 Task: Search one way flight ticket for 3 adults in first from Sitka: Sitka Rocky Gutierrez Airport to Sheridan: Sheridan County Airport on 8-6-2023. Choice of flights is United. Number of bags: 1 carry on bag. Price is upto 100000. Outbound departure time preference is 13:15.
Action: Mouse moved to (420, 175)
Screenshot: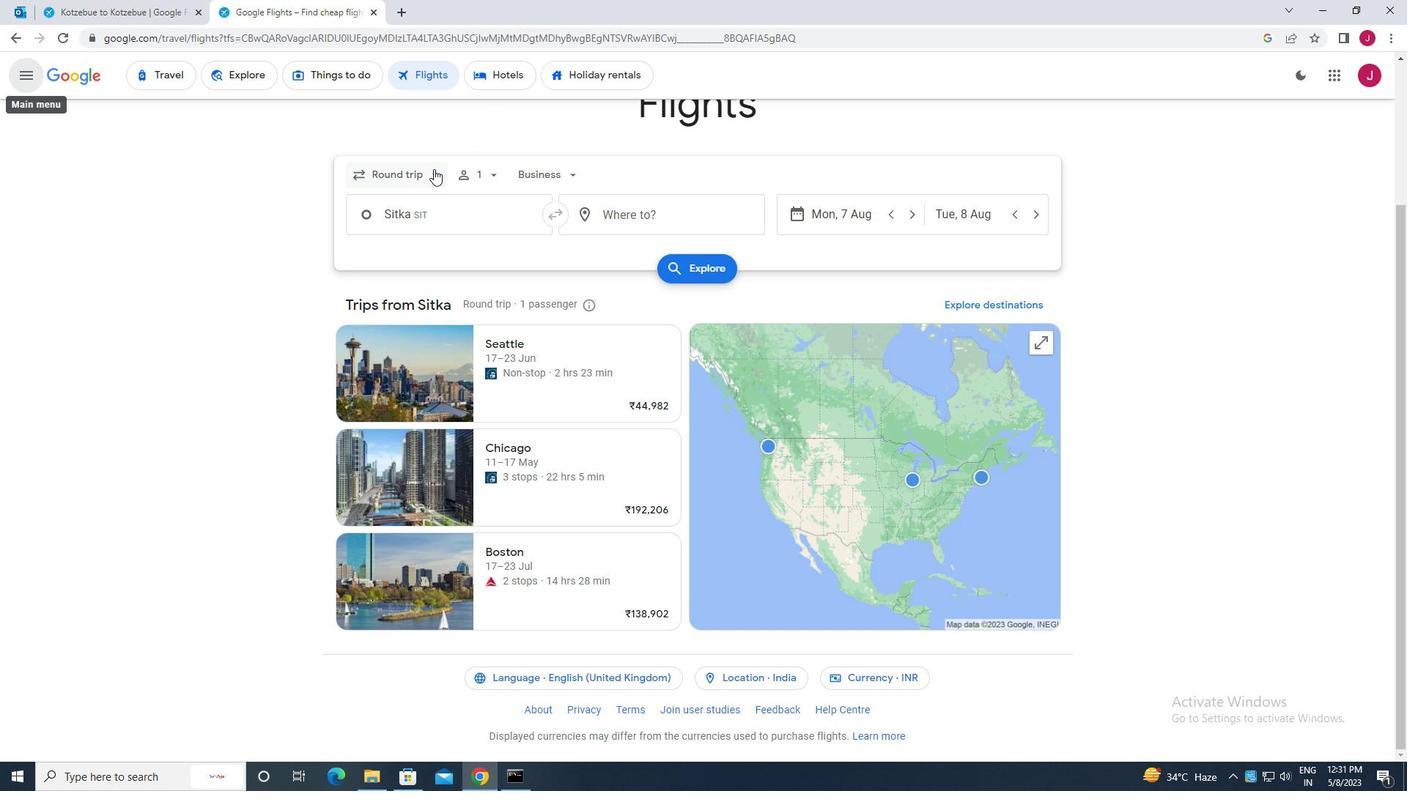 
Action: Mouse pressed left at (420, 175)
Screenshot: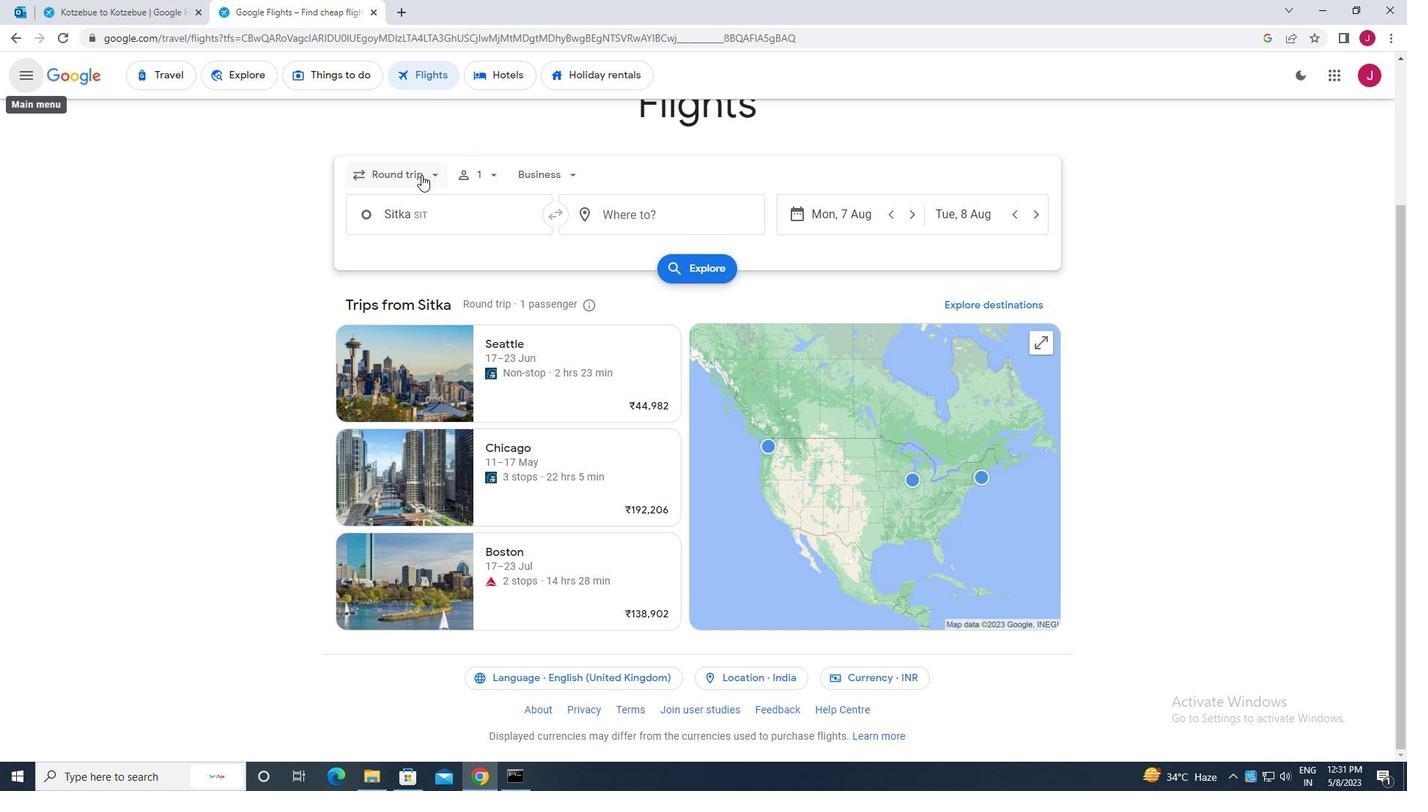
Action: Mouse moved to (417, 244)
Screenshot: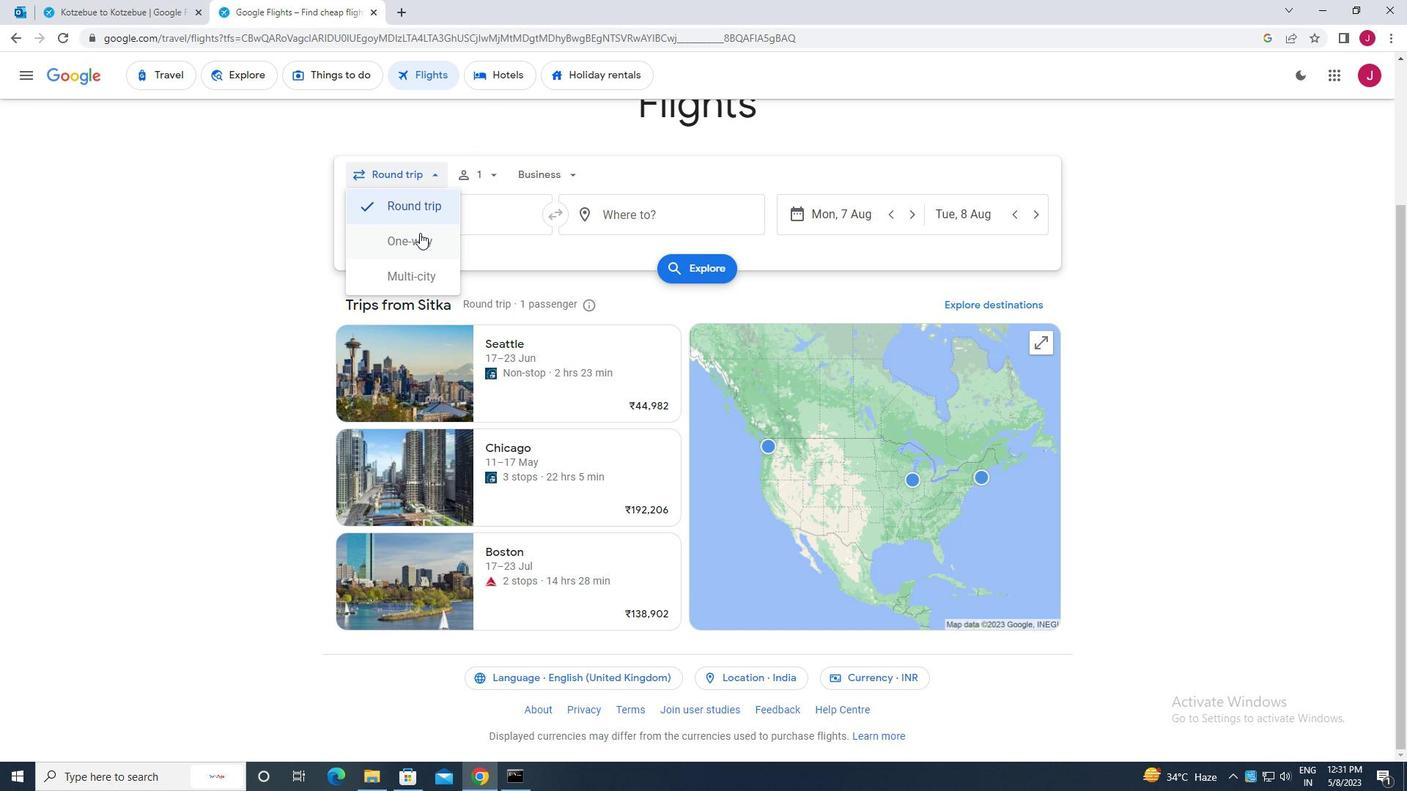 
Action: Mouse pressed left at (417, 244)
Screenshot: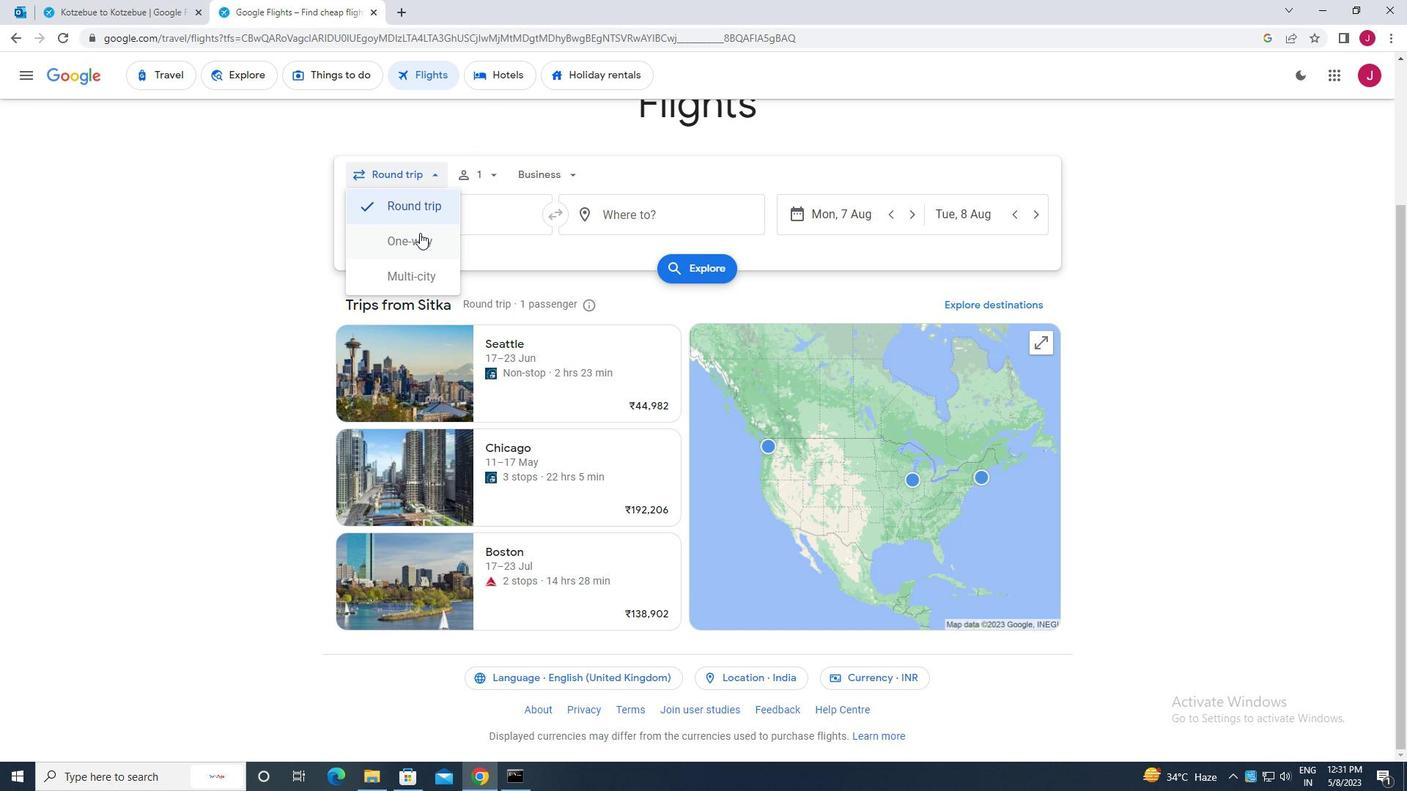 
Action: Mouse moved to (492, 174)
Screenshot: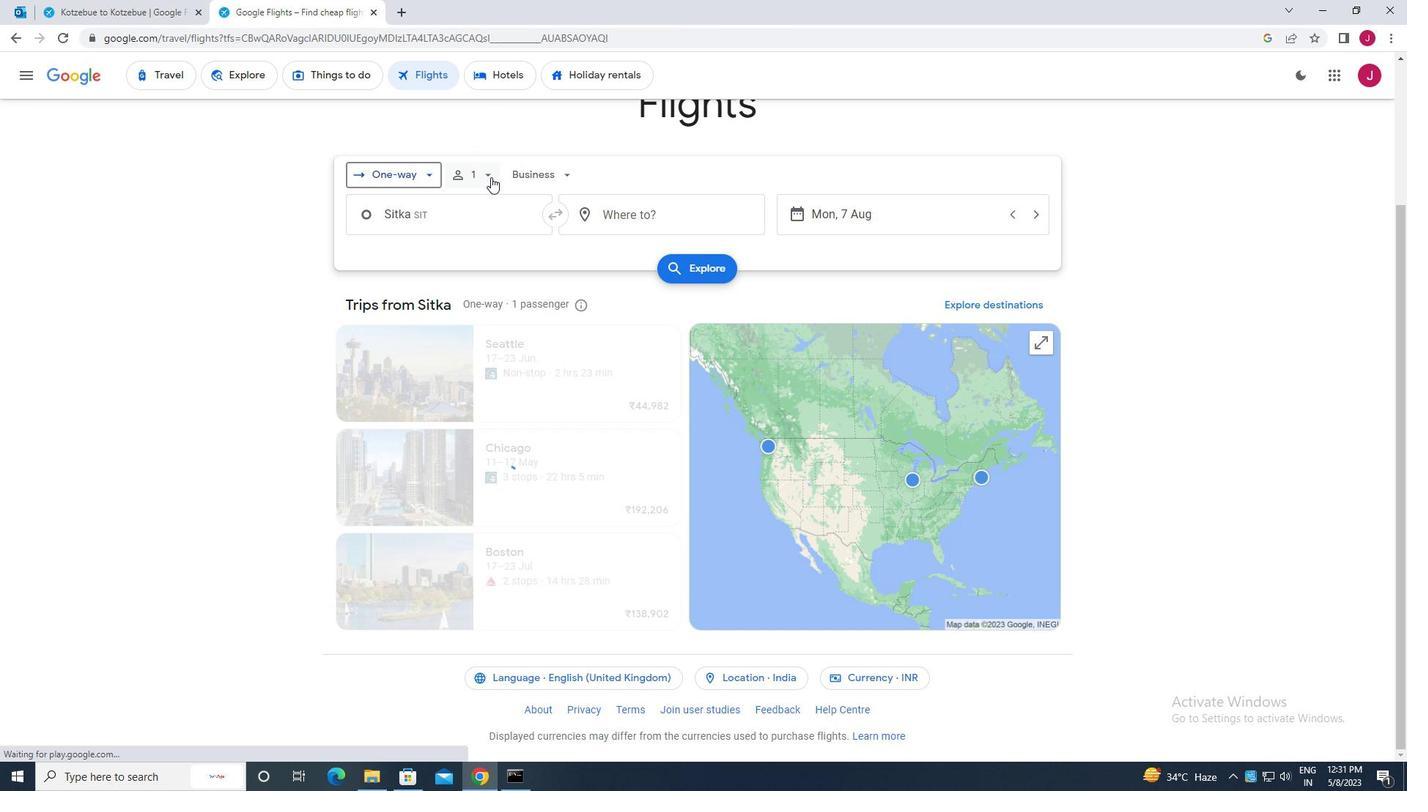 
Action: Mouse pressed left at (492, 174)
Screenshot: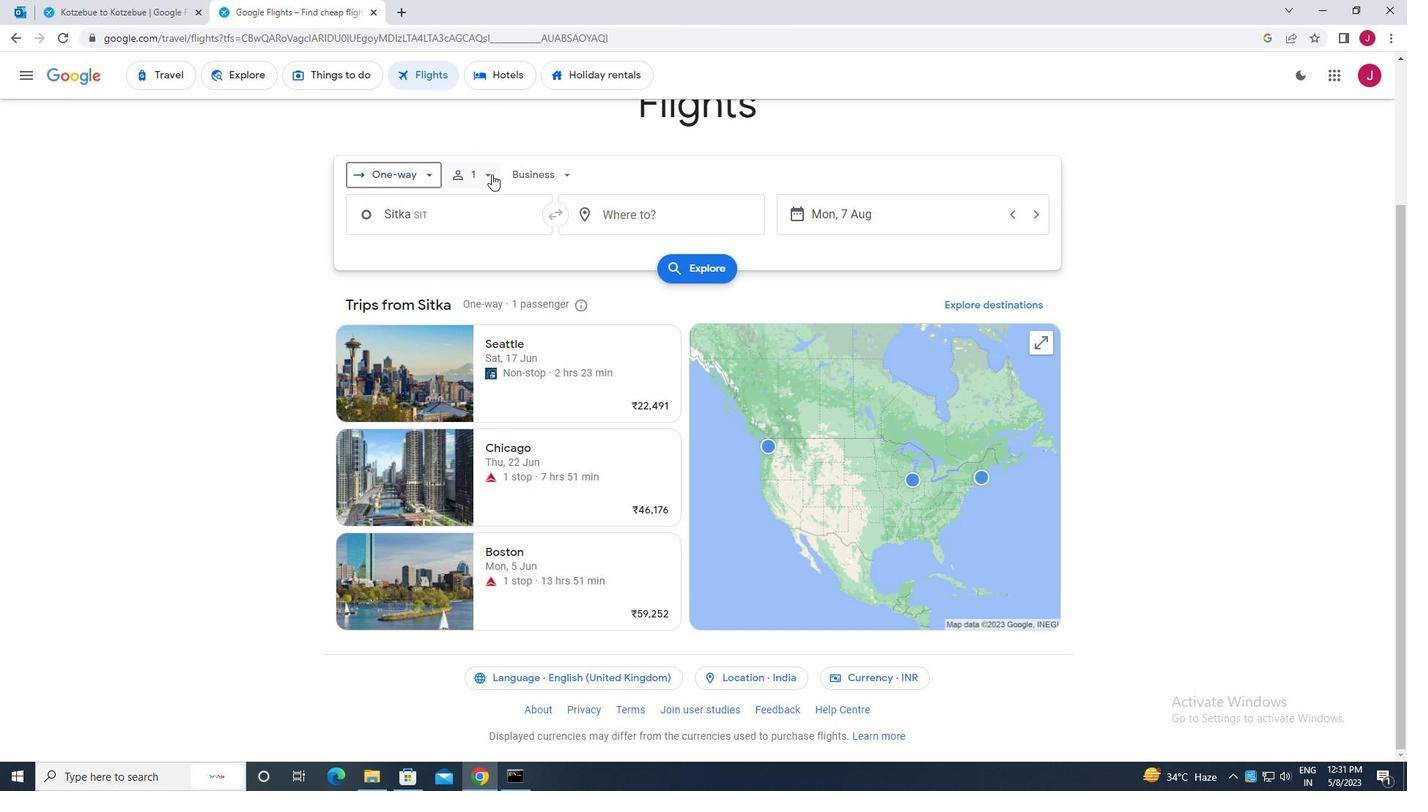 
Action: Mouse moved to (596, 211)
Screenshot: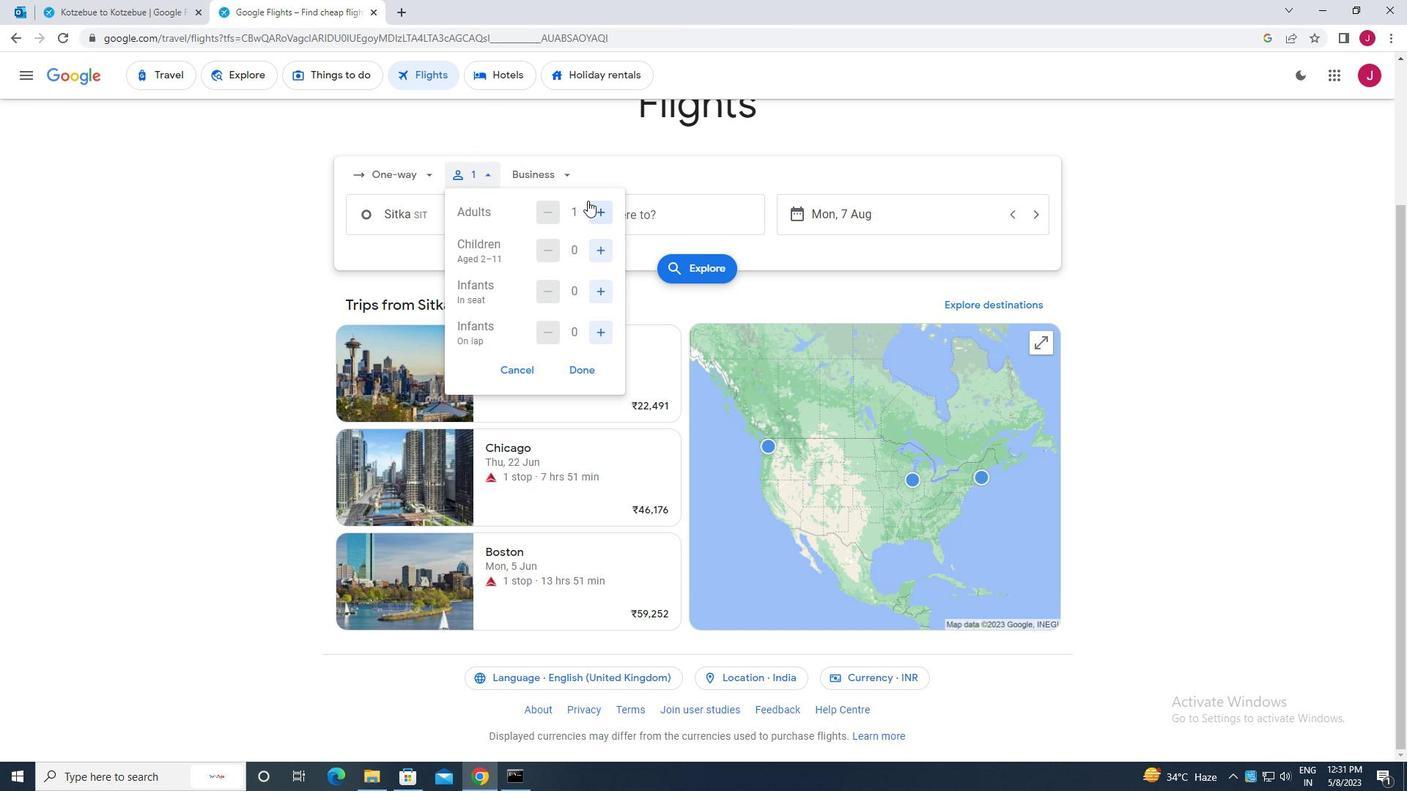 
Action: Mouse pressed left at (596, 211)
Screenshot: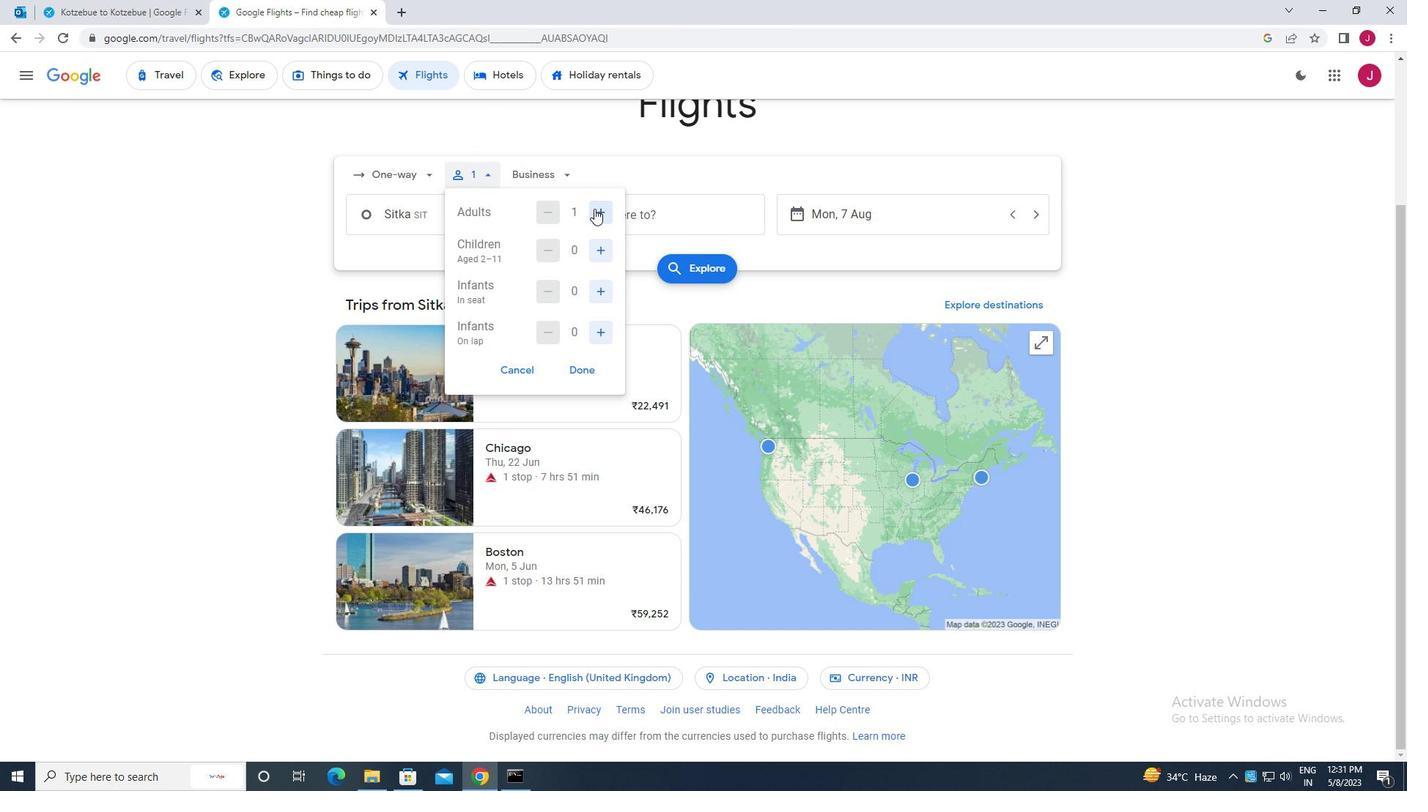 
Action: Mouse moved to (597, 211)
Screenshot: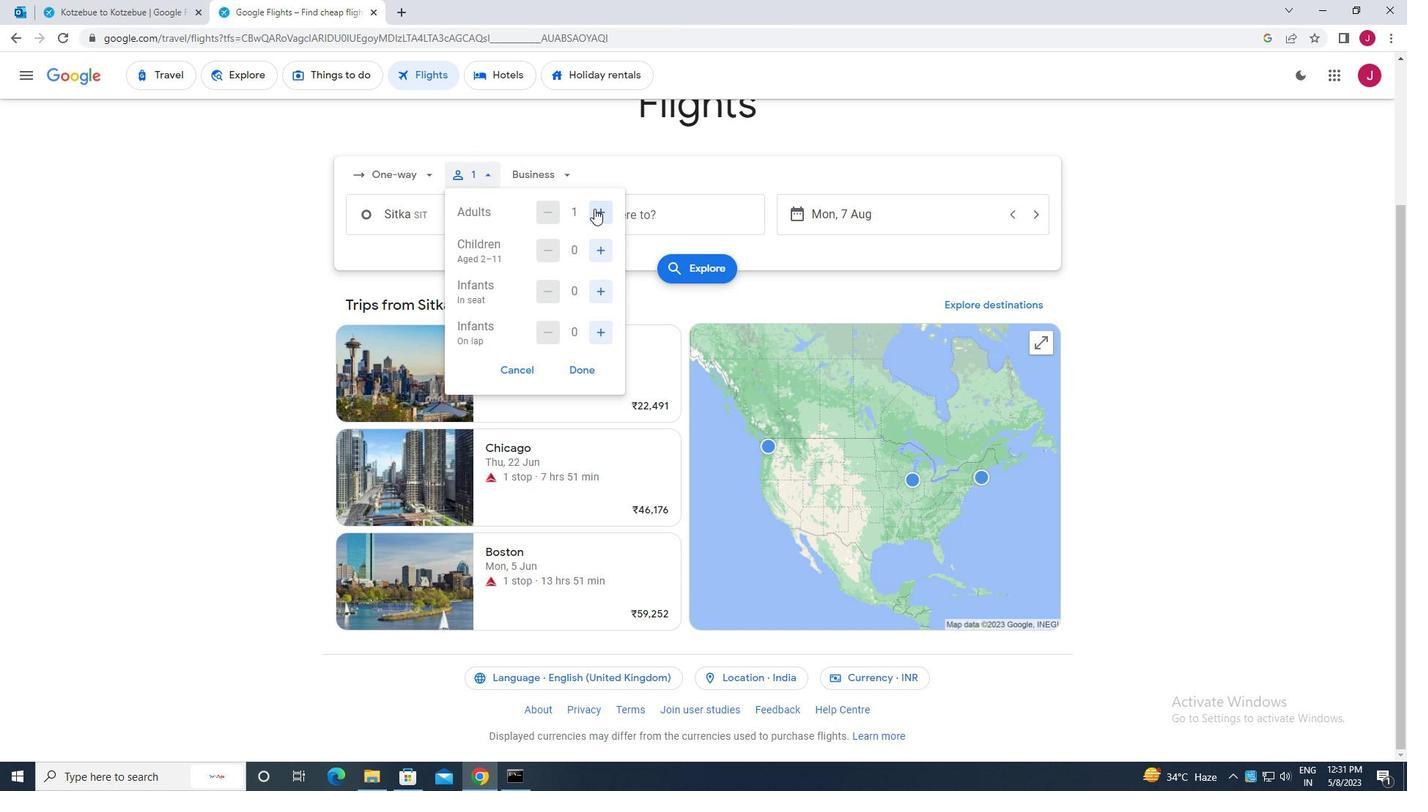 
Action: Mouse pressed left at (597, 211)
Screenshot: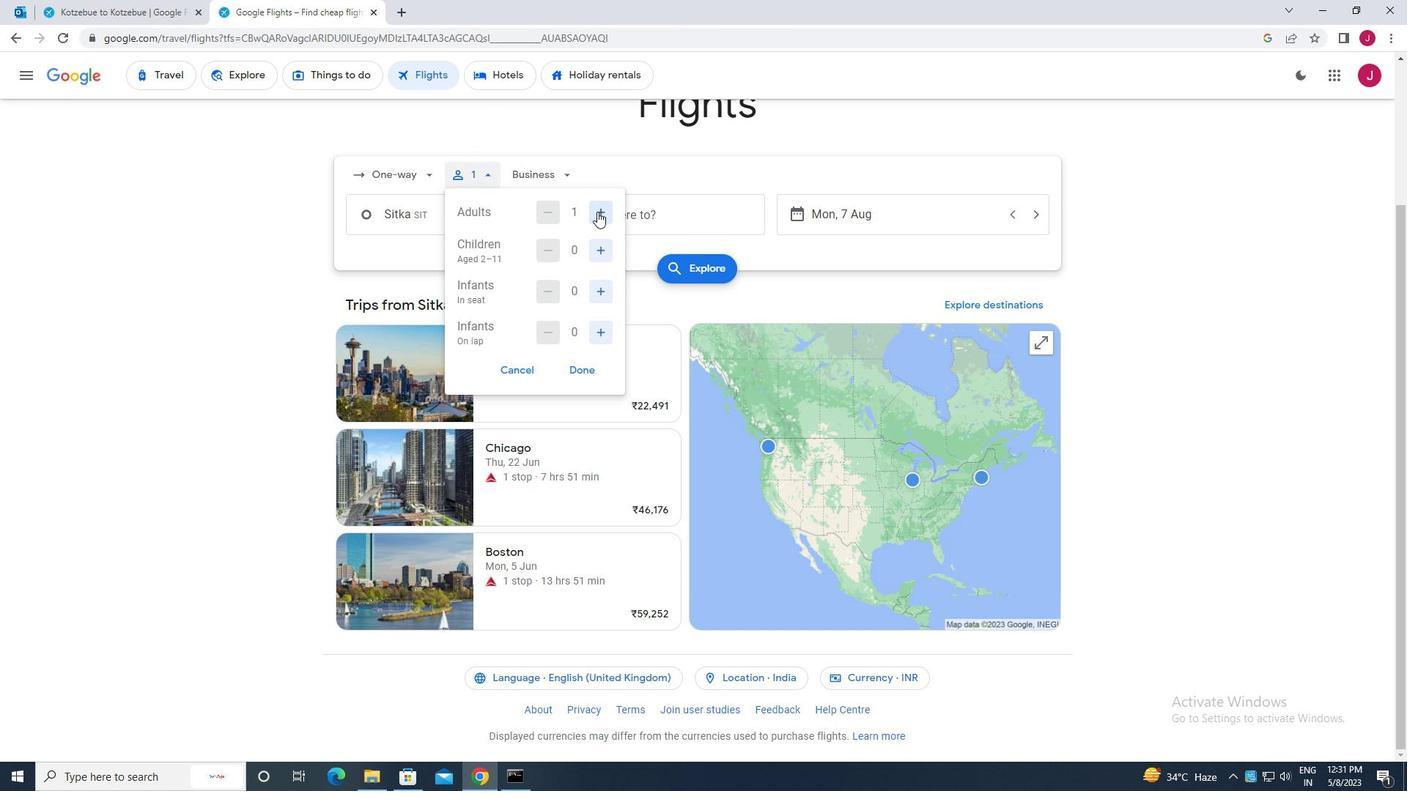 
Action: Mouse moved to (584, 370)
Screenshot: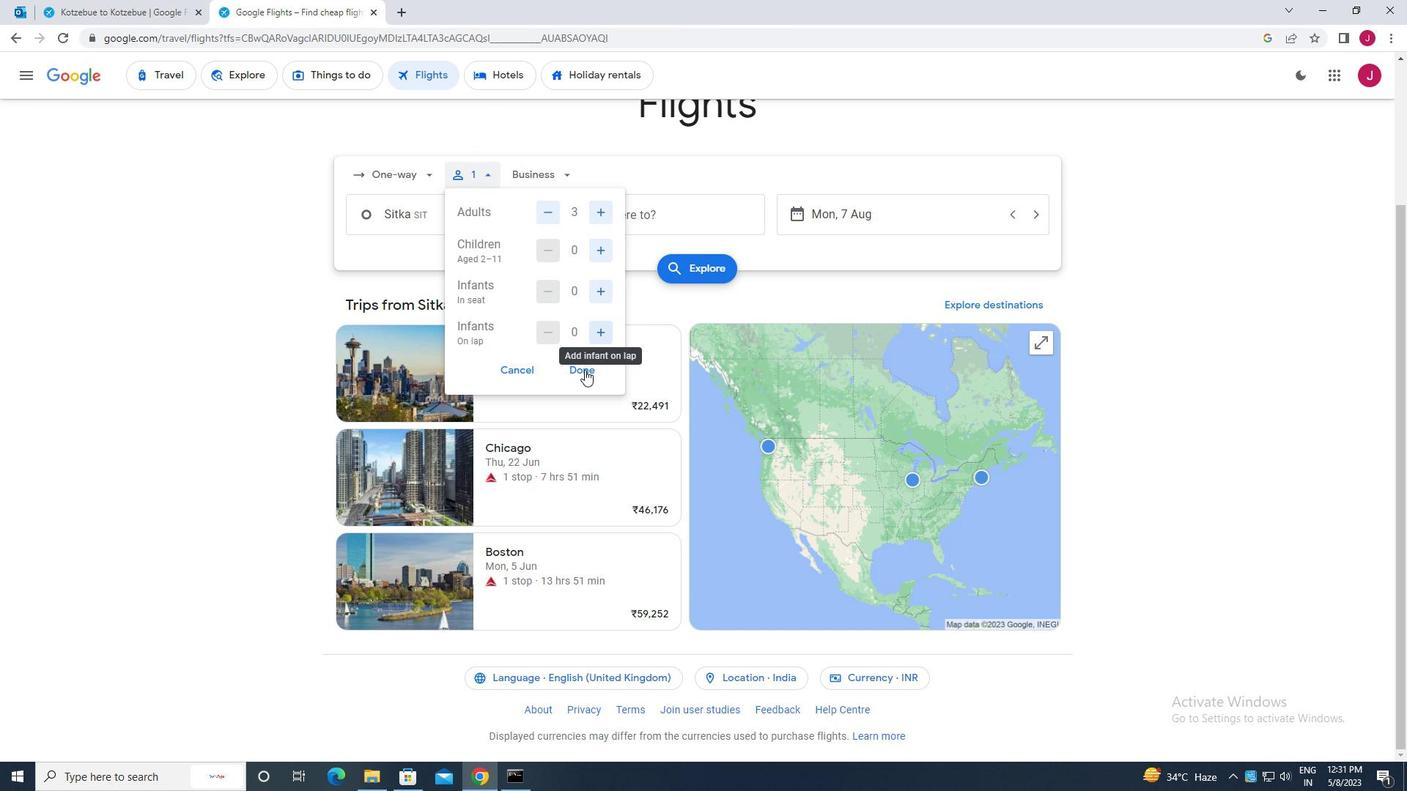 
Action: Mouse pressed left at (584, 370)
Screenshot: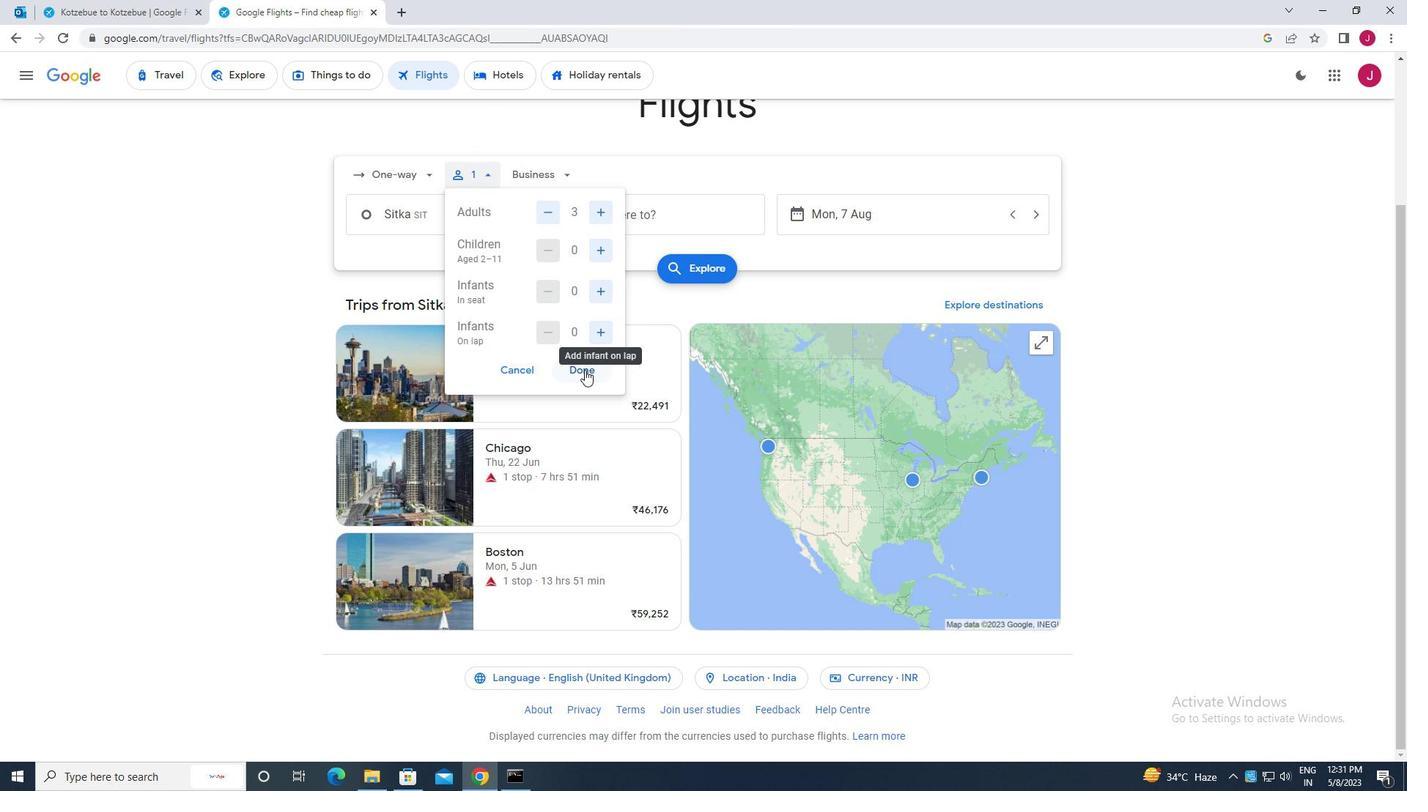 
Action: Mouse moved to (560, 178)
Screenshot: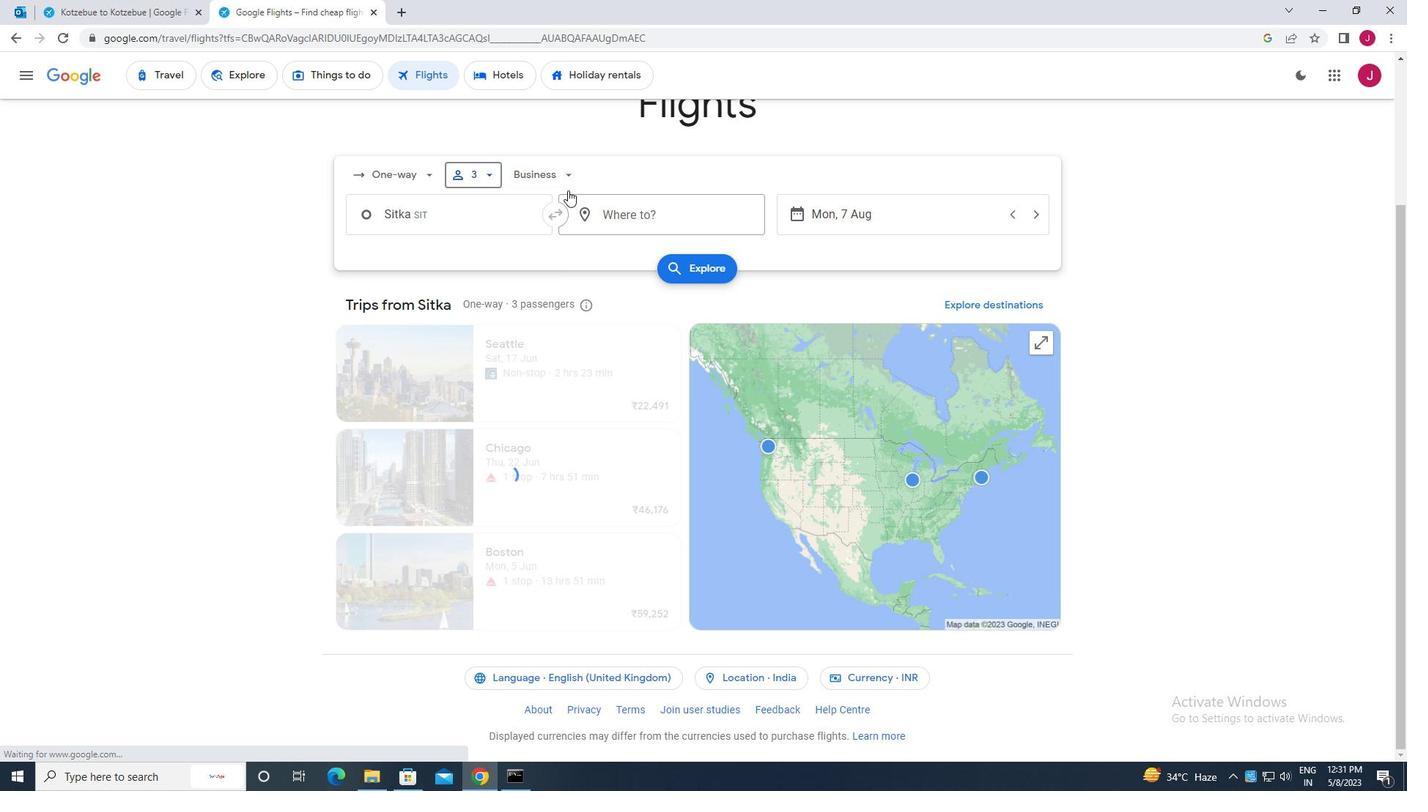 
Action: Mouse pressed left at (560, 178)
Screenshot: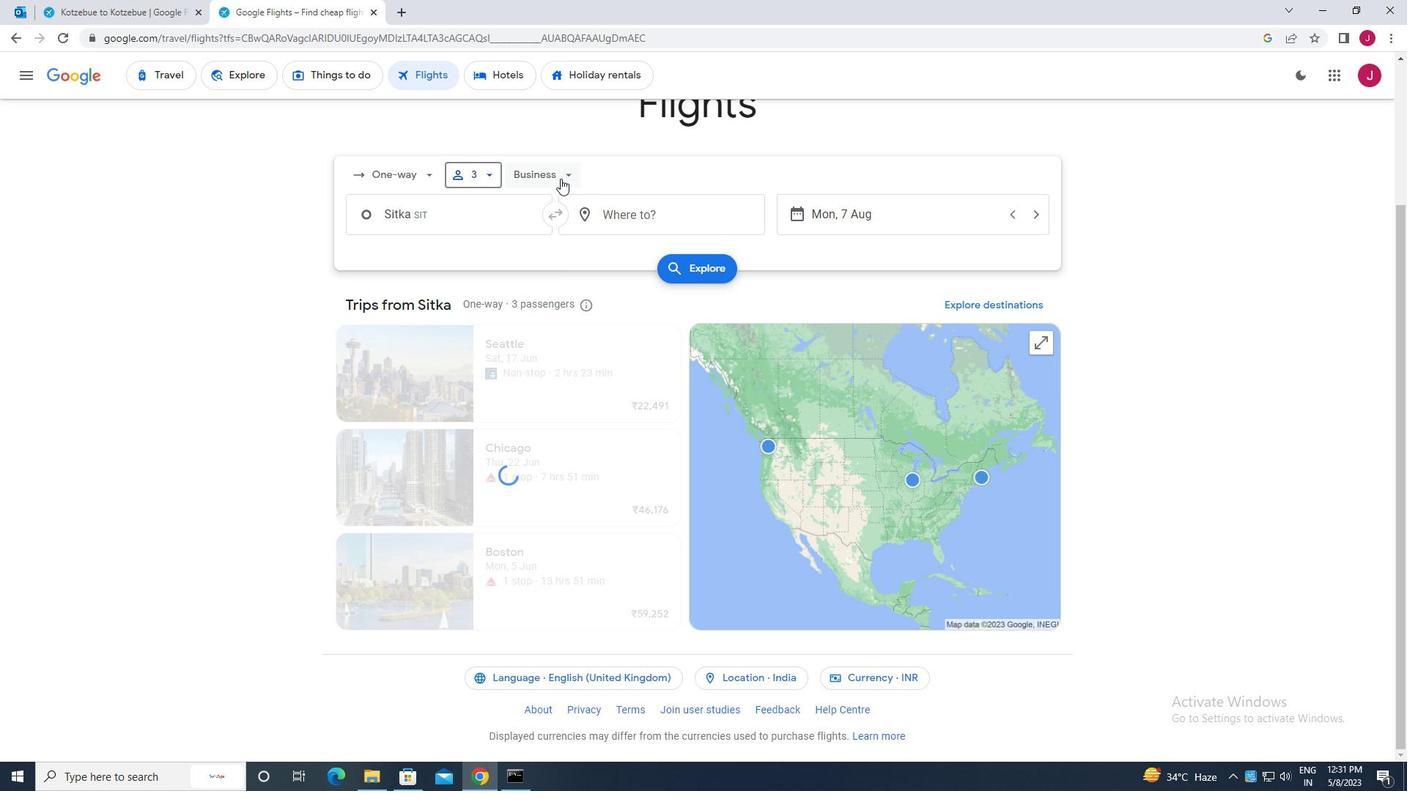 
Action: Mouse moved to (560, 316)
Screenshot: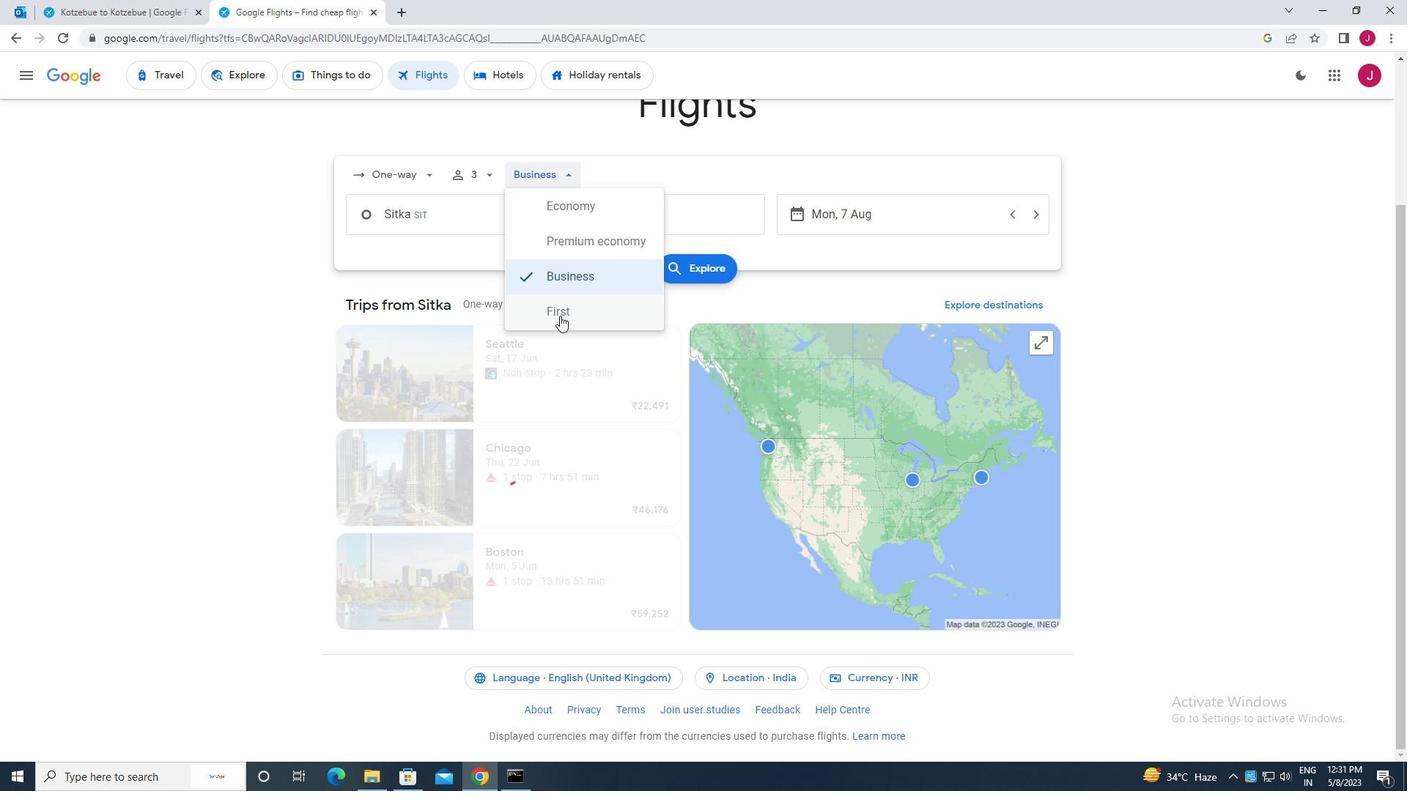 
Action: Mouse pressed left at (560, 316)
Screenshot: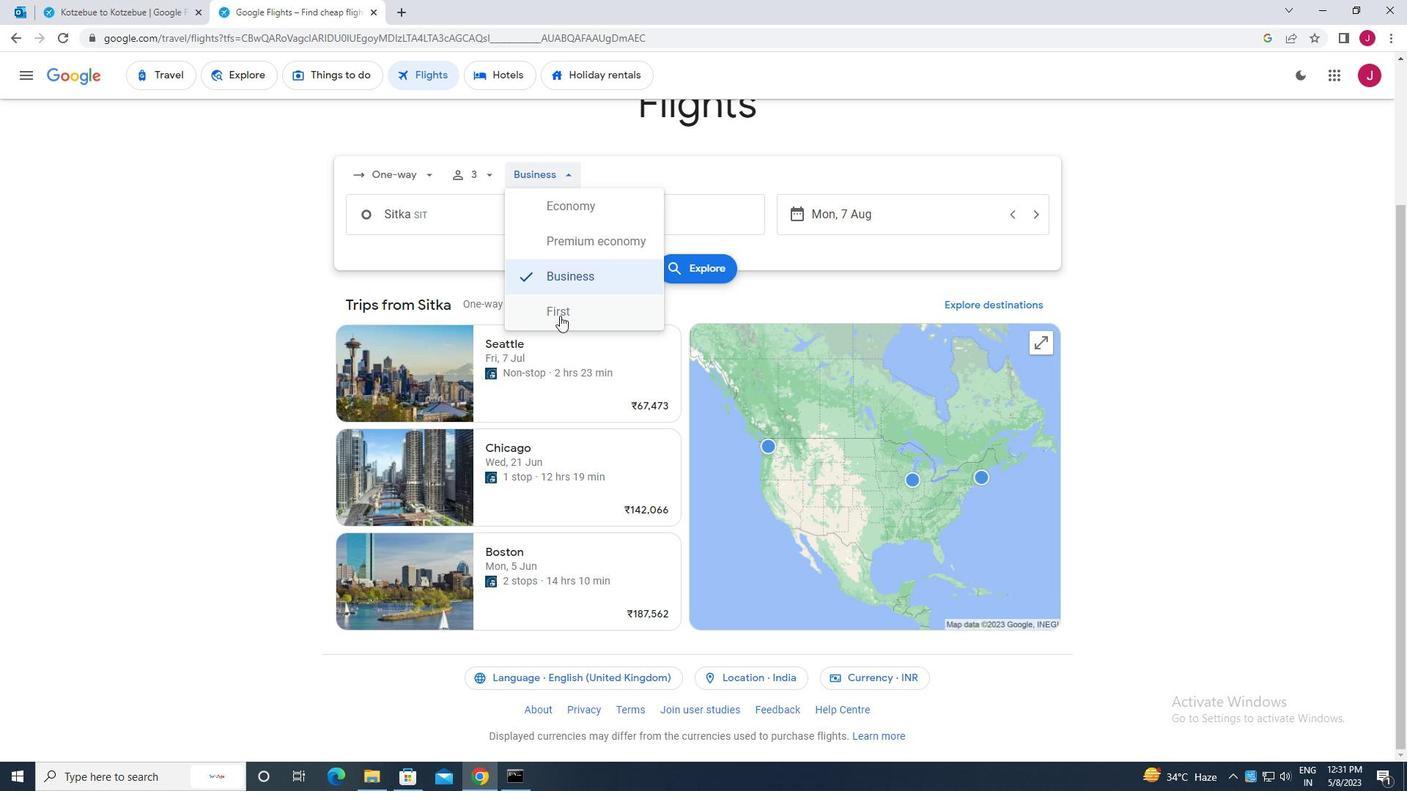 
Action: Mouse moved to (461, 220)
Screenshot: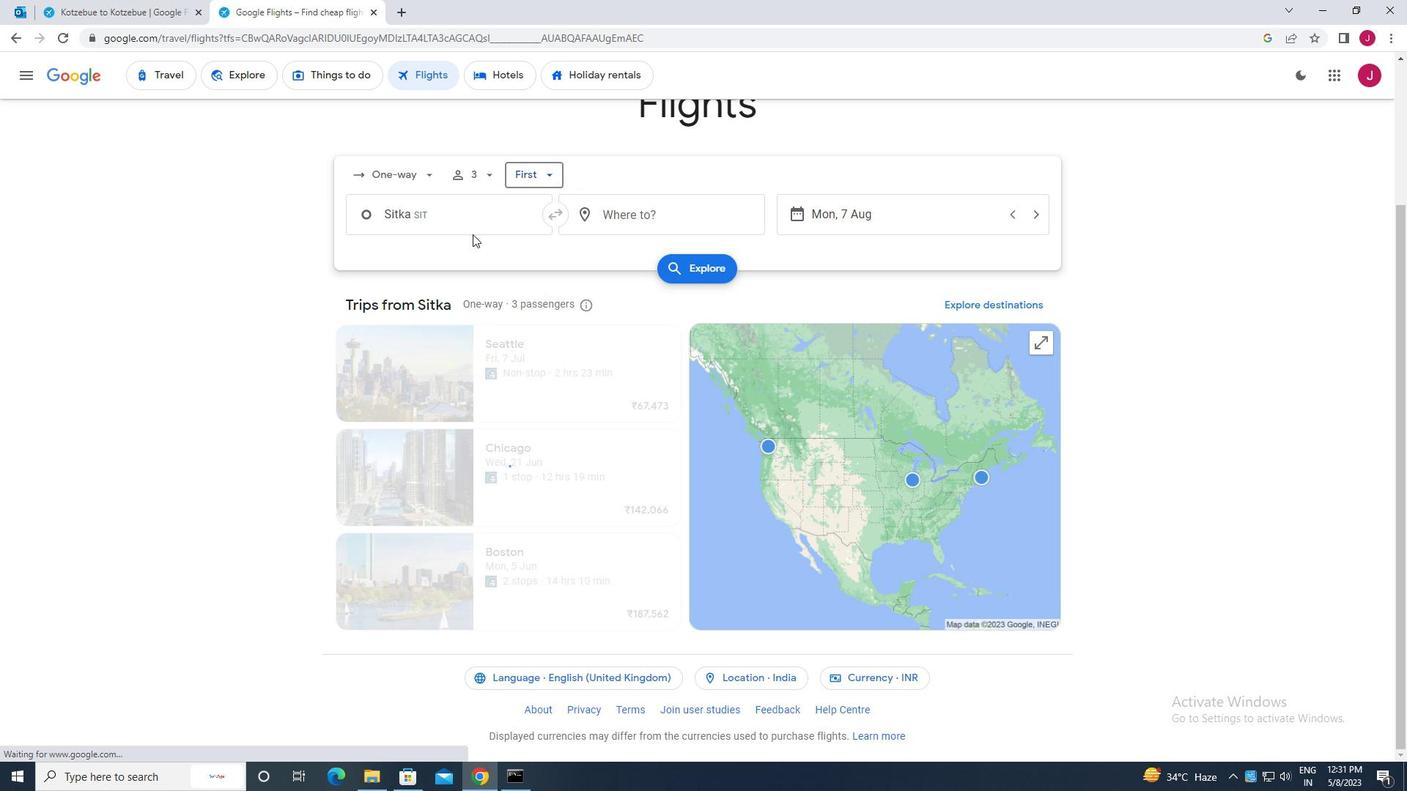 
Action: Mouse pressed left at (461, 220)
Screenshot: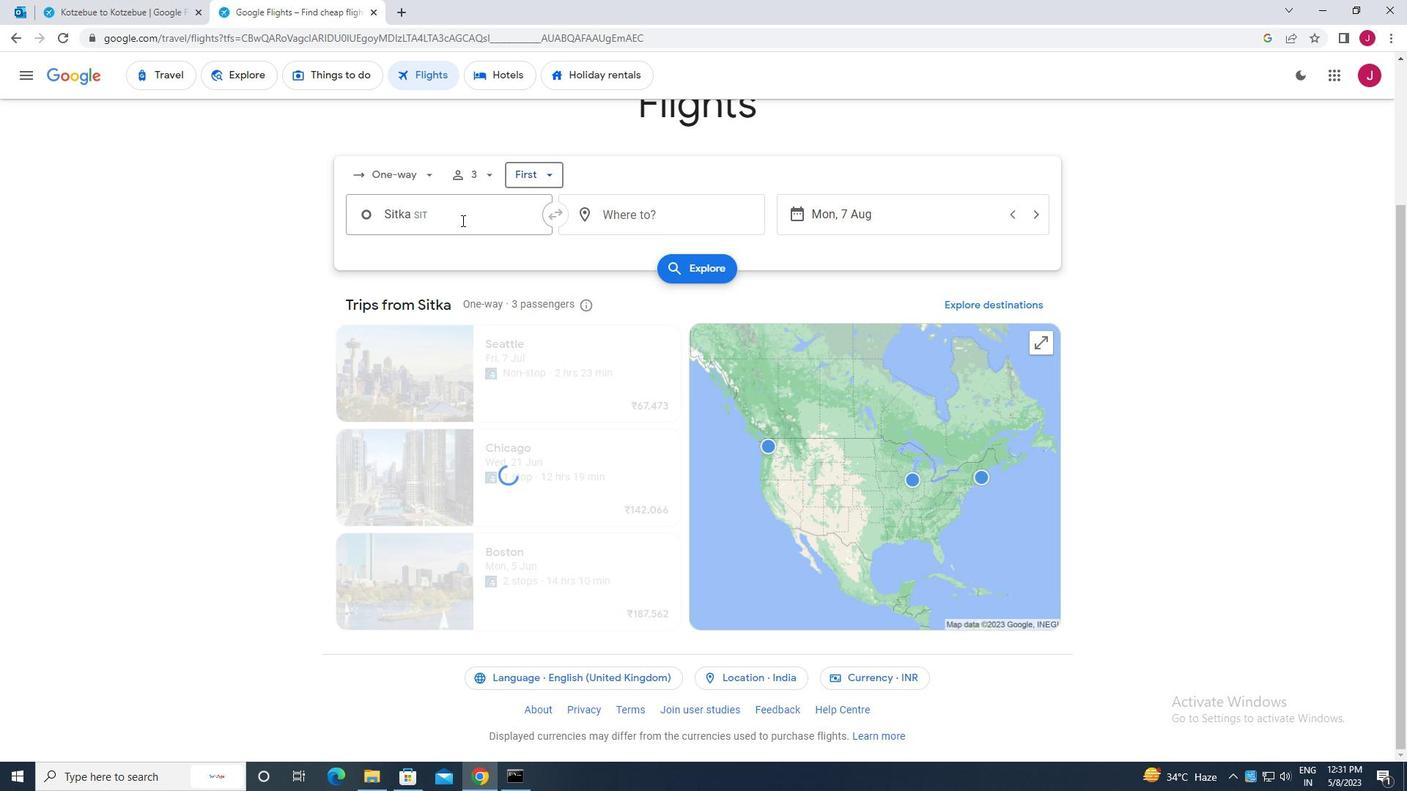 
Action: Key pressed sitka
Screenshot: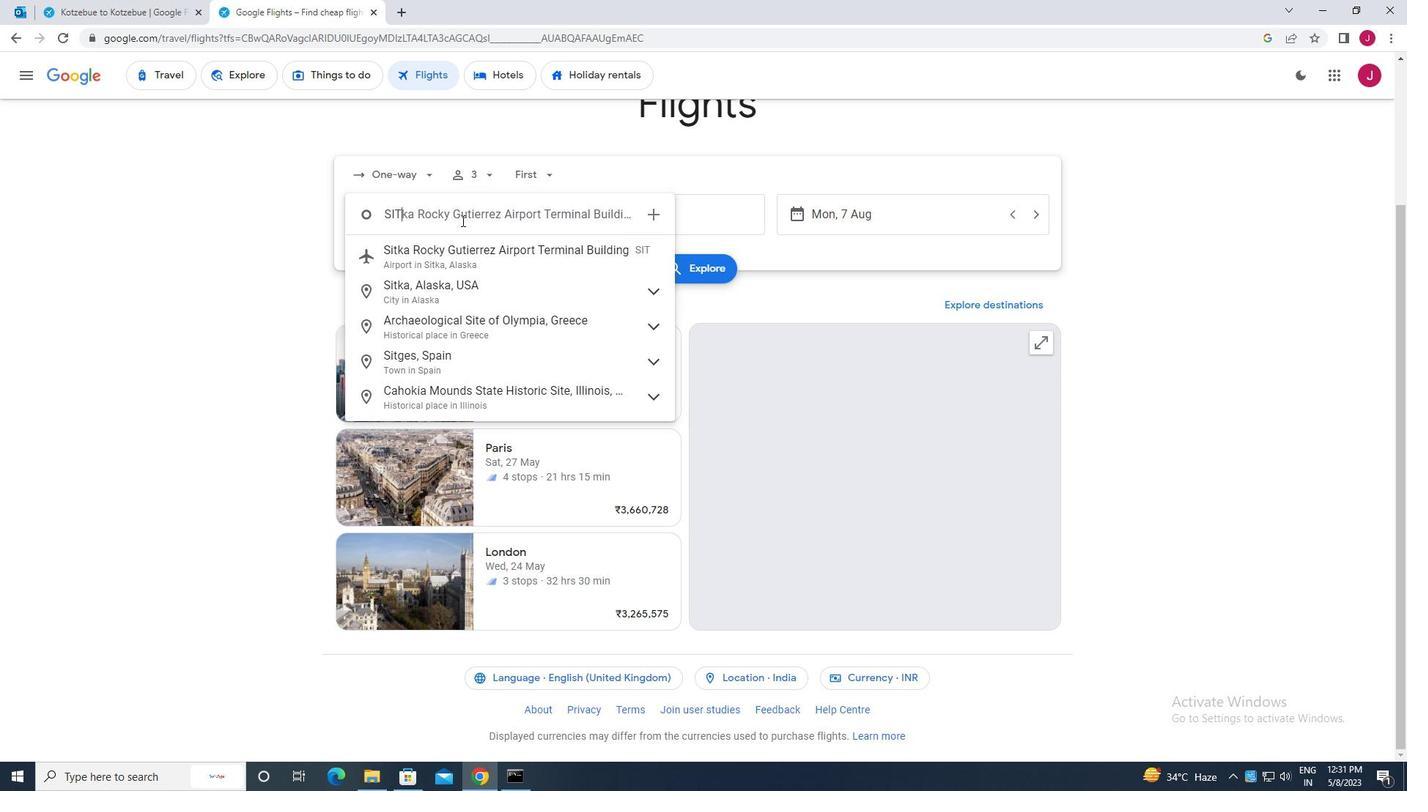
Action: Mouse moved to (522, 285)
Screenshot: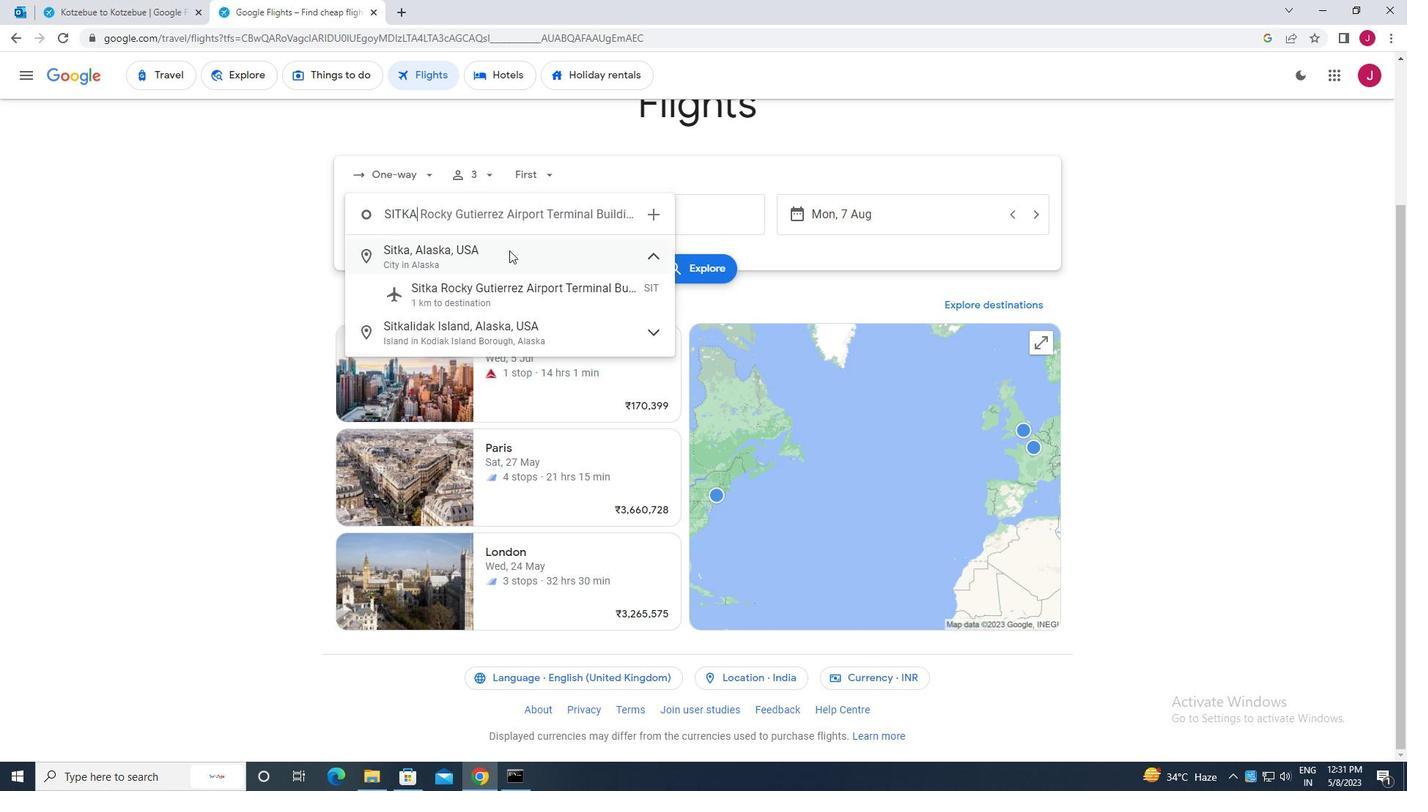 
Action: Mouse pressed left at (522, 285)
Screenshot: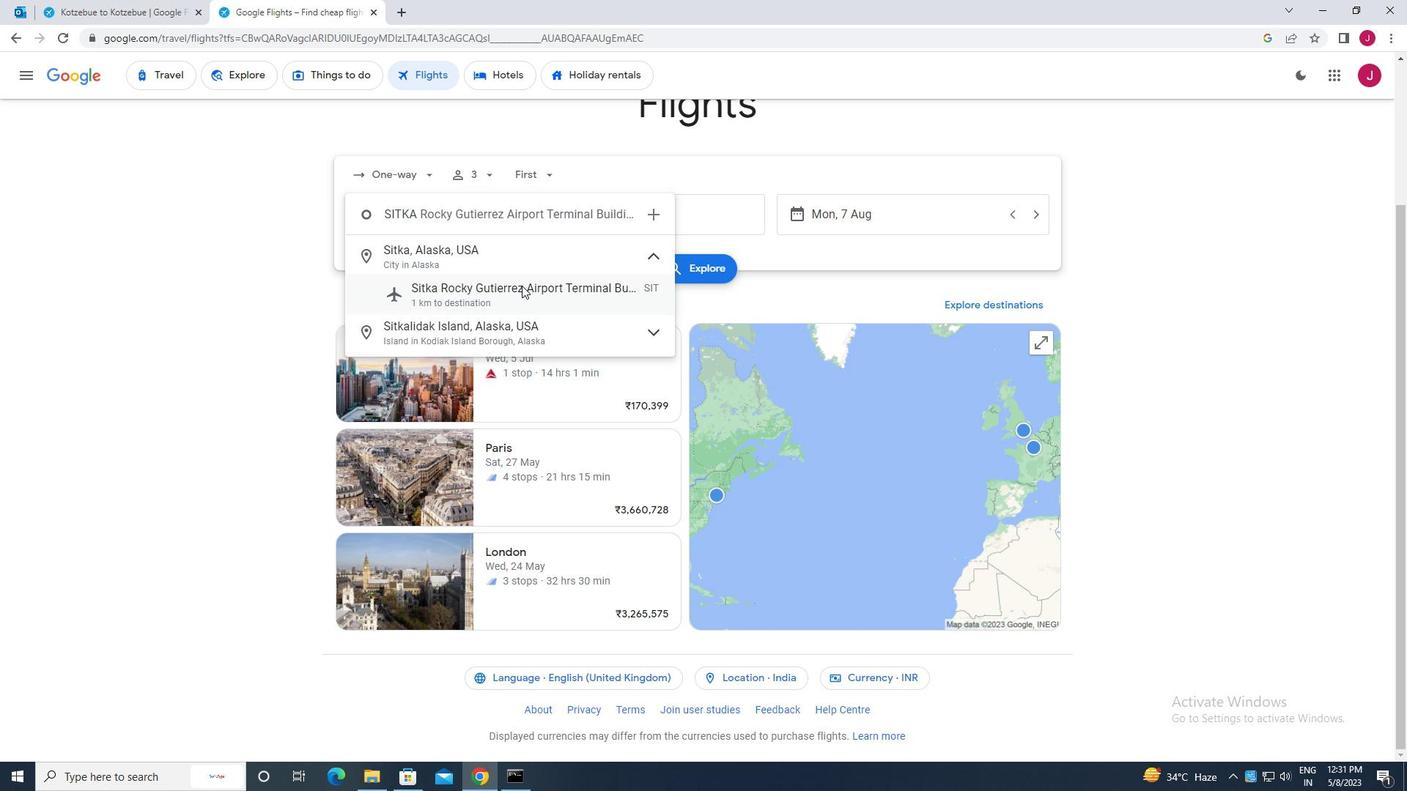
Action: Mouse moved to (657, 208)
Screenshot: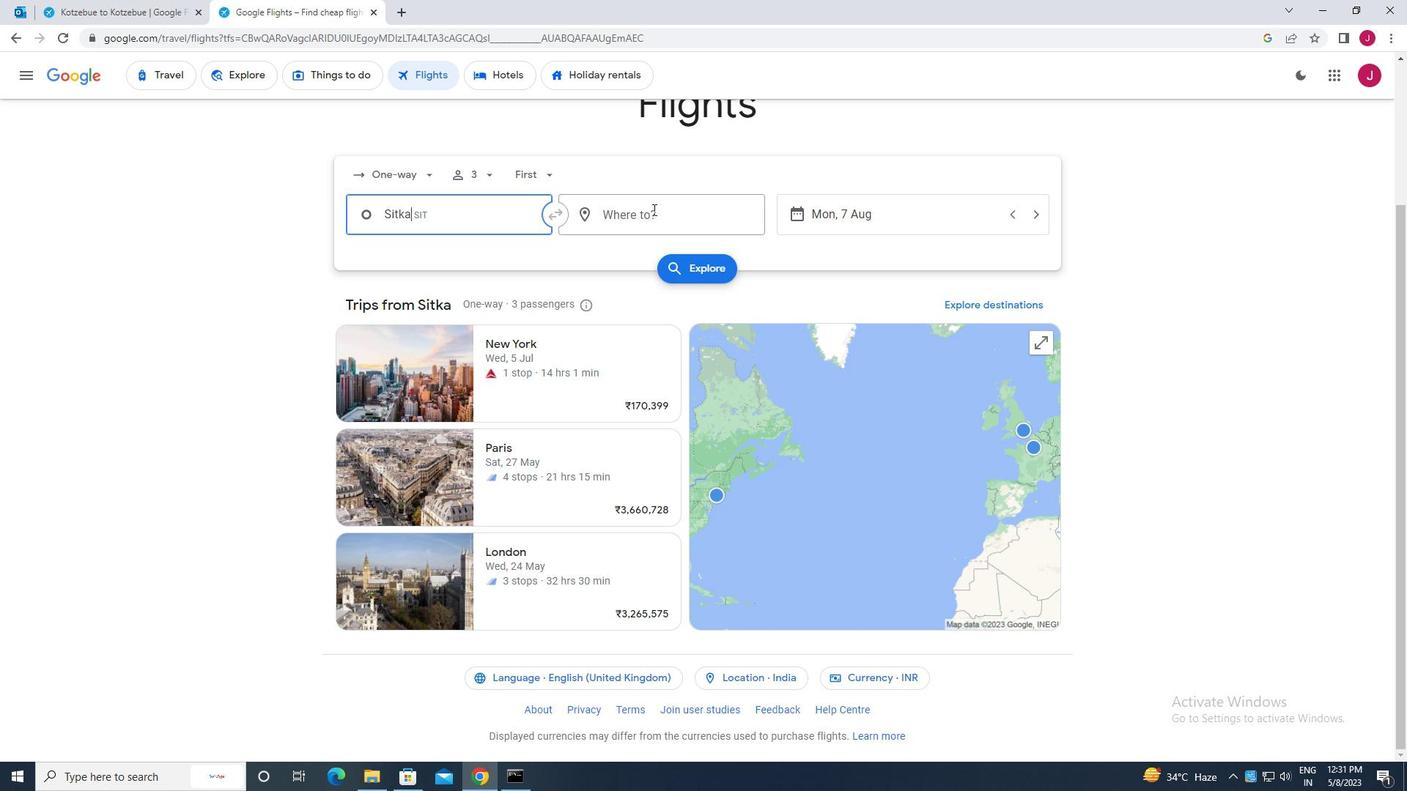
Action: Mouse pressed left at (657, 208)
Screenshot: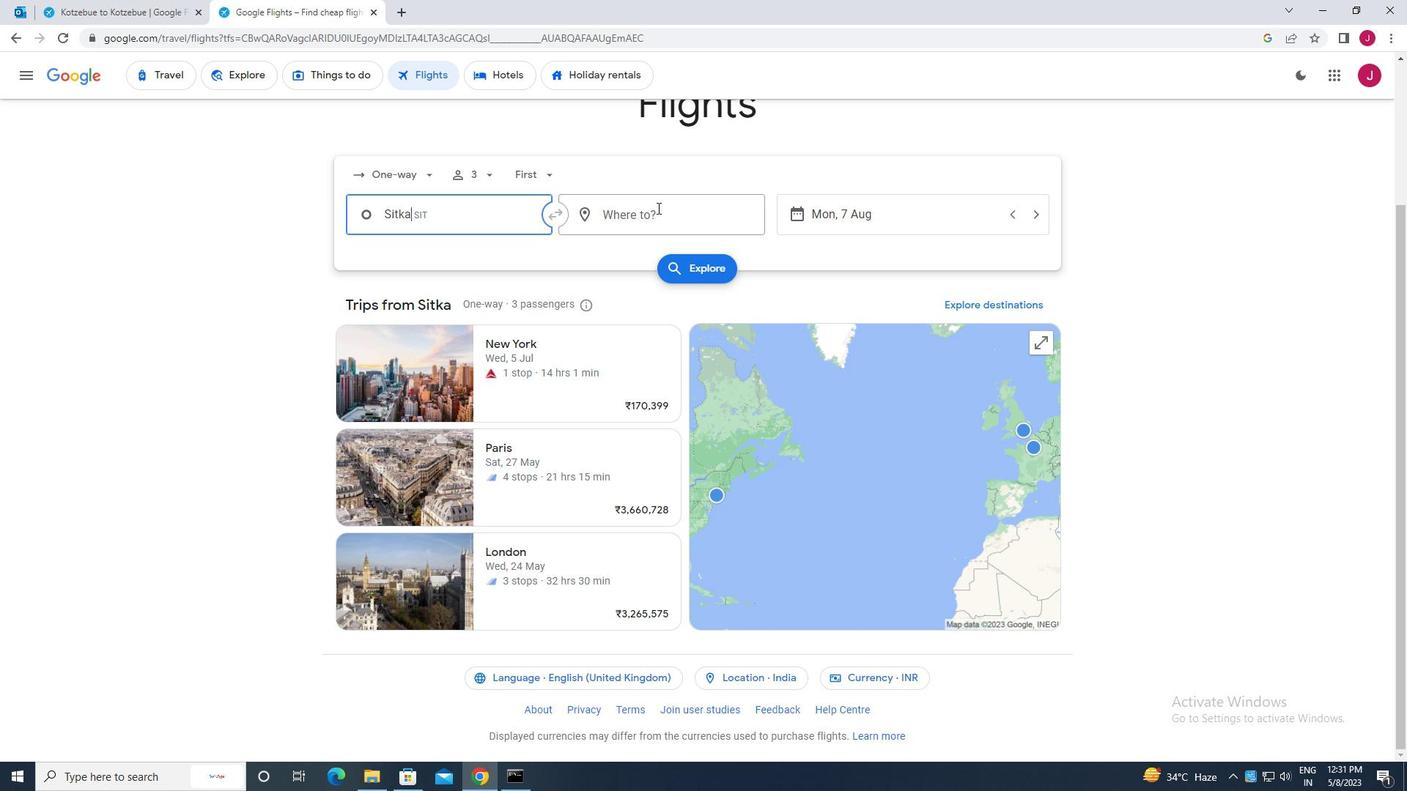
Action: Key pressed sherid
Screenshot: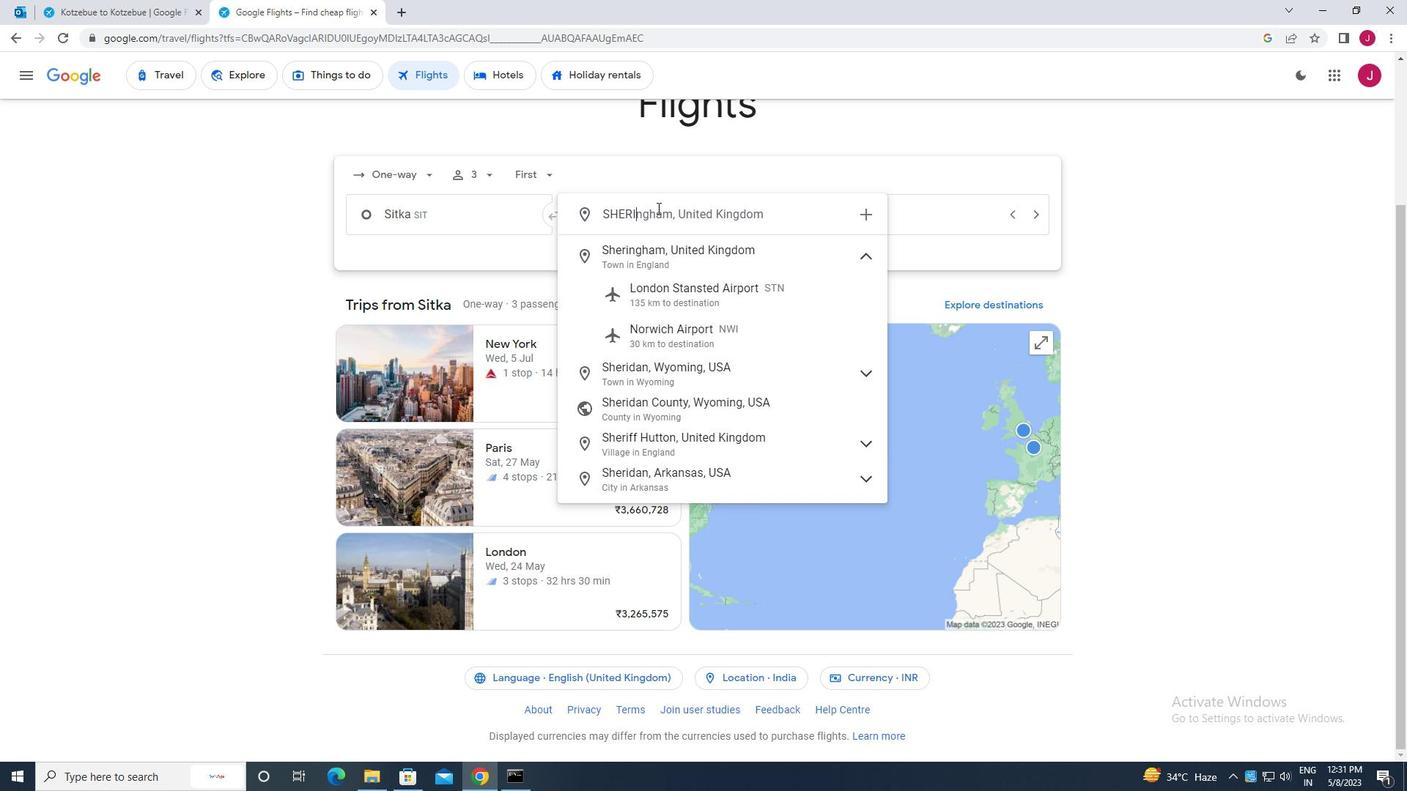 
Action: Mouse moved to (688, 297)
Screenshot: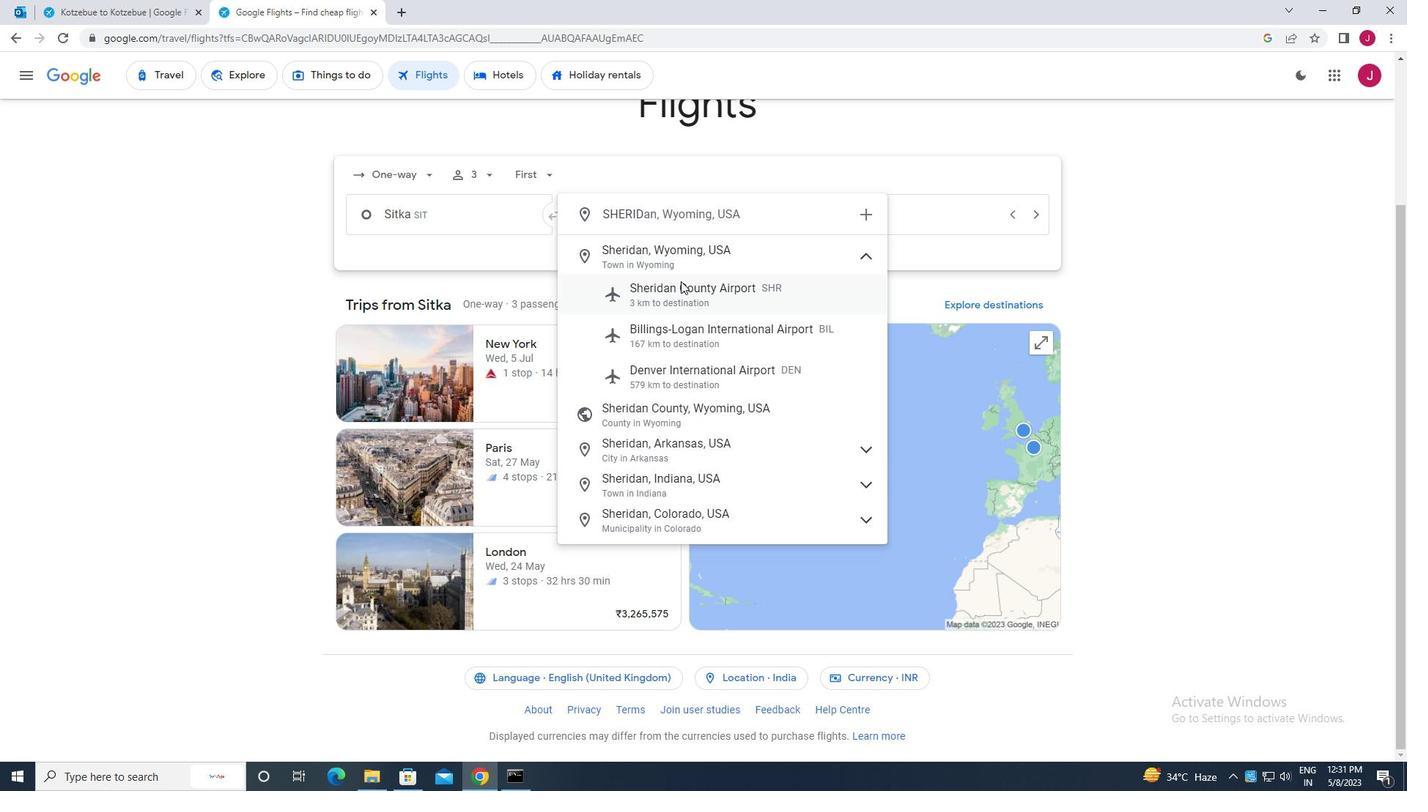 
Action: Mouse pressed left at (688, 297)
Screenshot: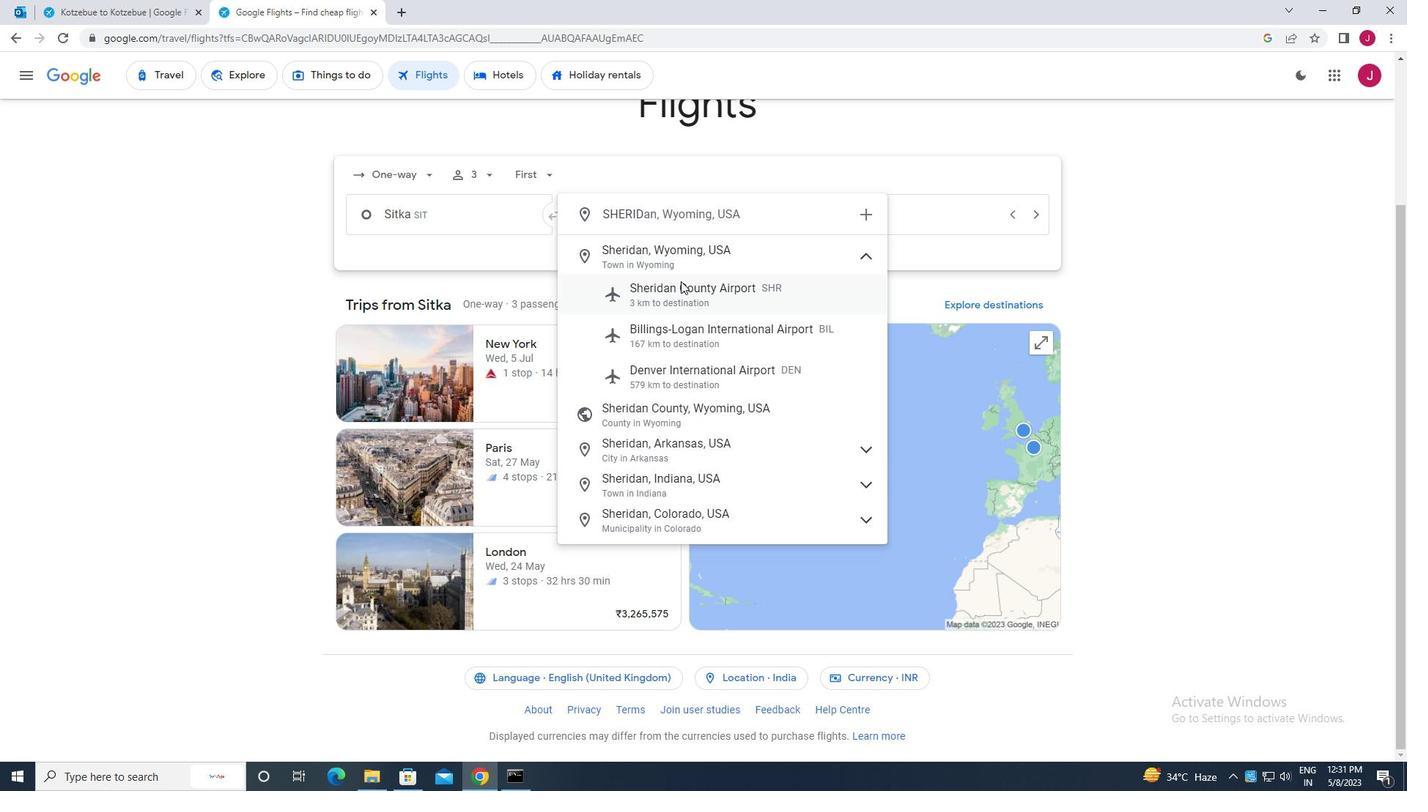 
Action: Mouse moved to (865, 219)
Screenshot: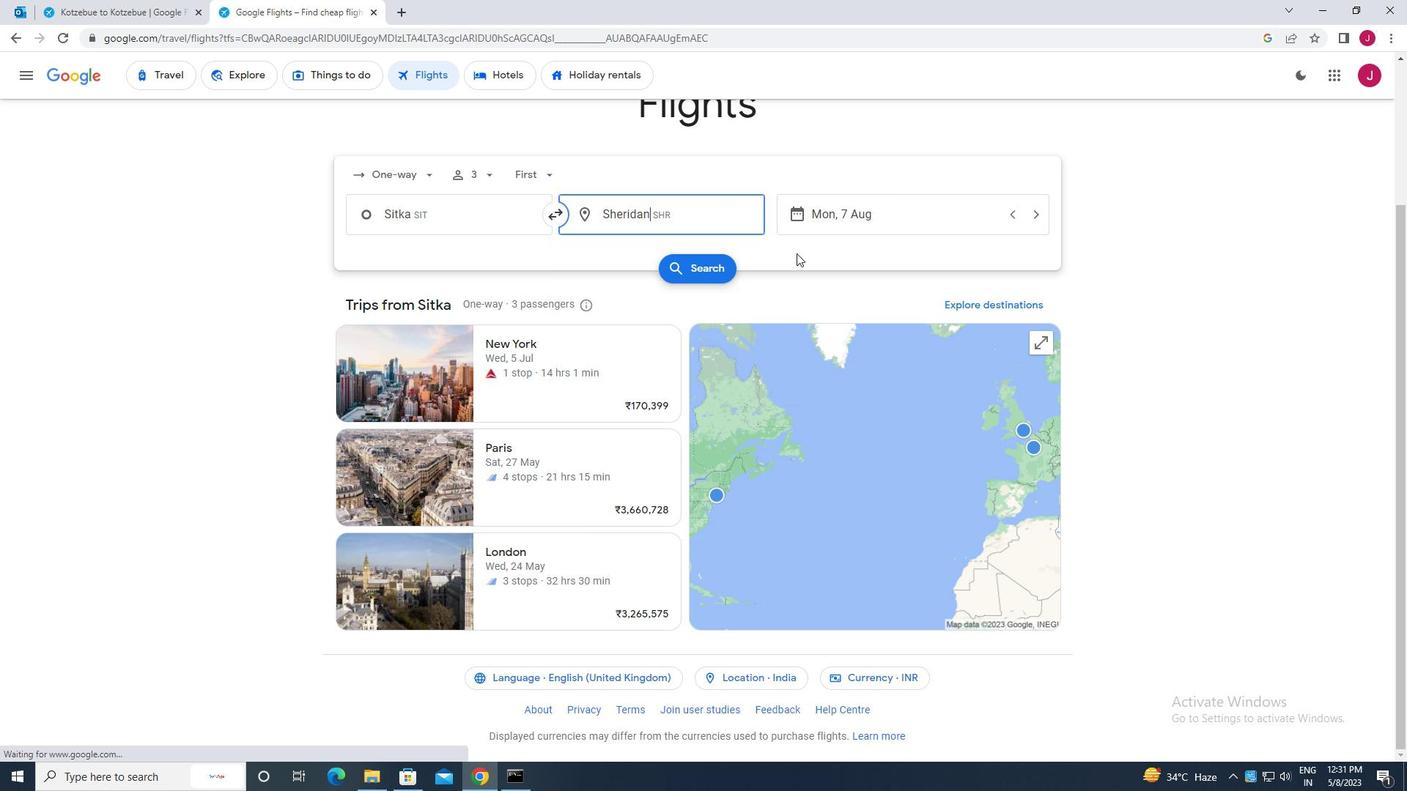 
Action: Mouse pressed left at (865, 219)
Screenshot: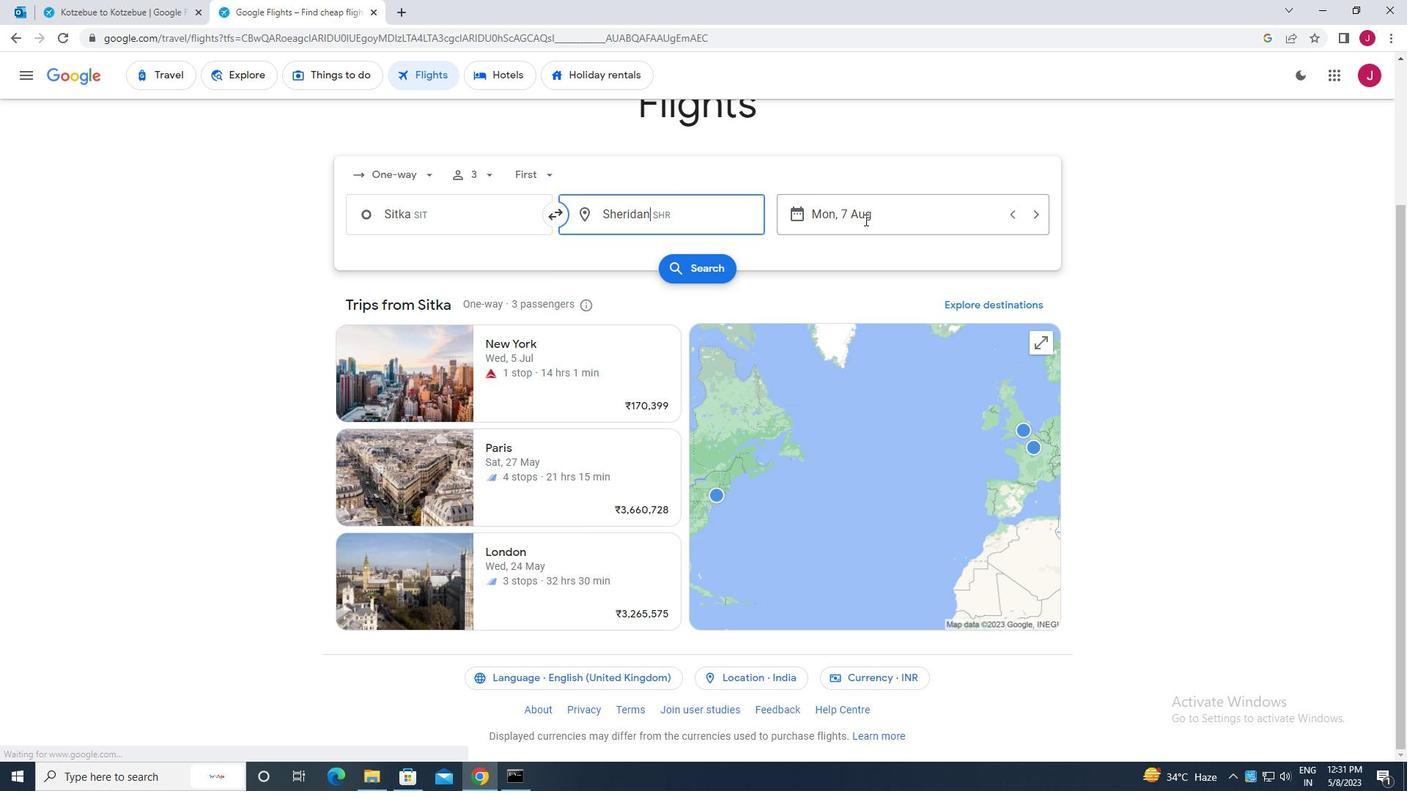 
Action: Mouse moved to (535, 367)
Screenshot: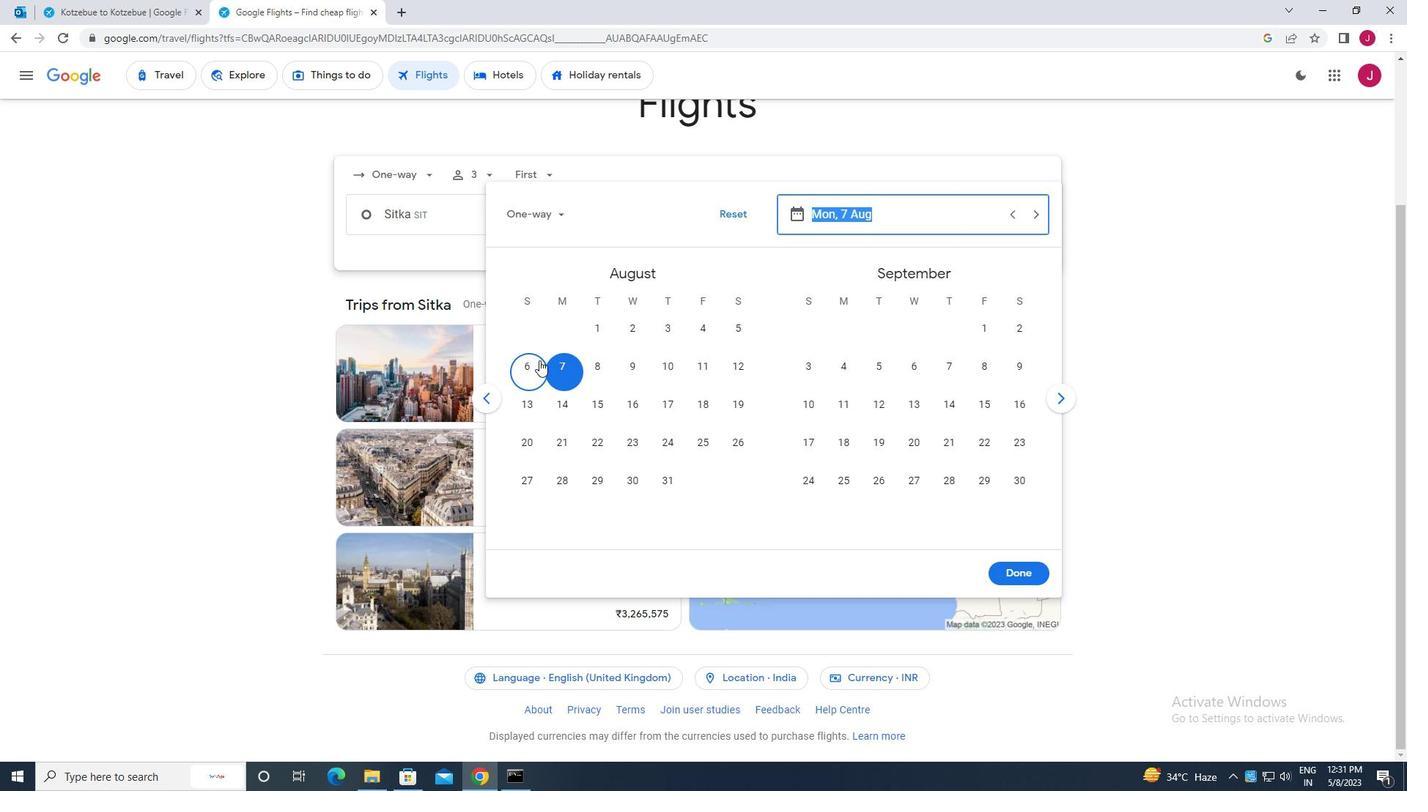 
Action: Mouse pressed left at (535, 367)
Screenshot: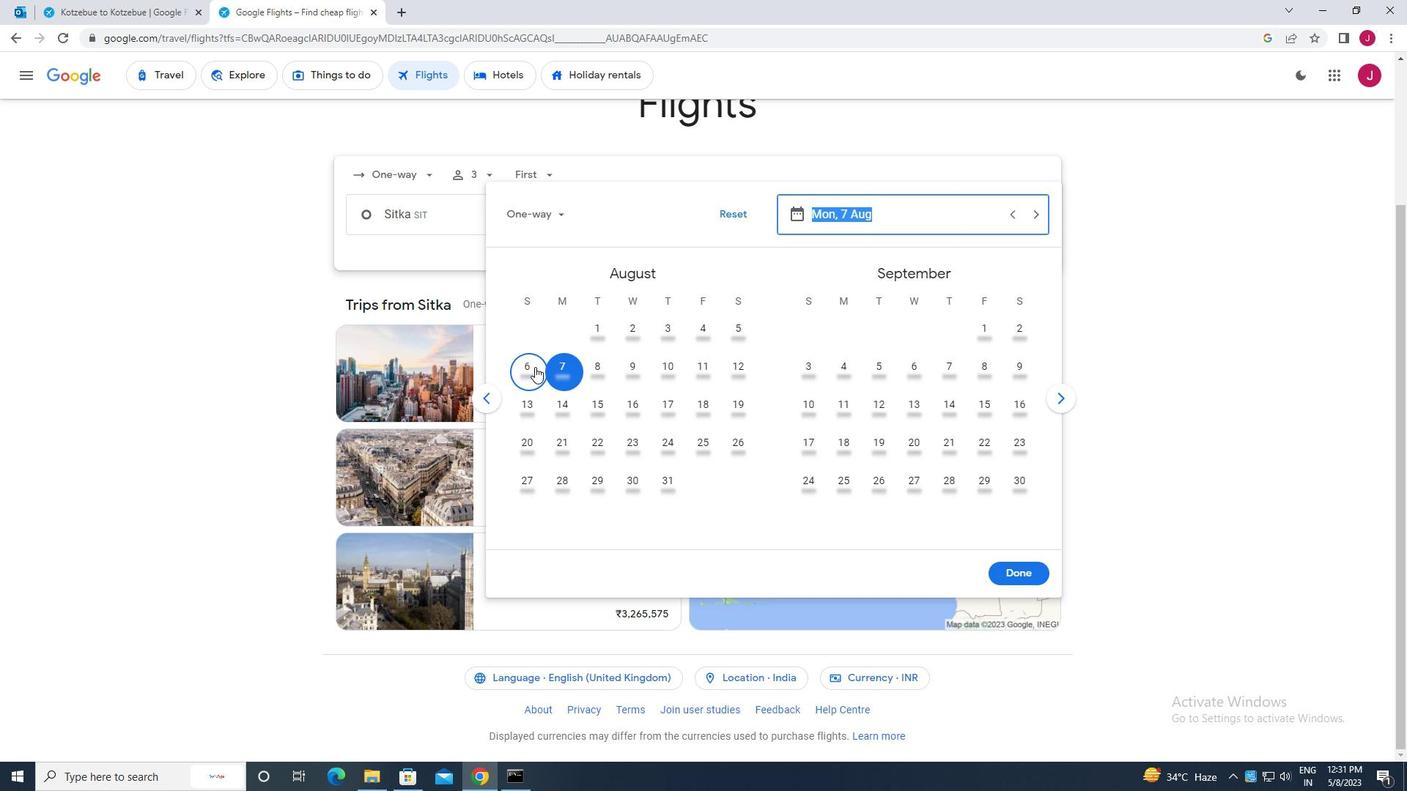 
Action: Mouse moved to (1014, 571)
Screenshot: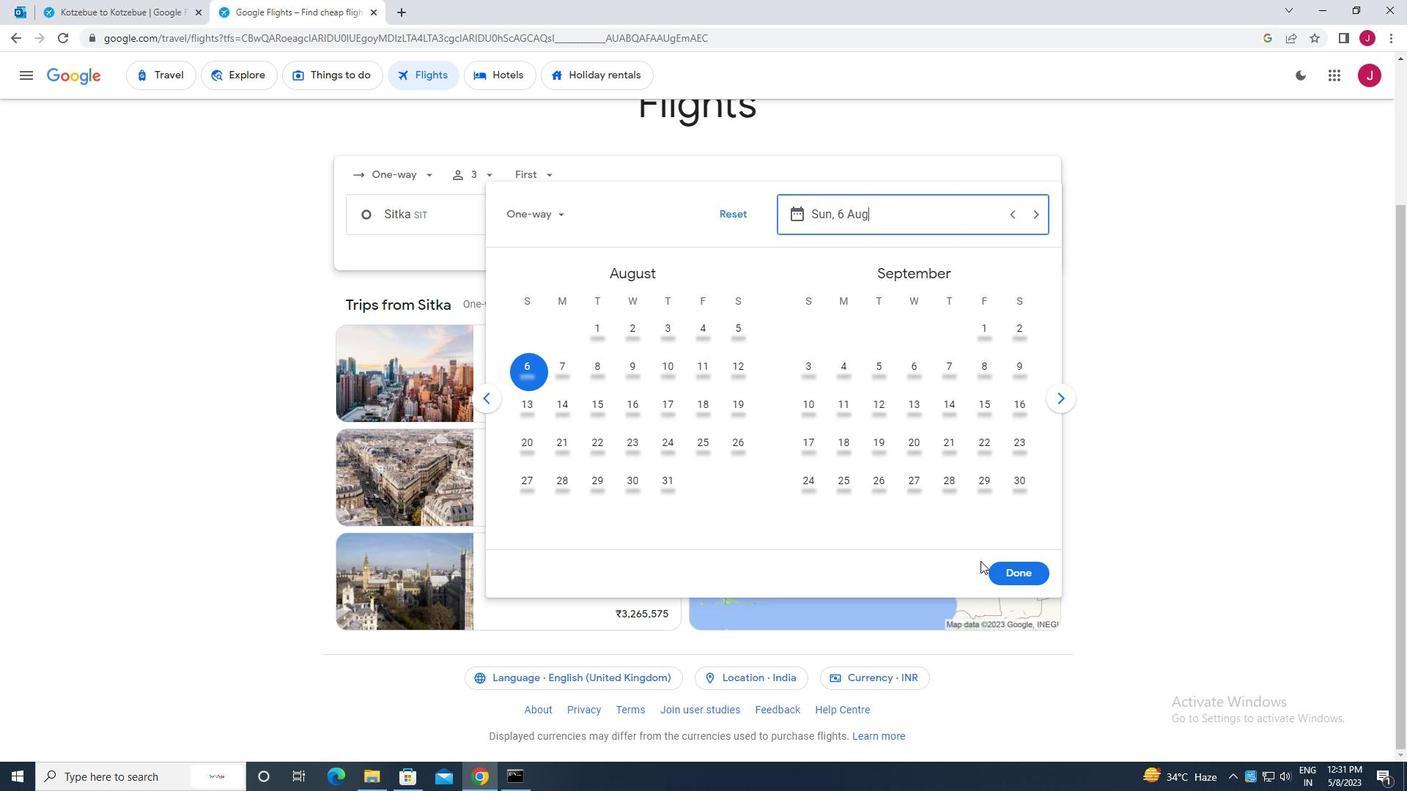 
Action: Mouse pressed left at (1014, 571)
Screenshot: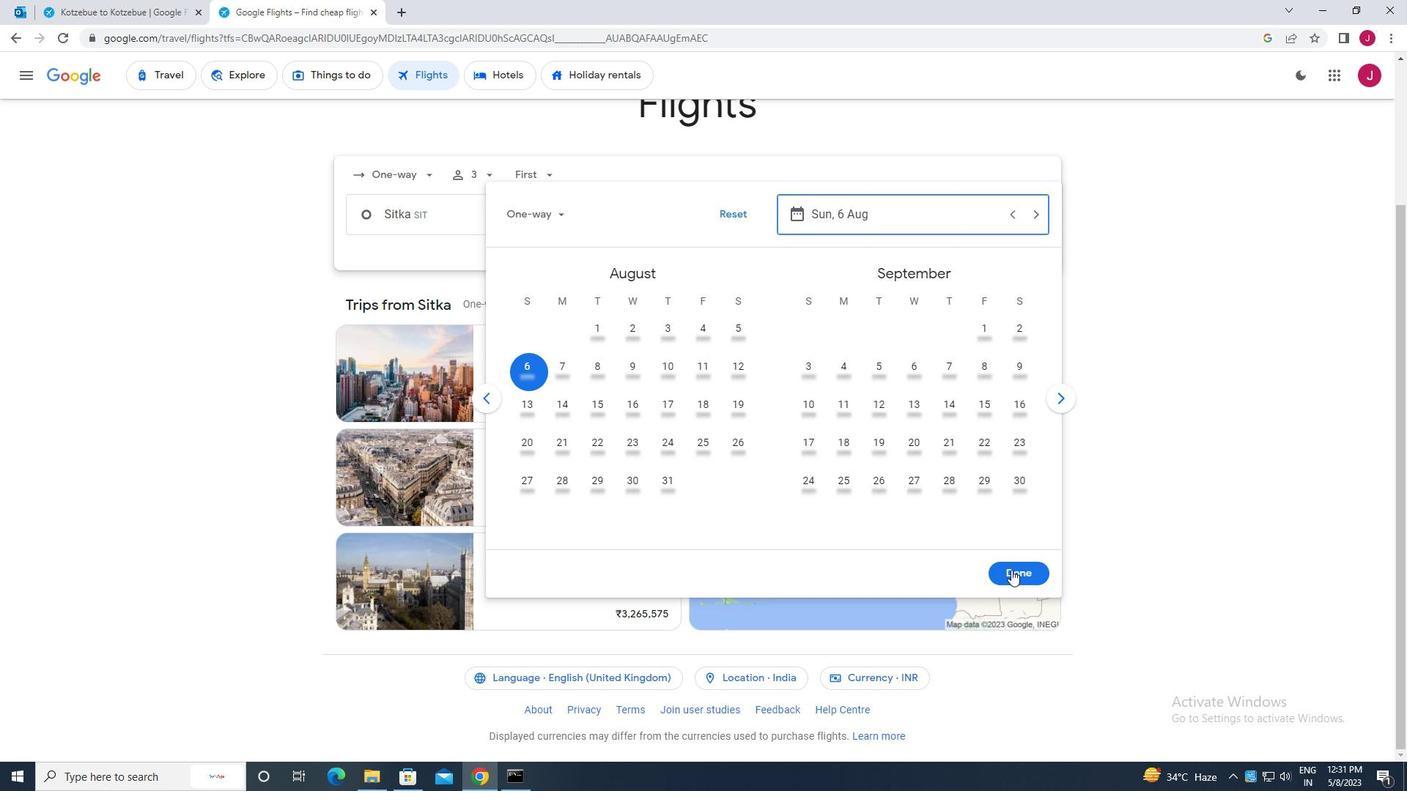 
Action: Mouse moved to (695, 272)
Screenshot: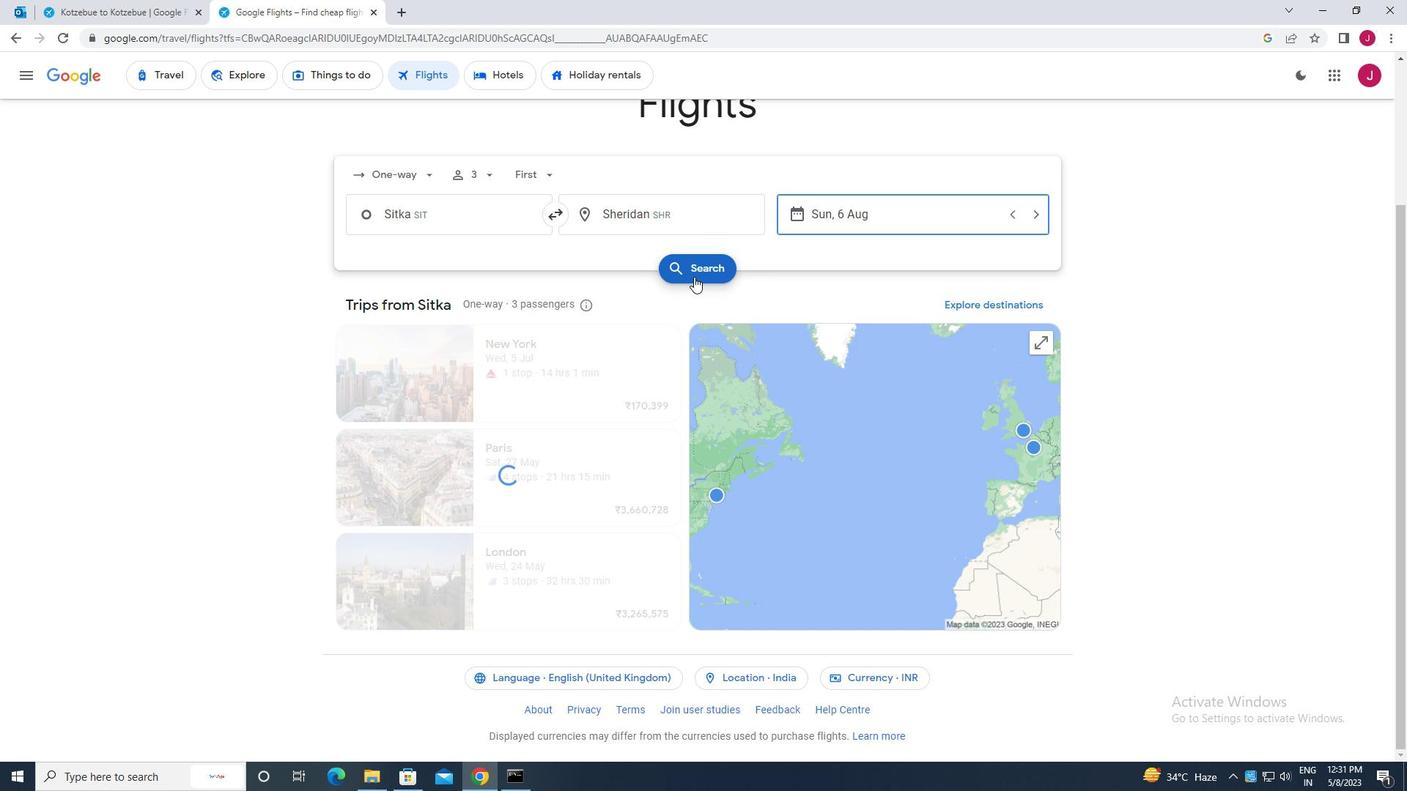 
Action: Mouse pressed left at (695, 272)
Screenshot: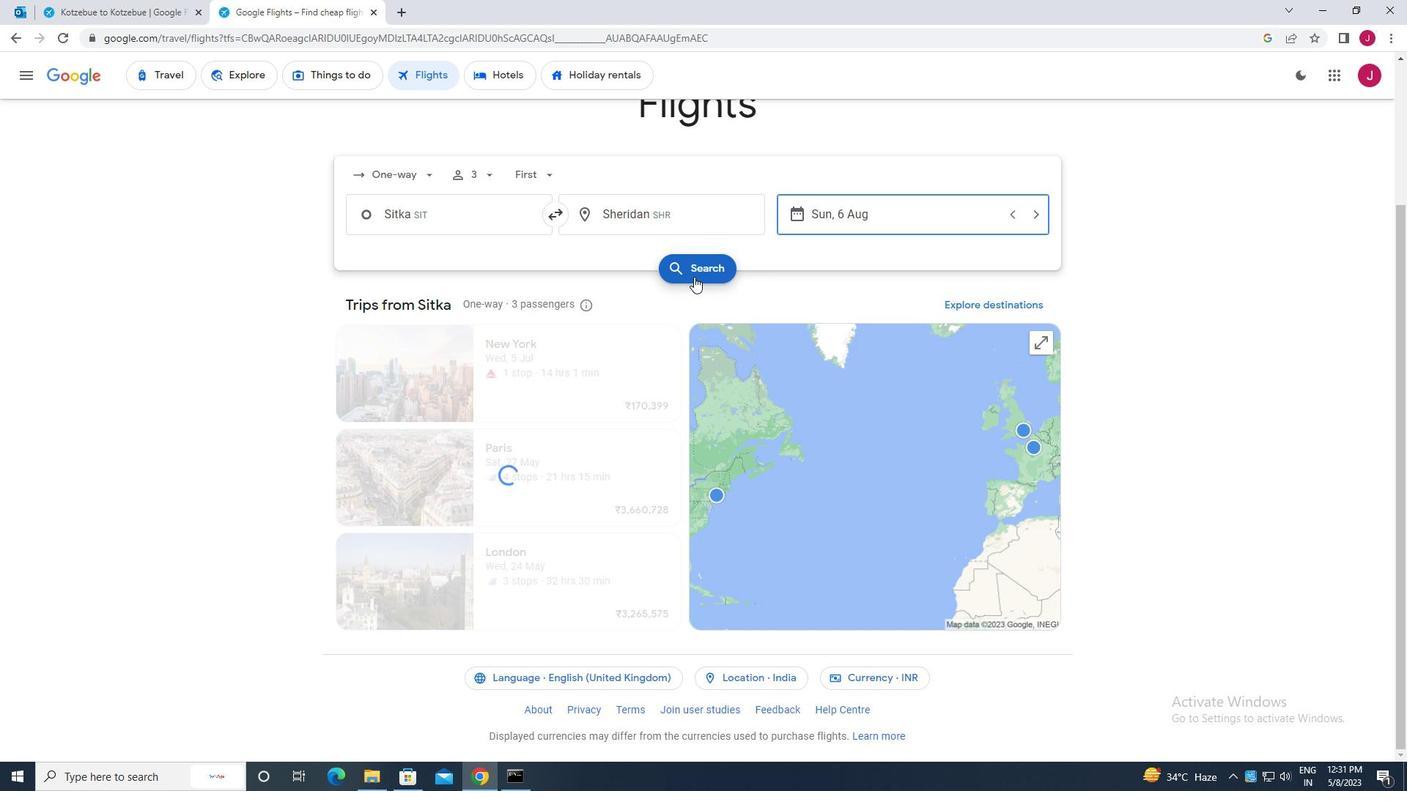 
Action: Mouse moved to (373, 206)
Screenshot: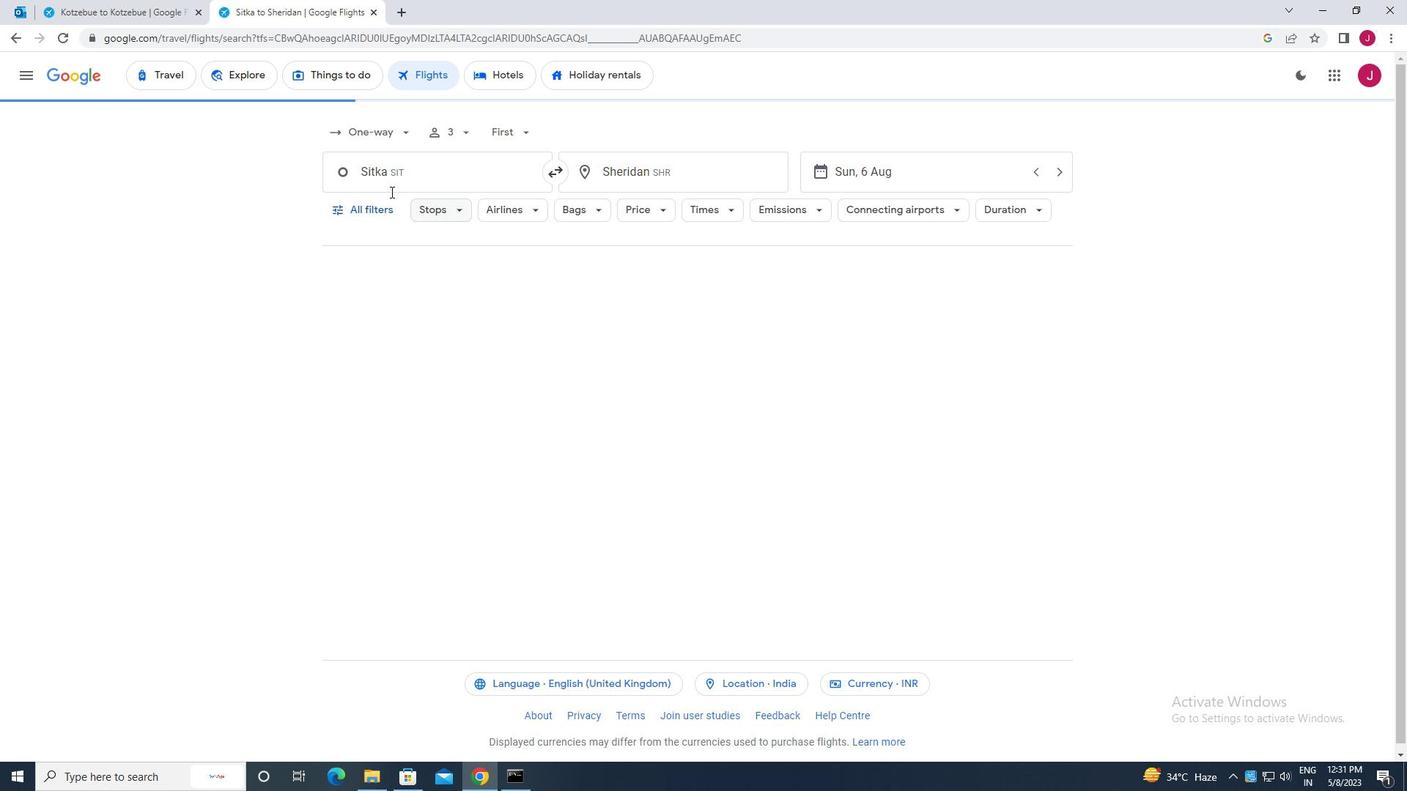 
Action: Mouse pressed left at (373, 206)
Screenshot: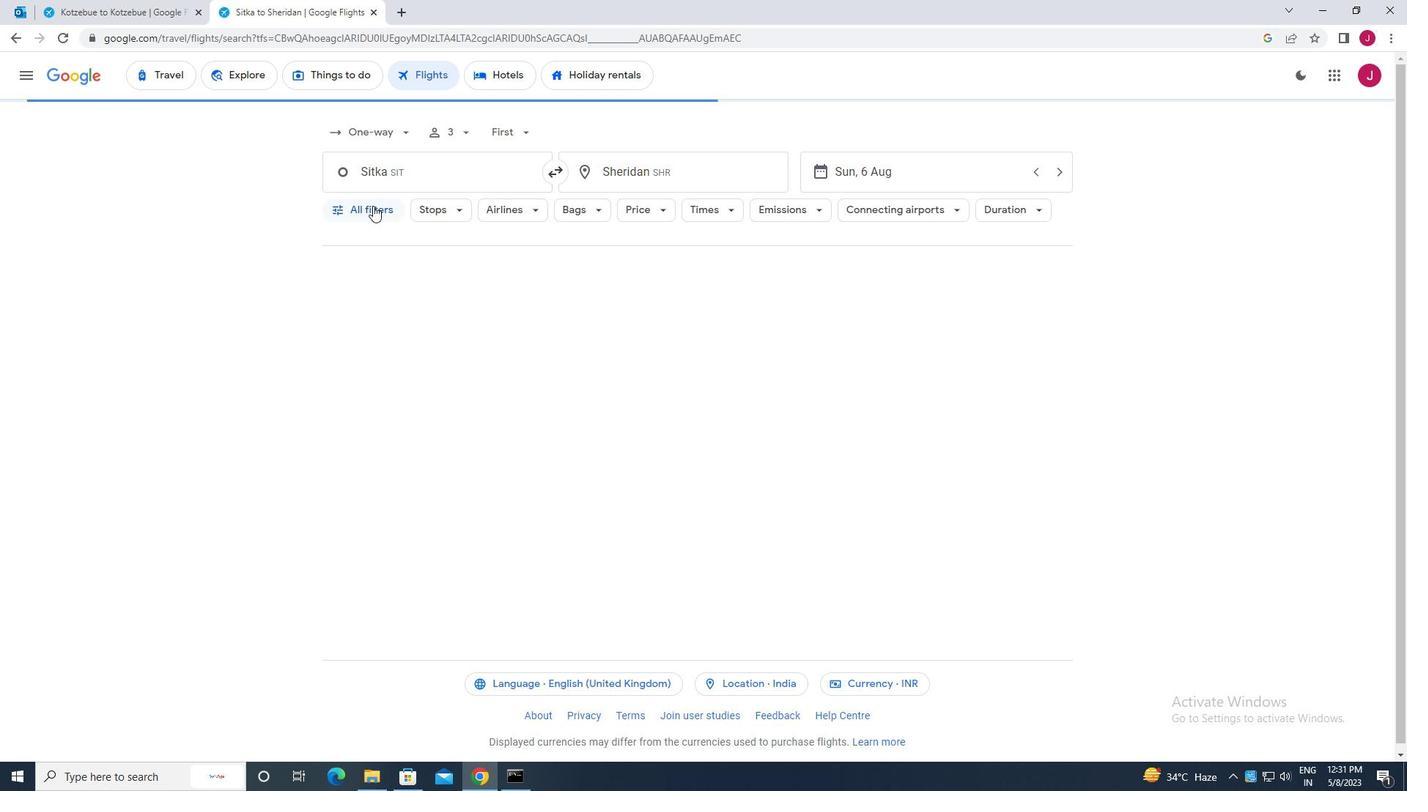 
Action: Mouse moved to (425, 305)
Screenshot: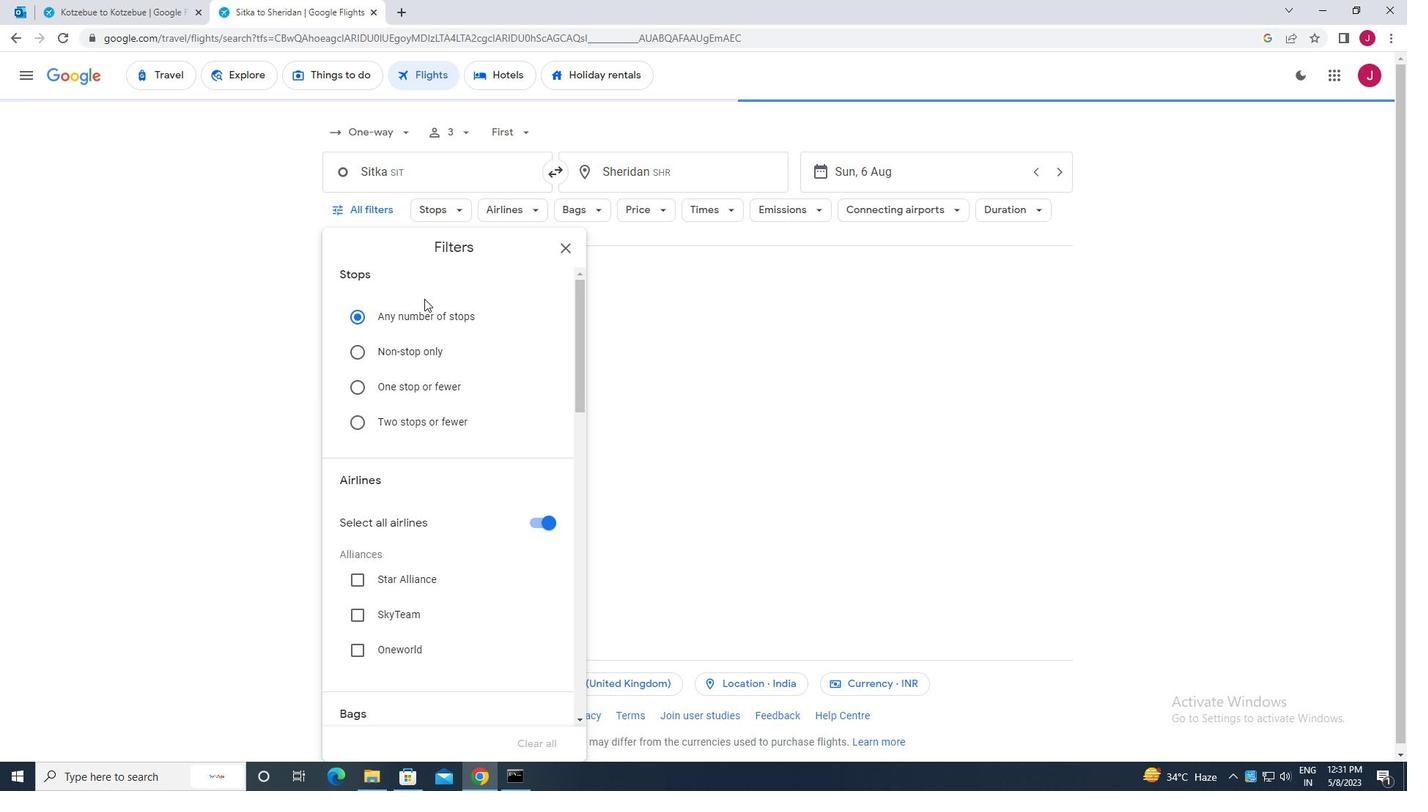 
Action: Mouse scrolled (425, 305) with delta (0, 0)
Screenshot: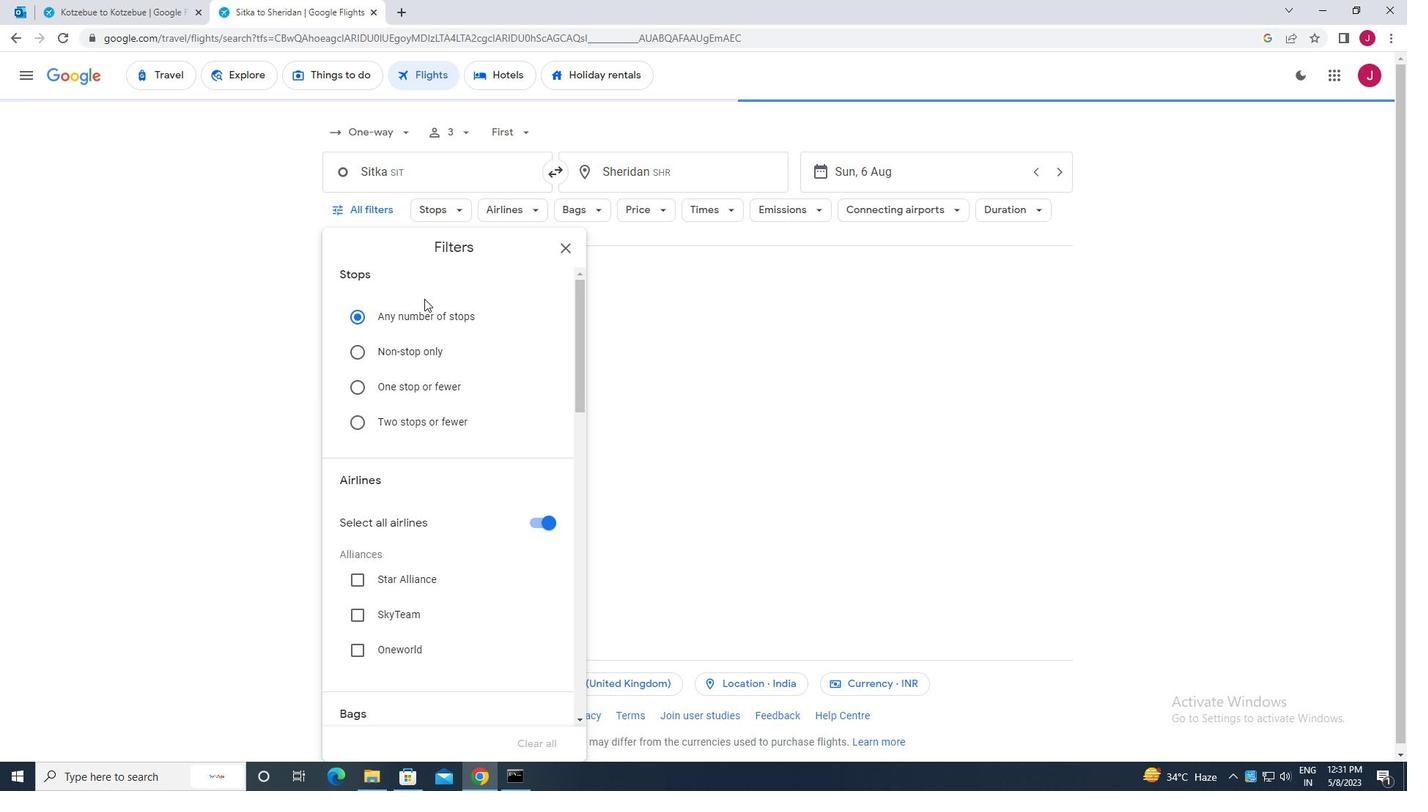 
Action: Mouse moved to (425, 305)
Screenshot: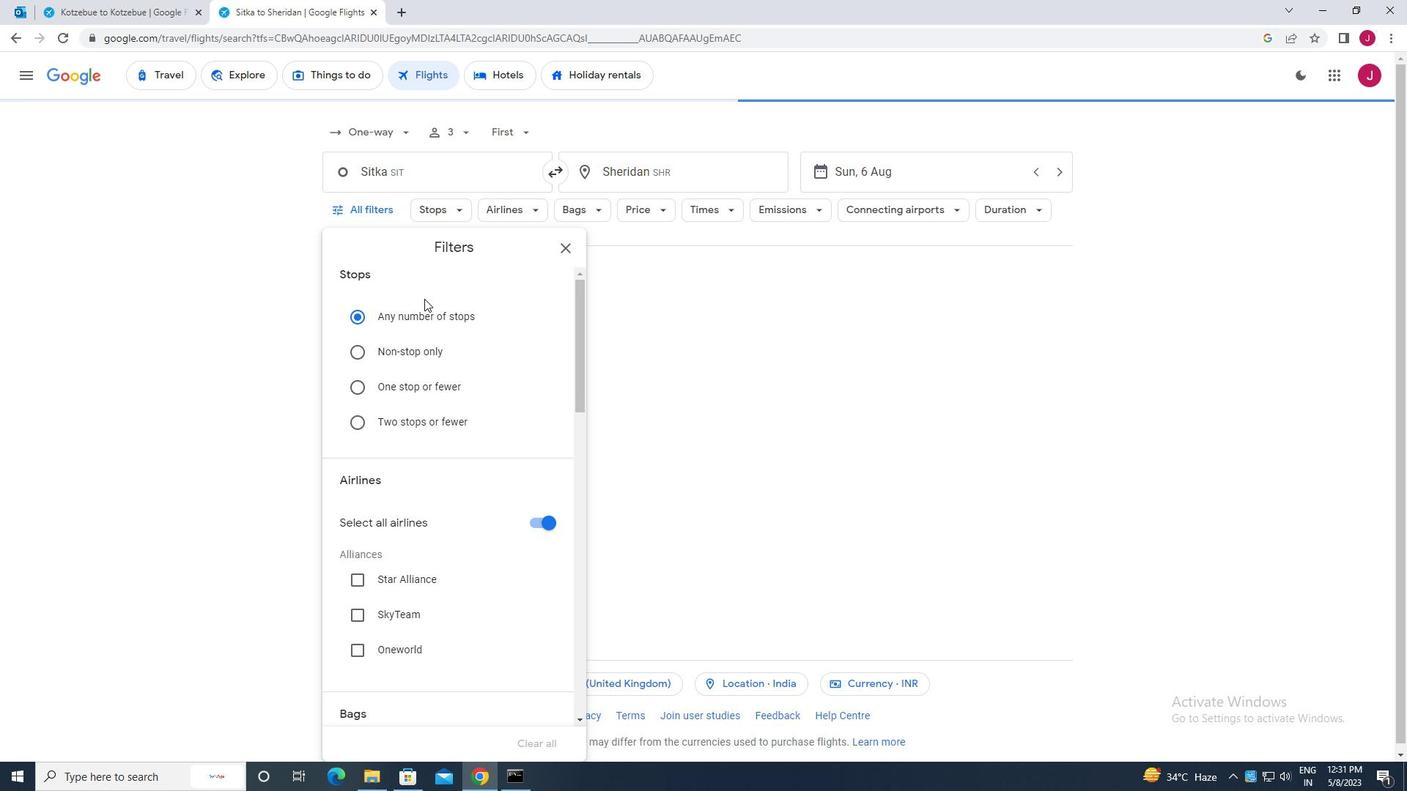 
Action: Mouse scrolled (425, 305) with delta (0, 0)
Screenshot: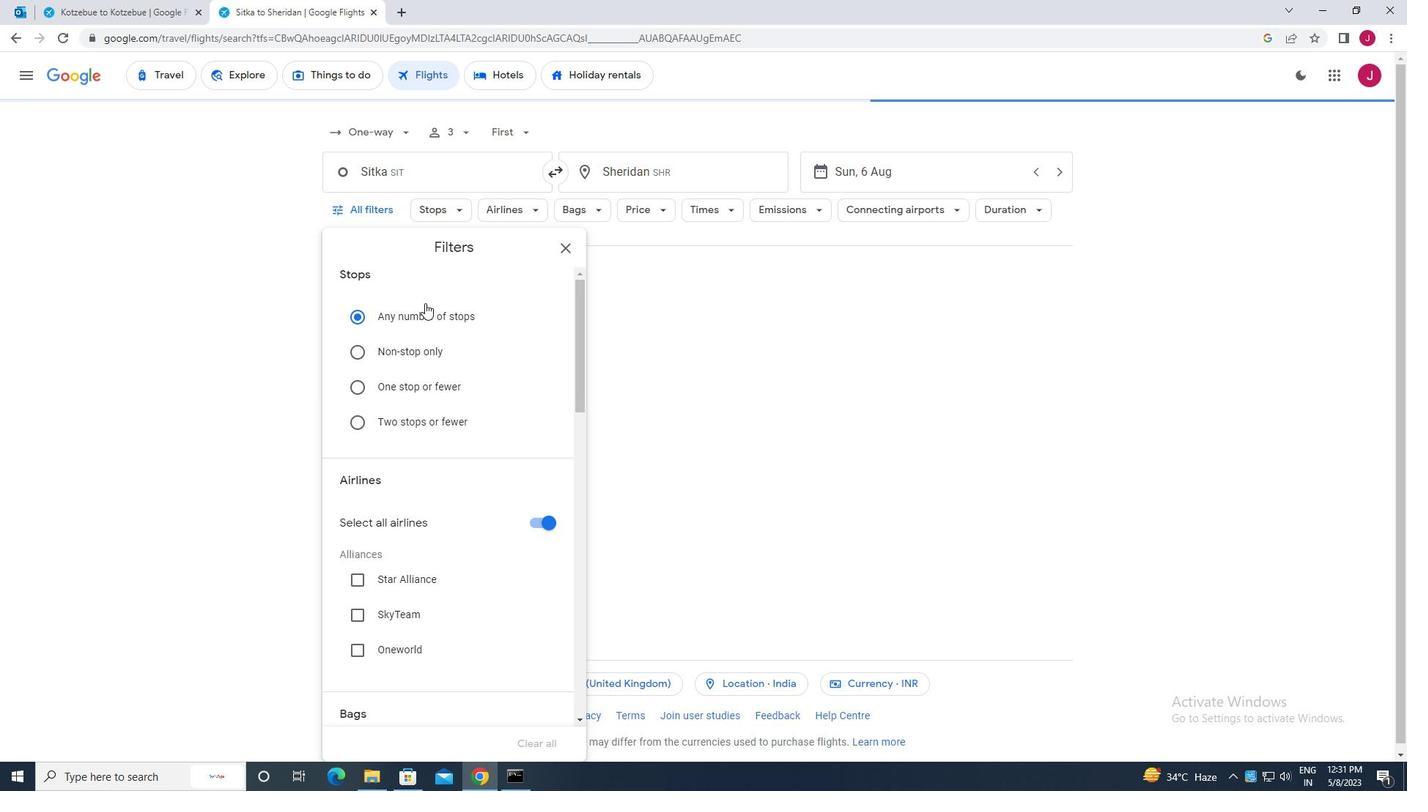 
Action: Mouse scrolled (425, 305) with delta (0, 0)
Screenshot: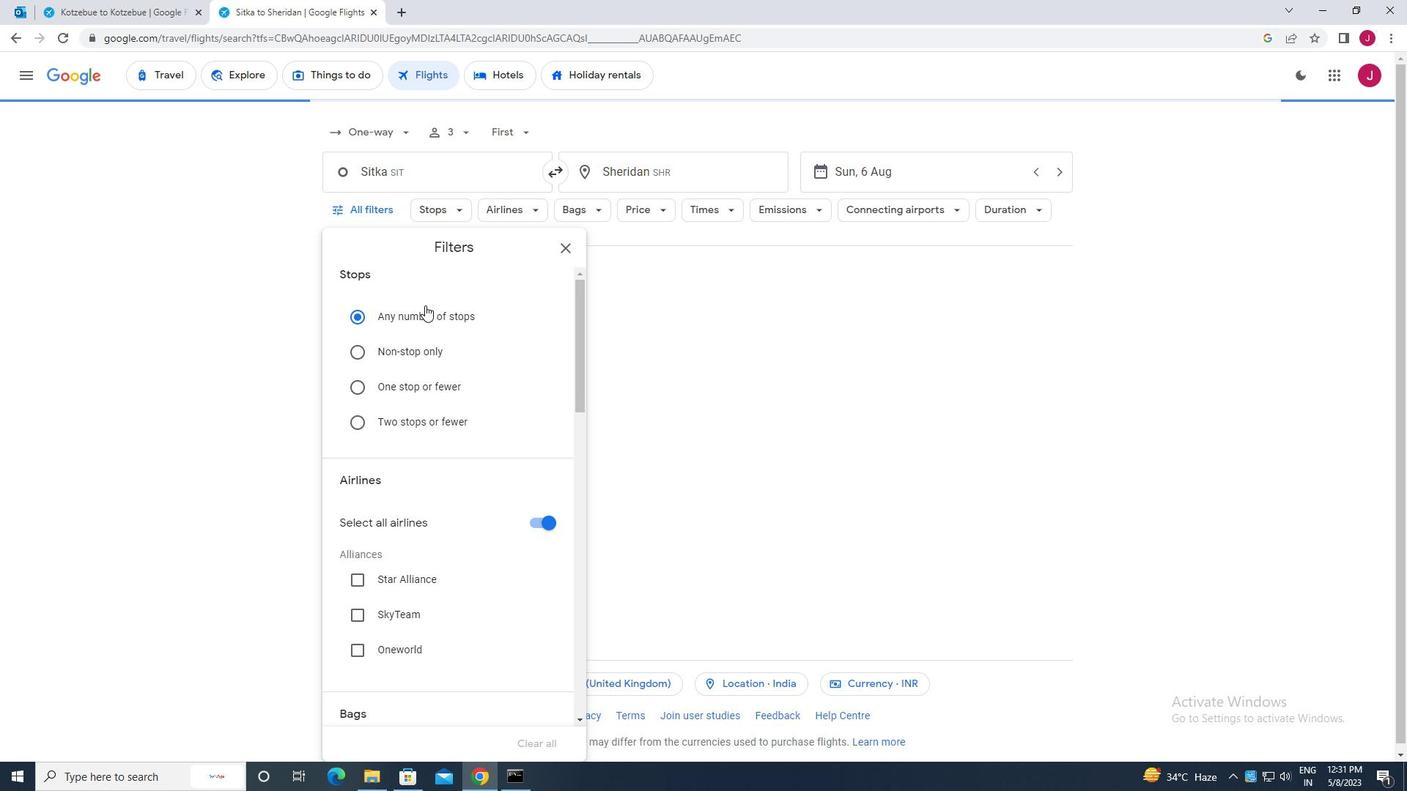 
Action: Mouse moved to (531, 303)
Screenshot: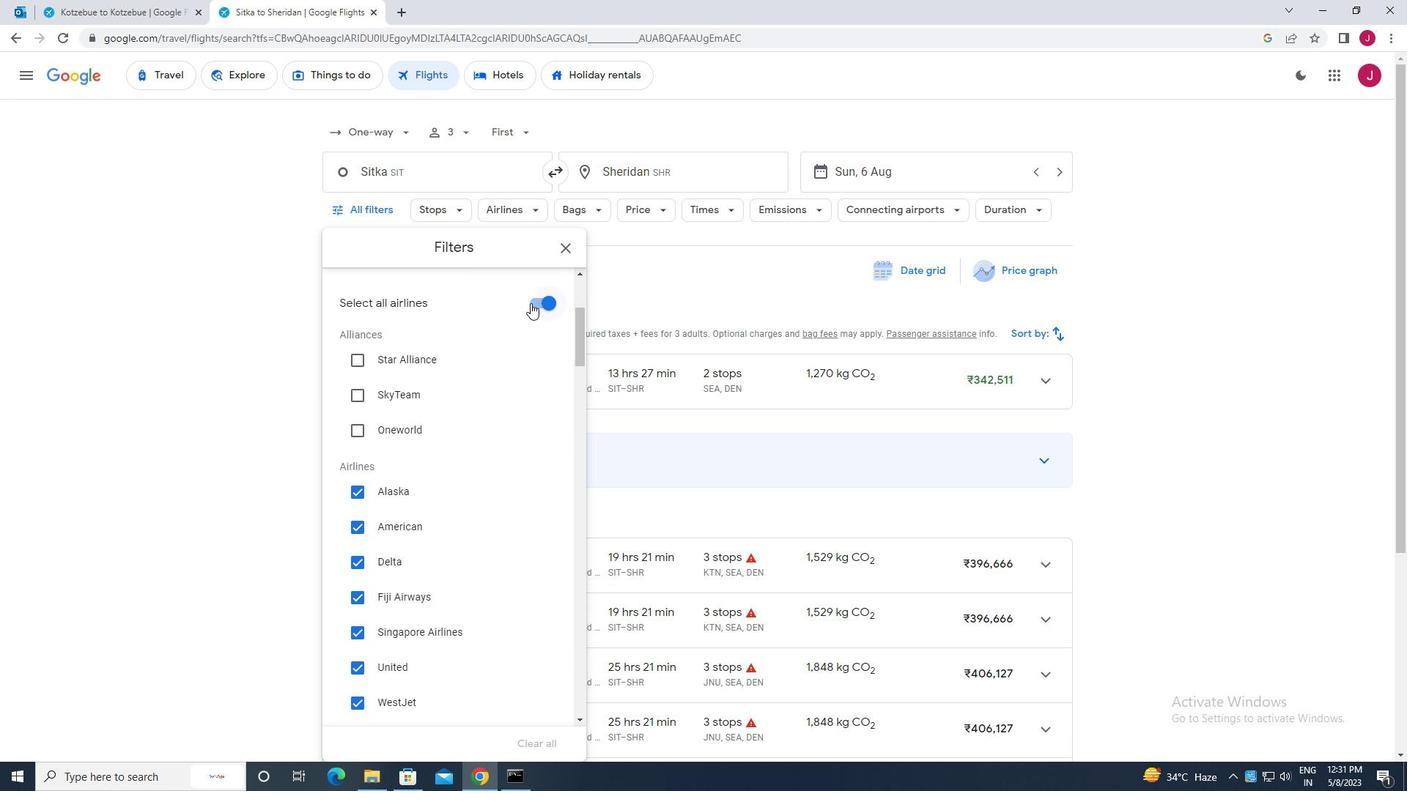 
Action: Mouse pressed left at (531, 303)
Screenshot: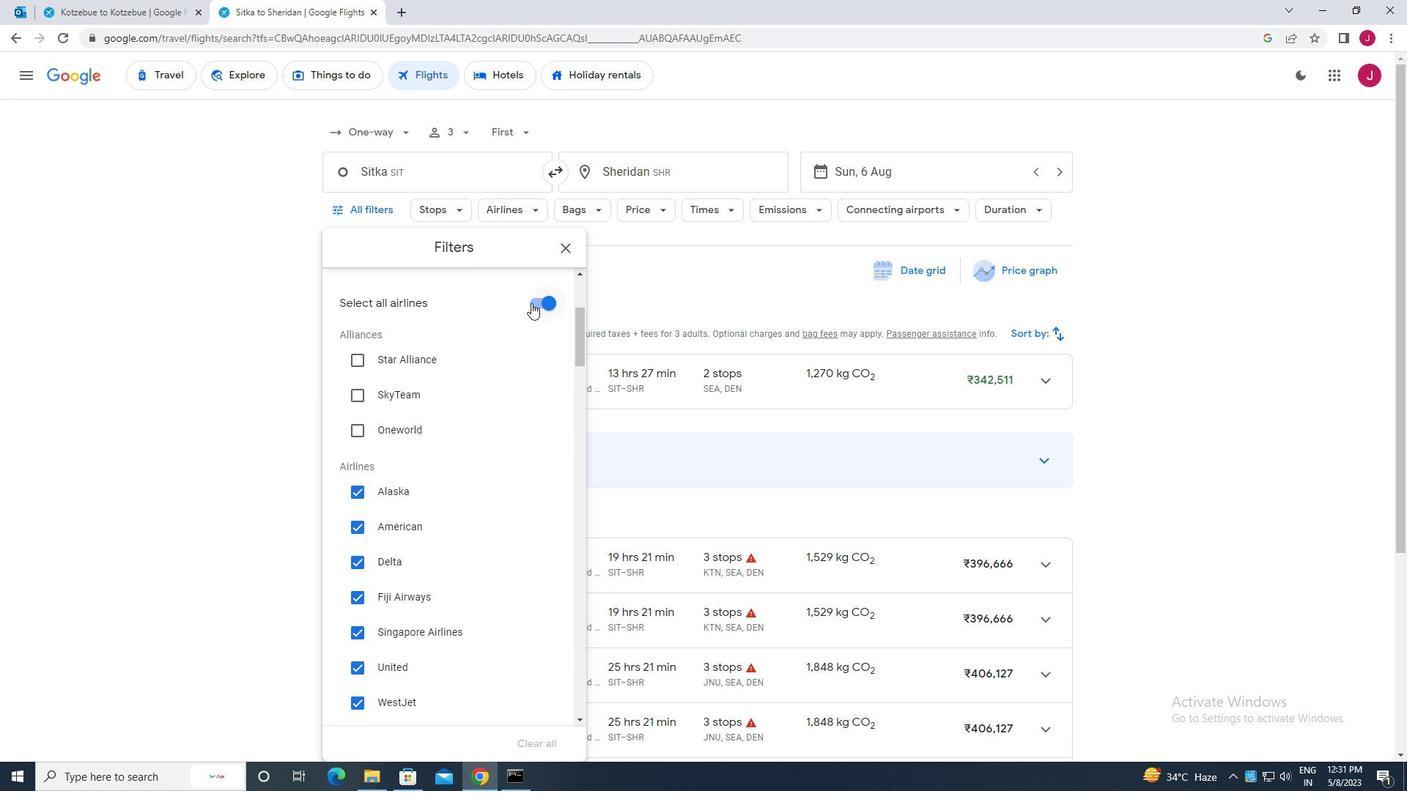 
Action: Mouse moved to (497, 344)
Screenshot: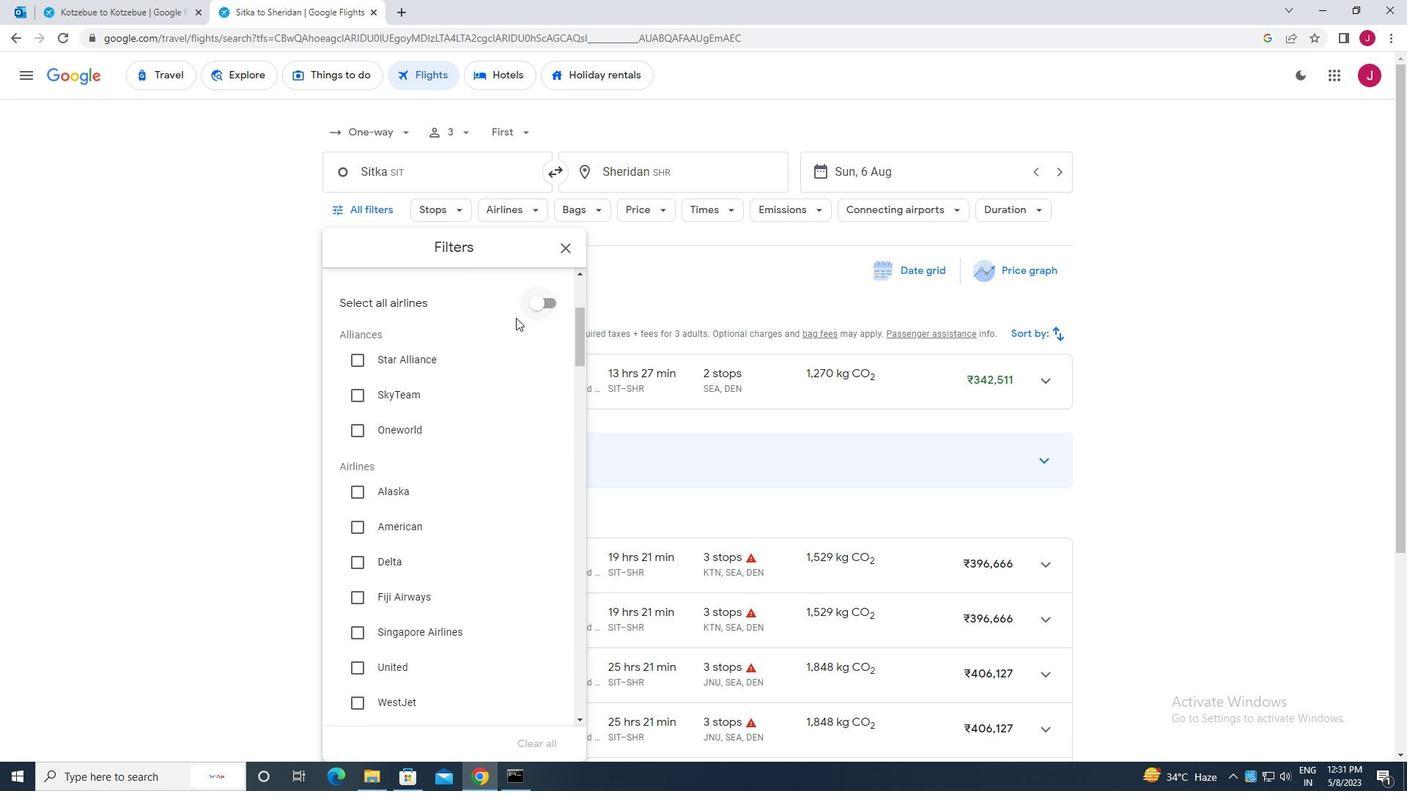 
Action: Mouse scrolled (497, 343) with delta (0, 0)
Screenshot: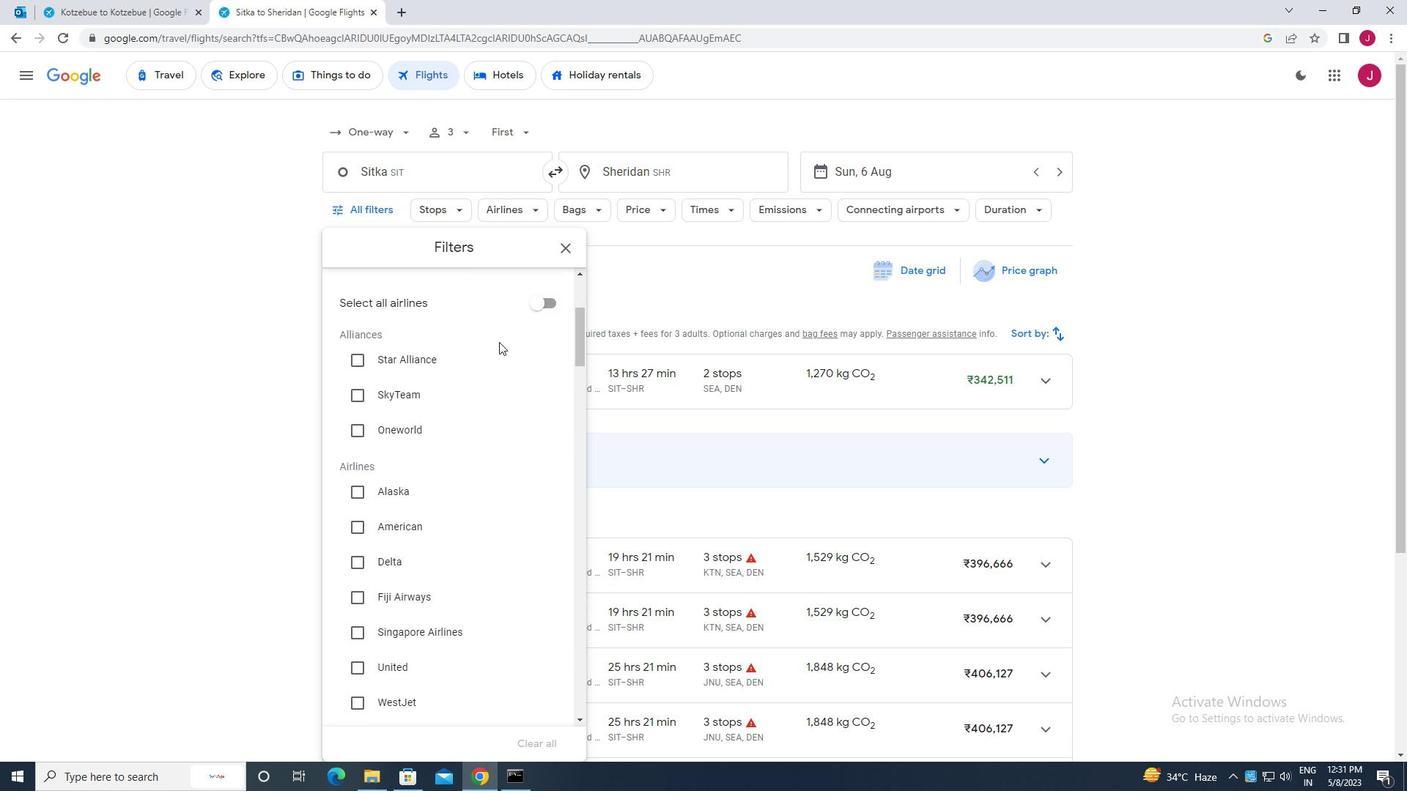 
Action: Mouse moved to (497, 345)
Screenshot: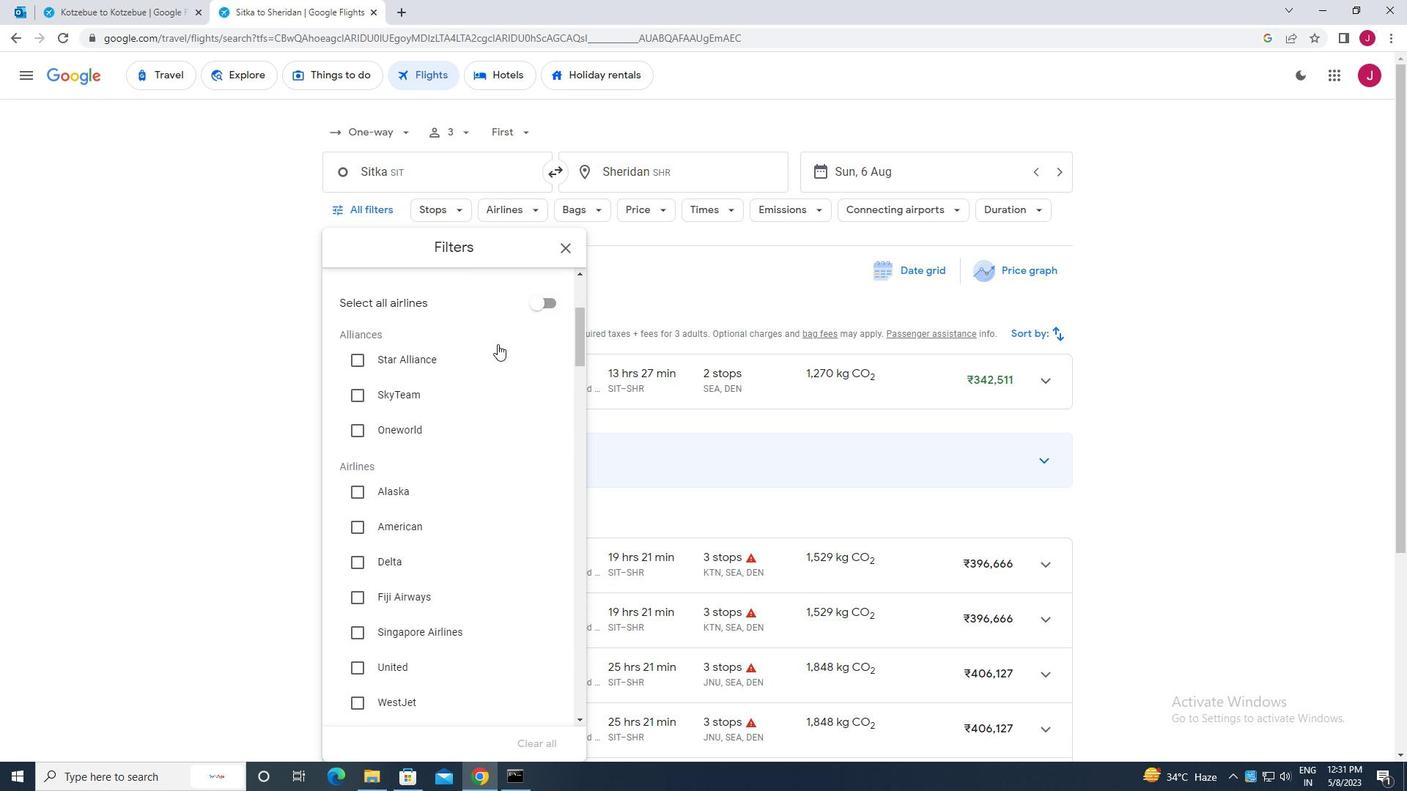 
Action: Mouse scrolled (497, 344) with delta (0, 0)
Screenshot: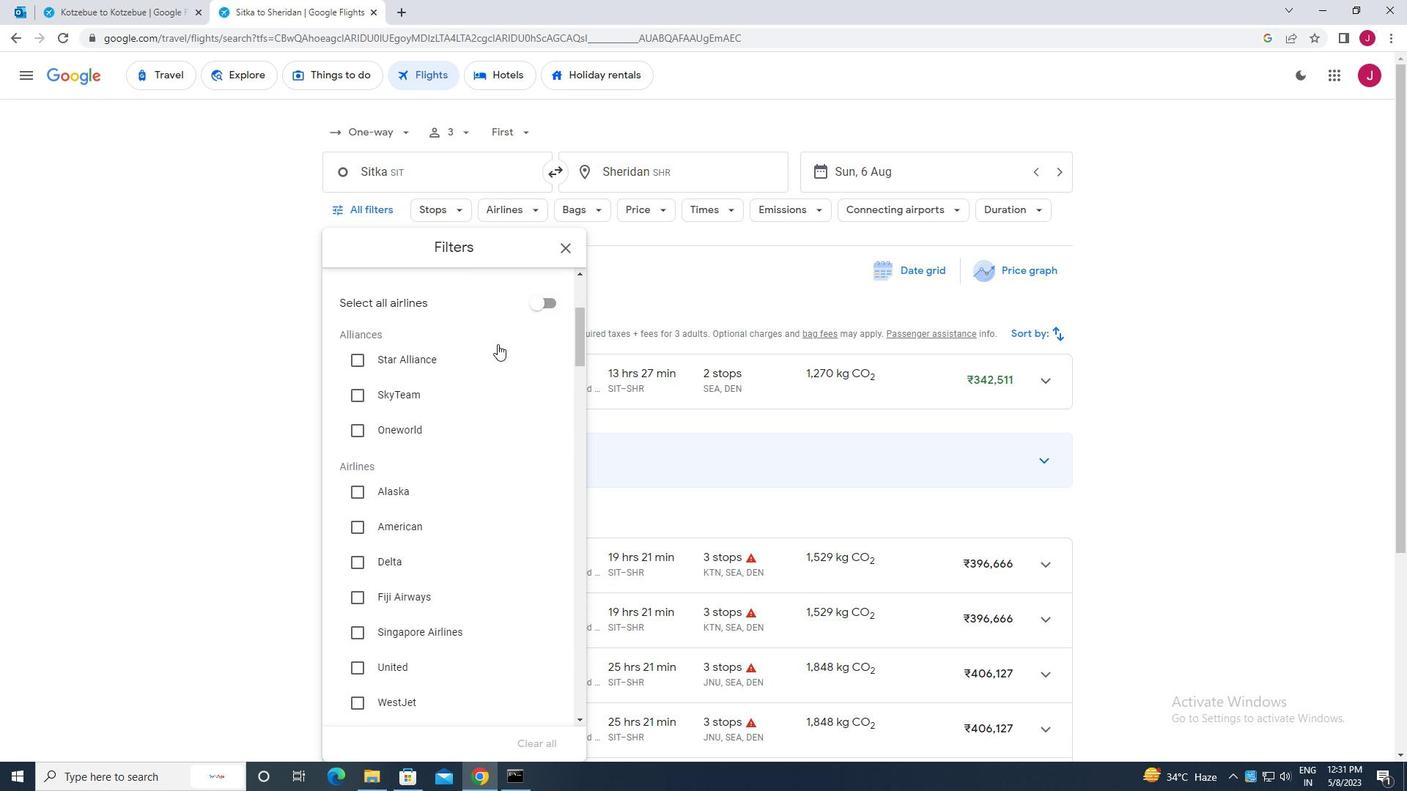 
Action: Mouse moved to (494, 346)
Screenshot: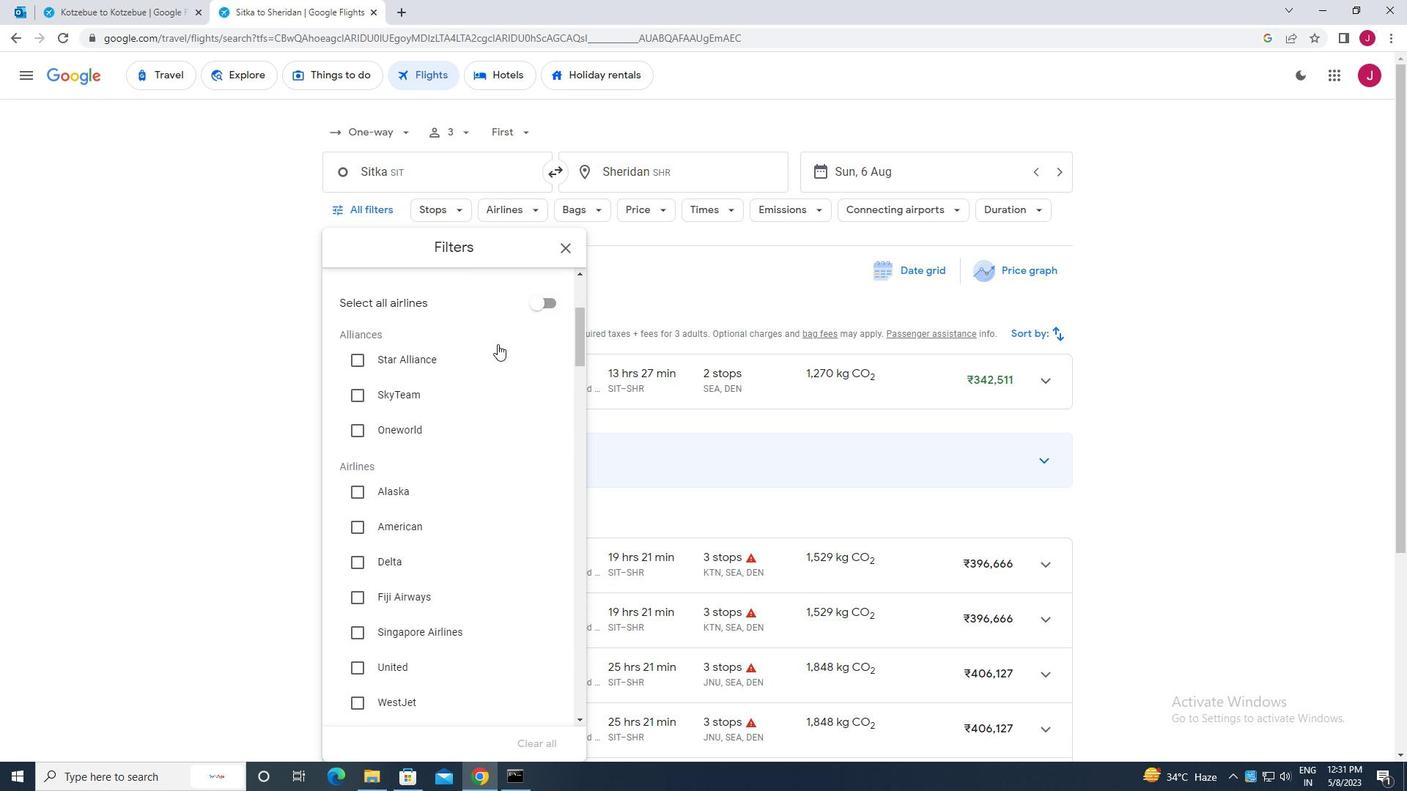 
Action: Mouse scrolled (494, 345) with delta (0, 0)
Screenshot: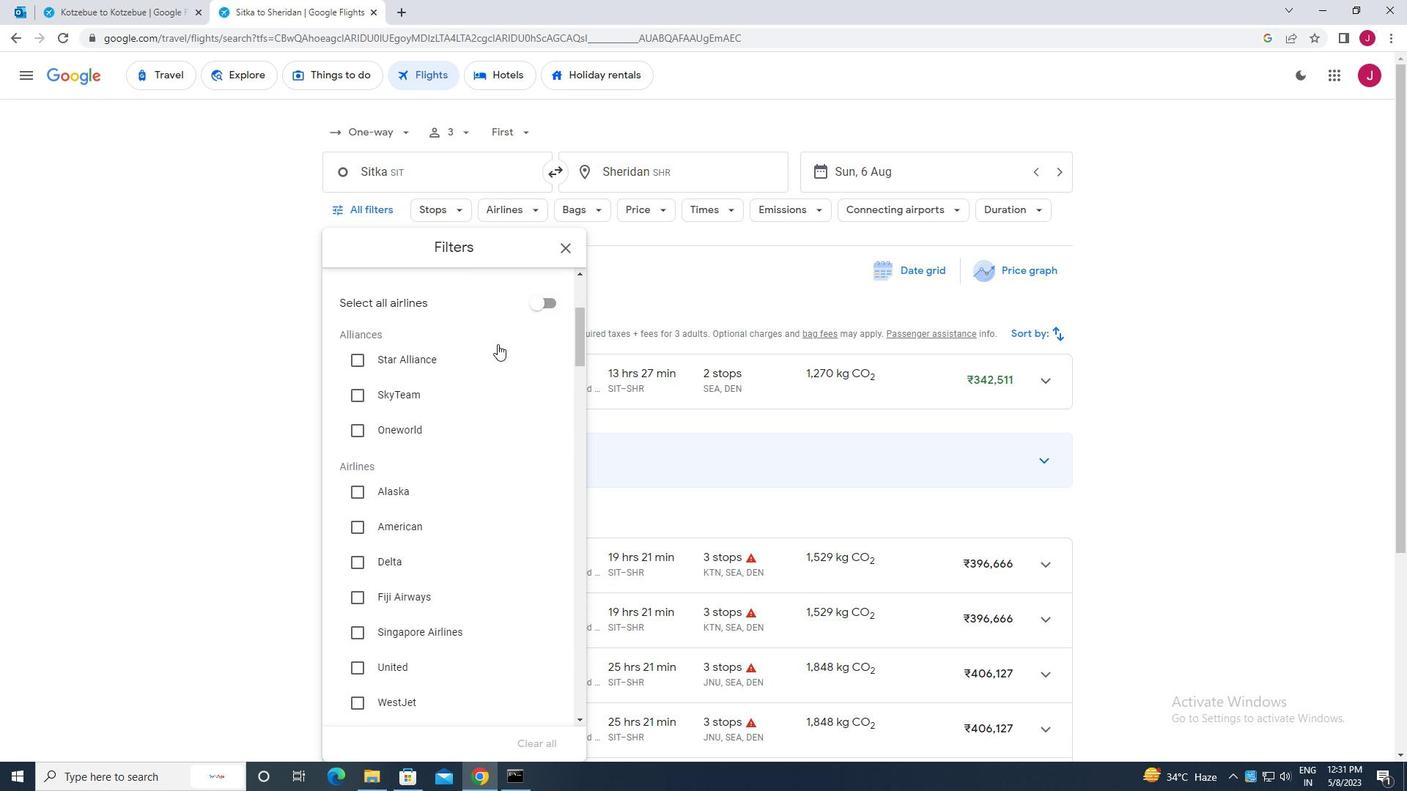
Action: Mouse moved to (354, 449)
Screenshot: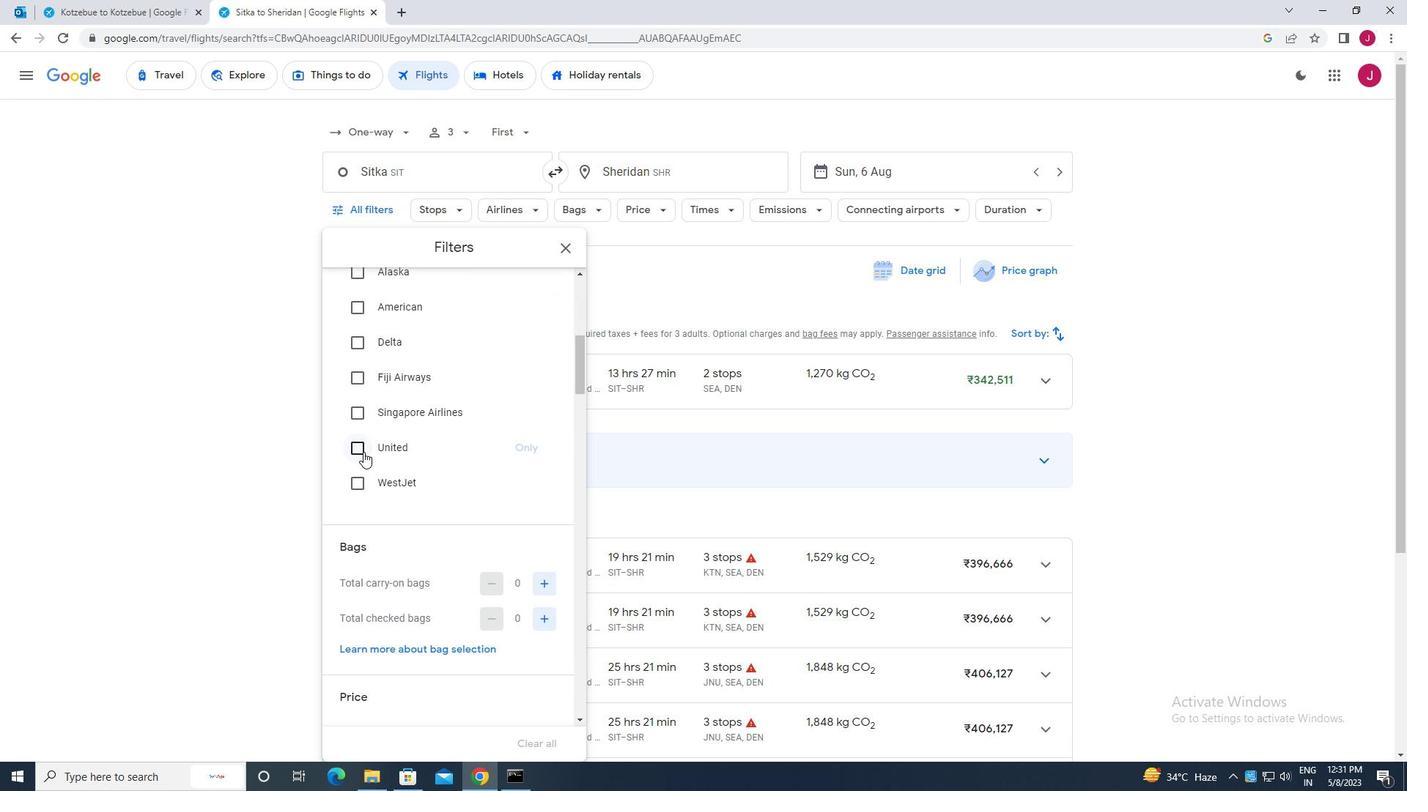 
Action: Mouse pressed left at (354, 449)
Screenshot: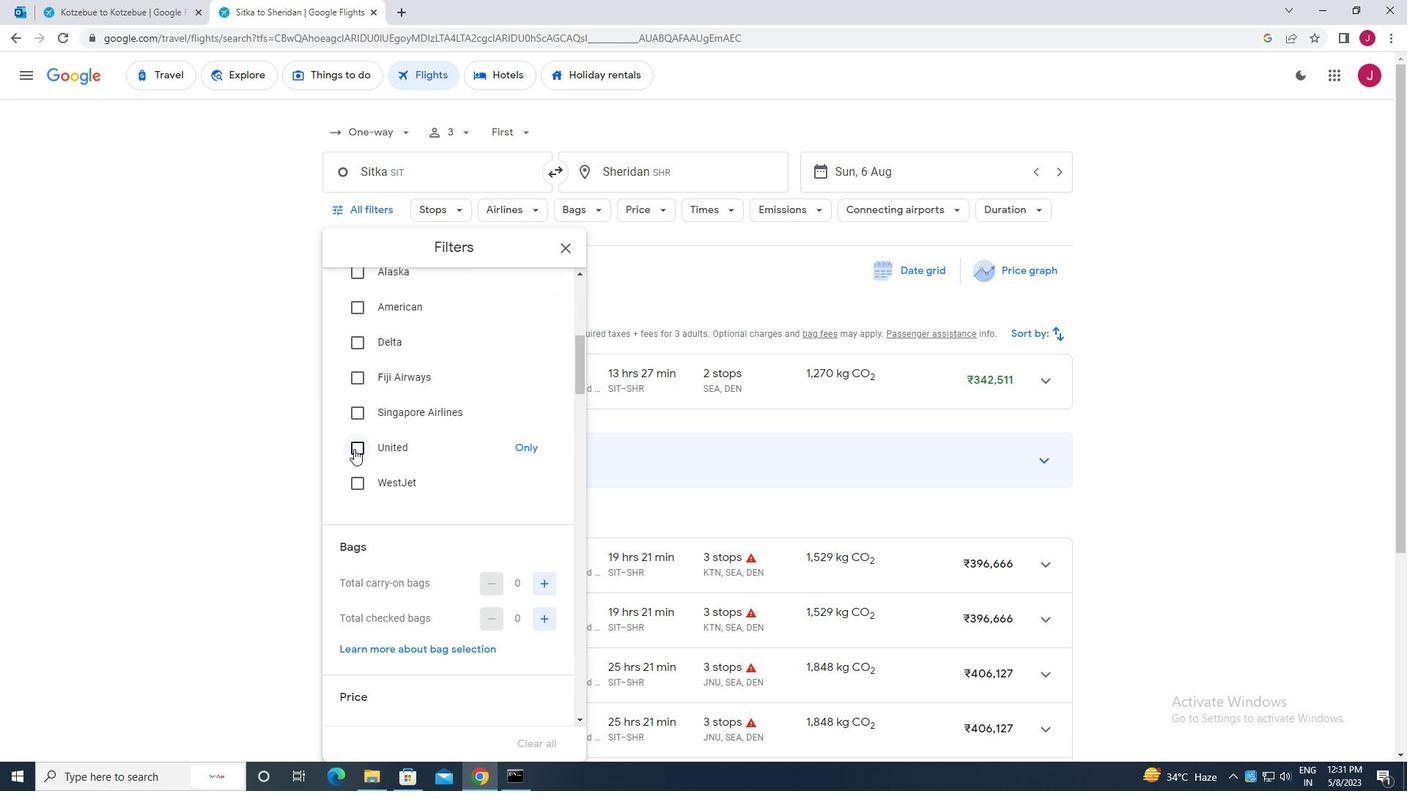 
Action: Mouse moved to (453, 426)
Screenshot: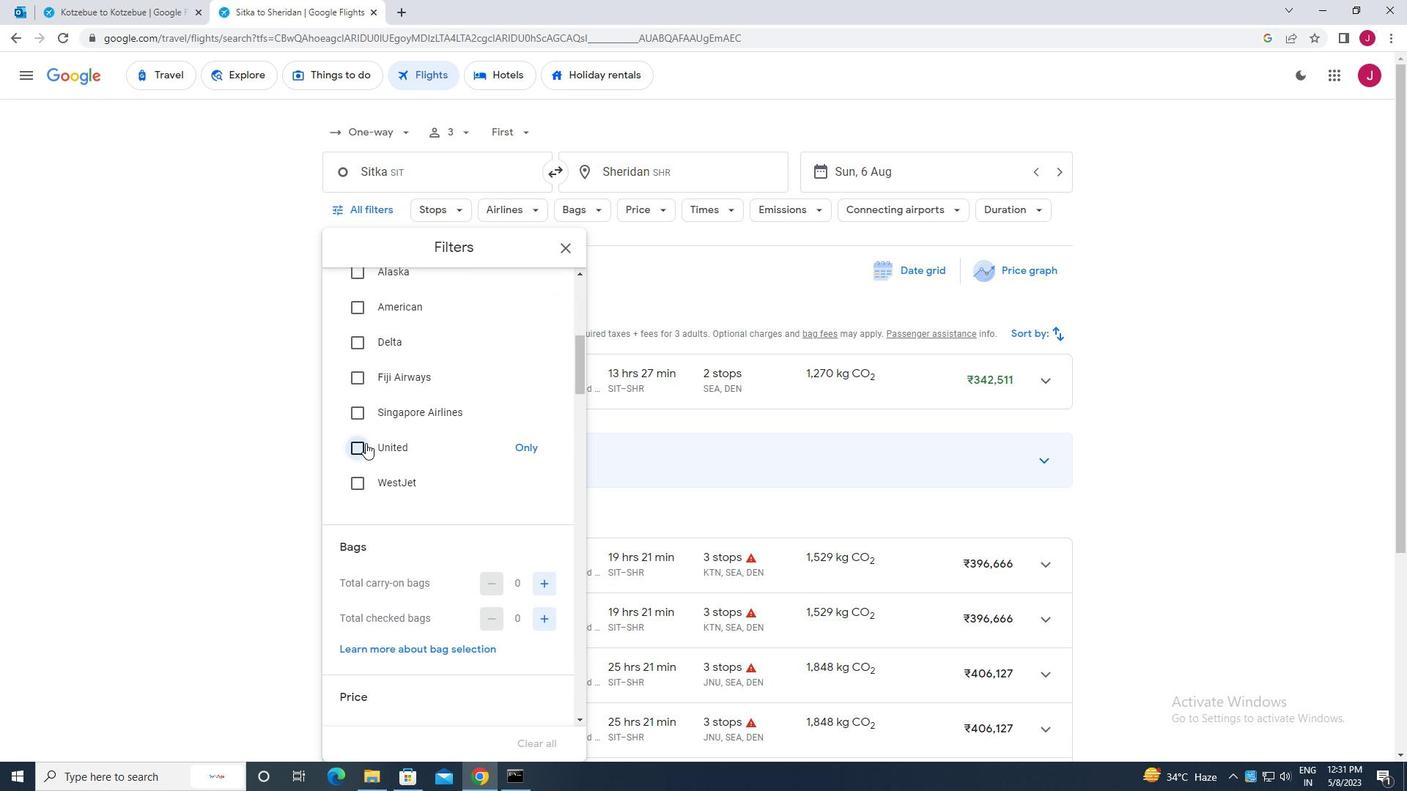 
Action: Mouse scrolled (453, 426) with delta (0, 0)
Screenshot: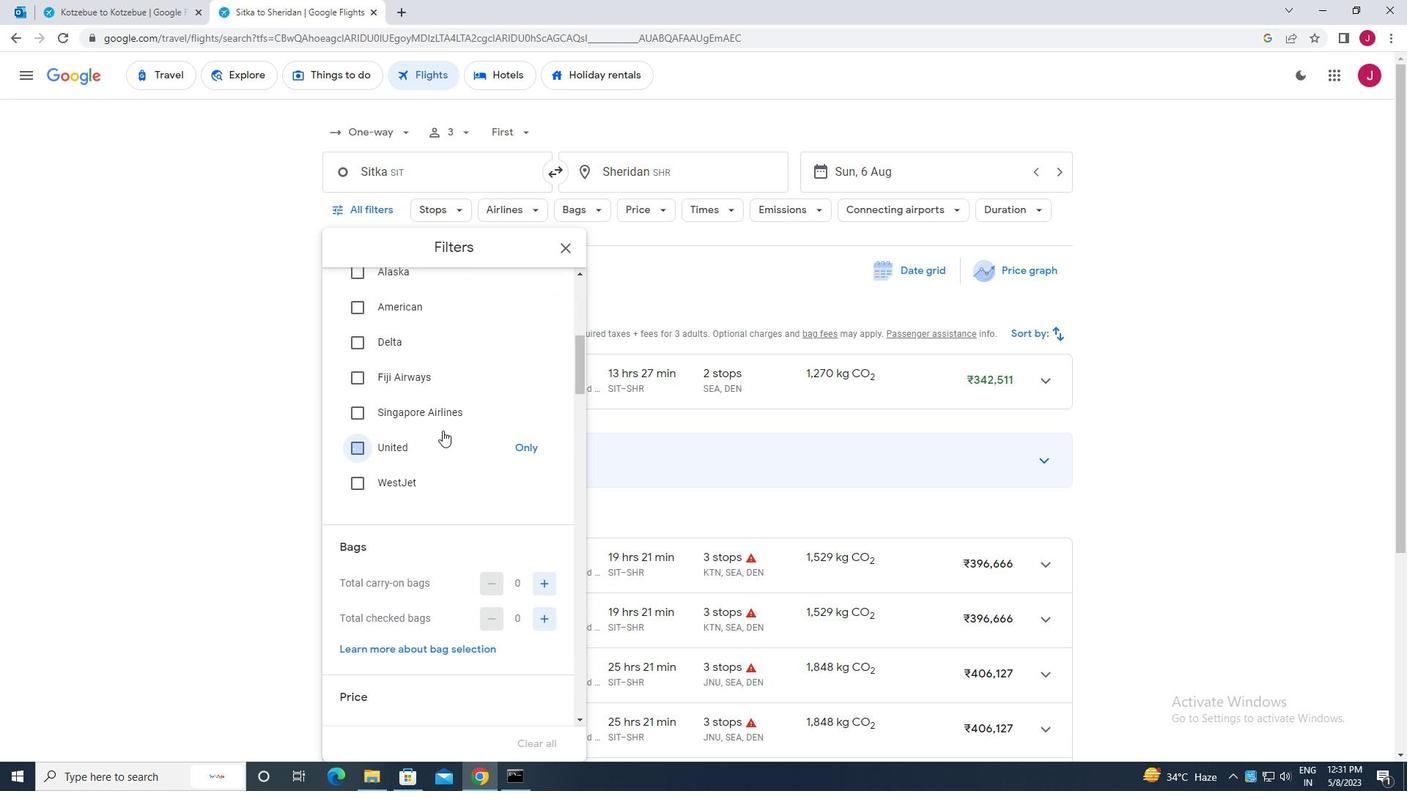 
Action: Mouse scrolled (453, 426) with delta (0, 0)
Screenshot: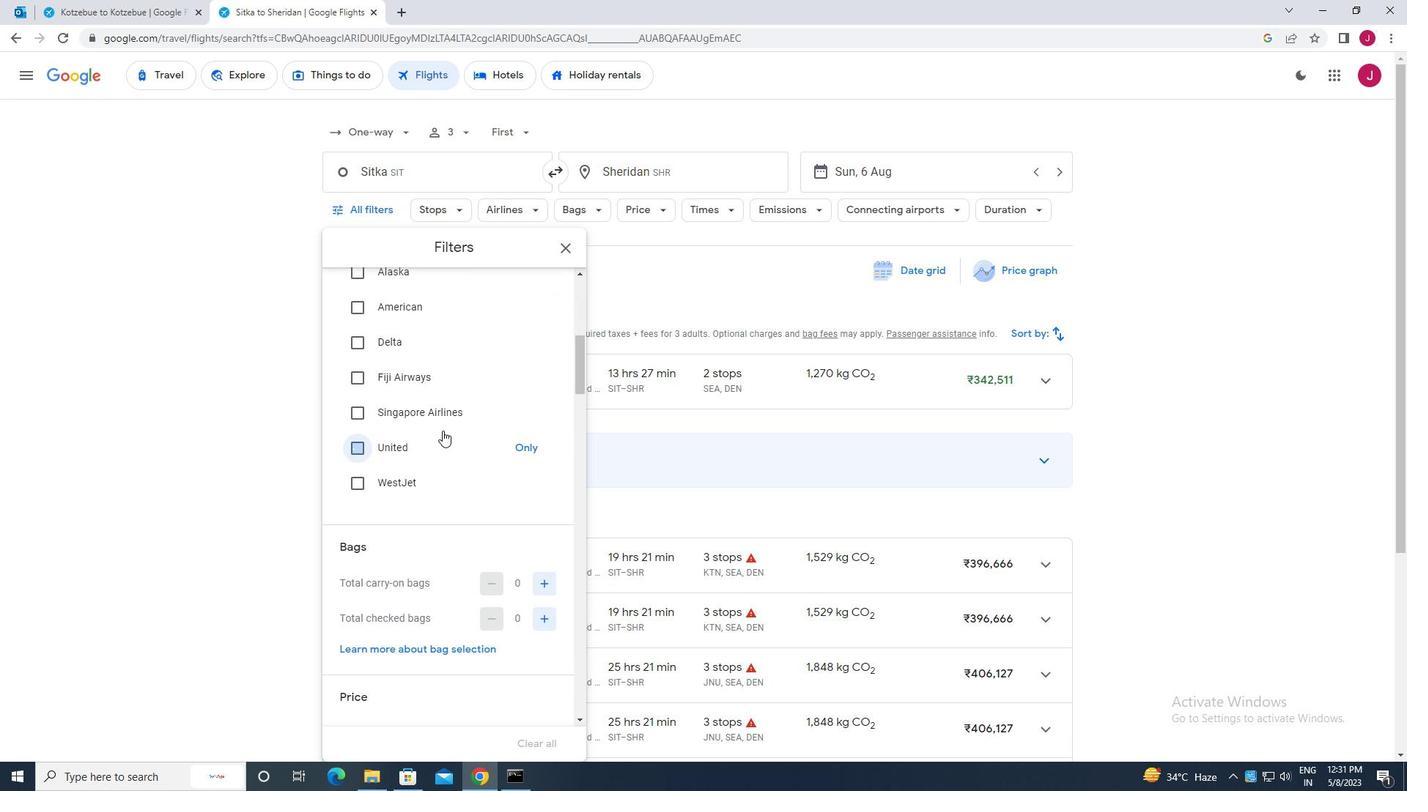 
Action: Mouse scrolled (453, 426) with delta (0, 0)
Screenshot: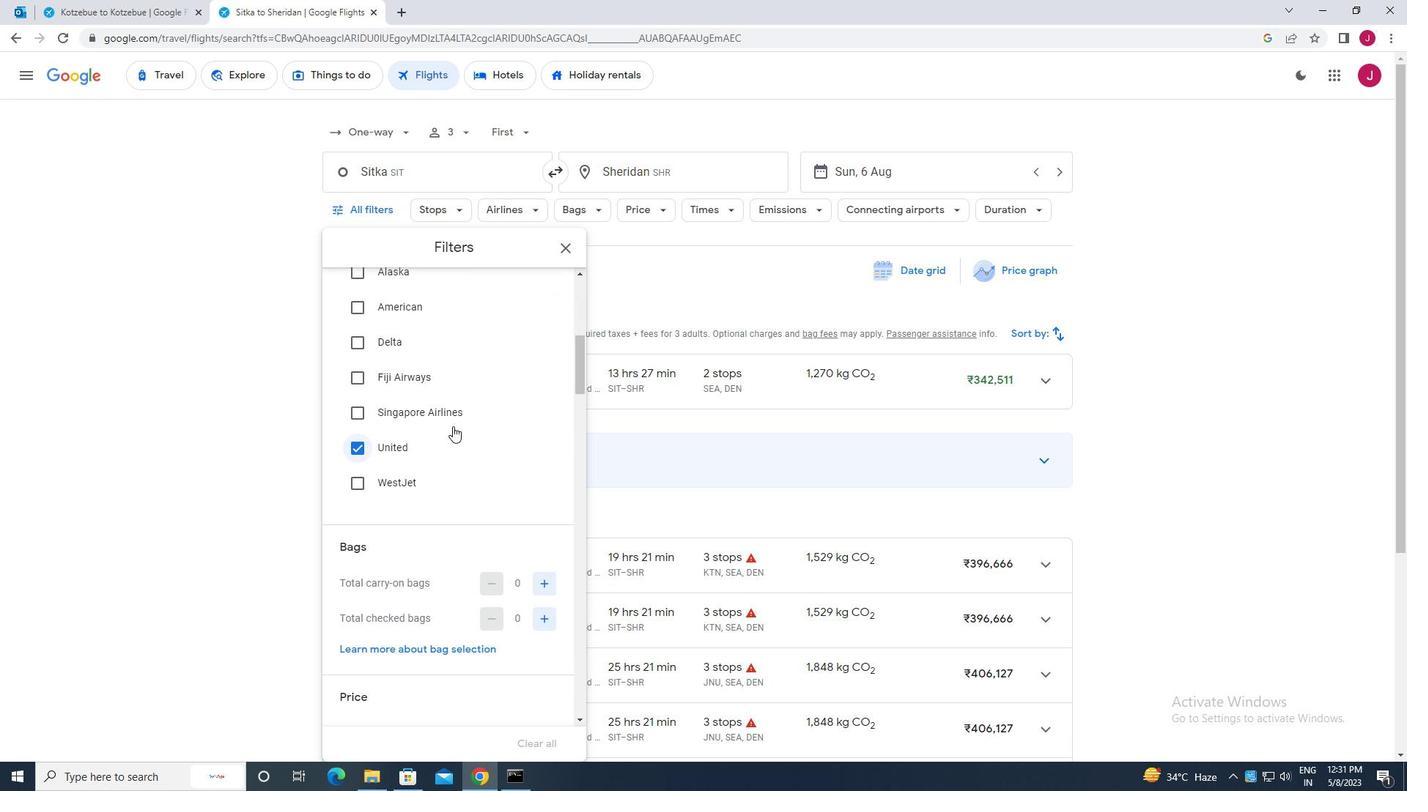 
Action: Mouse moved to (543, 362)
Screenshot: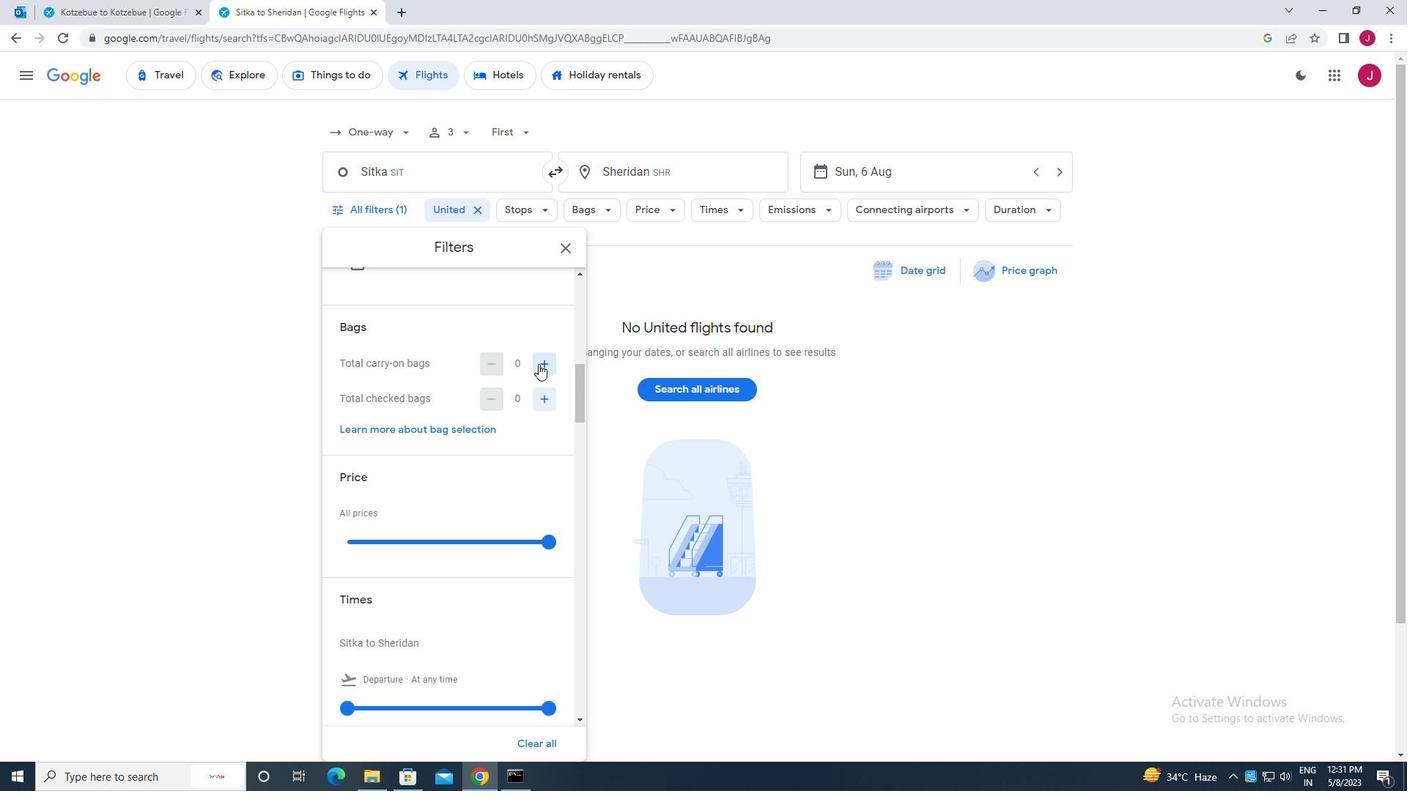 
Action: Mouse pressed left at (543, 362)
Screenshot: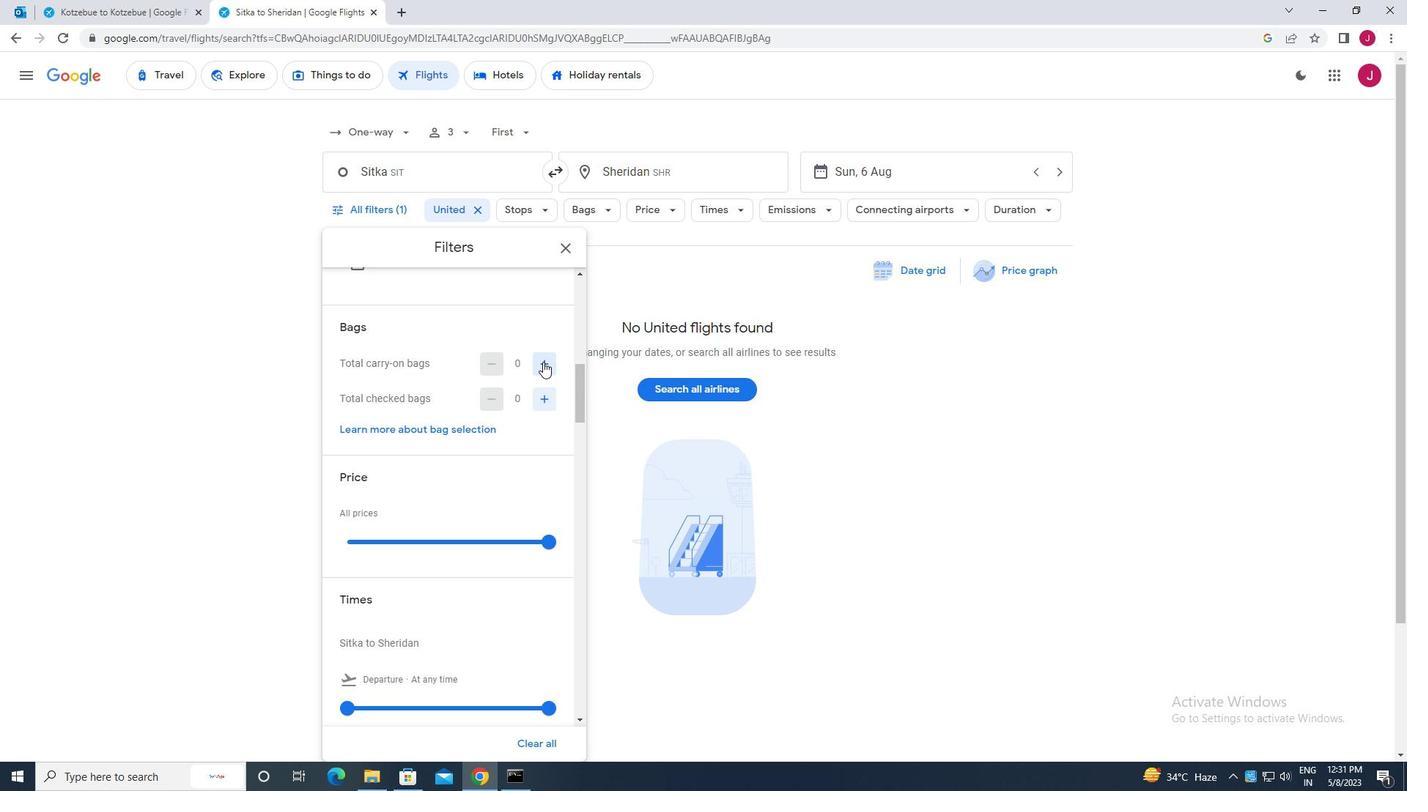 
Action: Mouse moved to (527, 362)
Screenshot: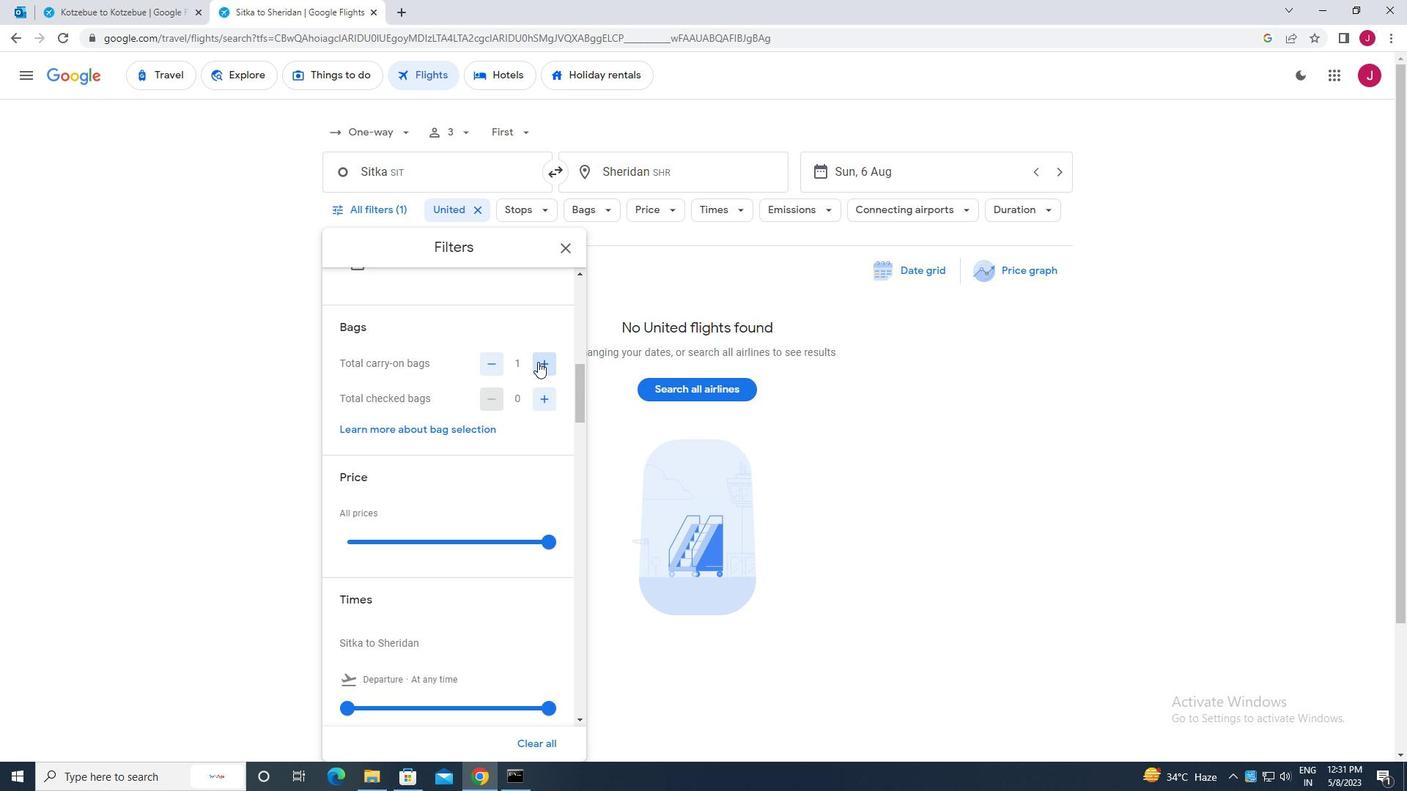 
Action: Mouse scrolled (527, 361) with delta (0, 0)
Screenshot: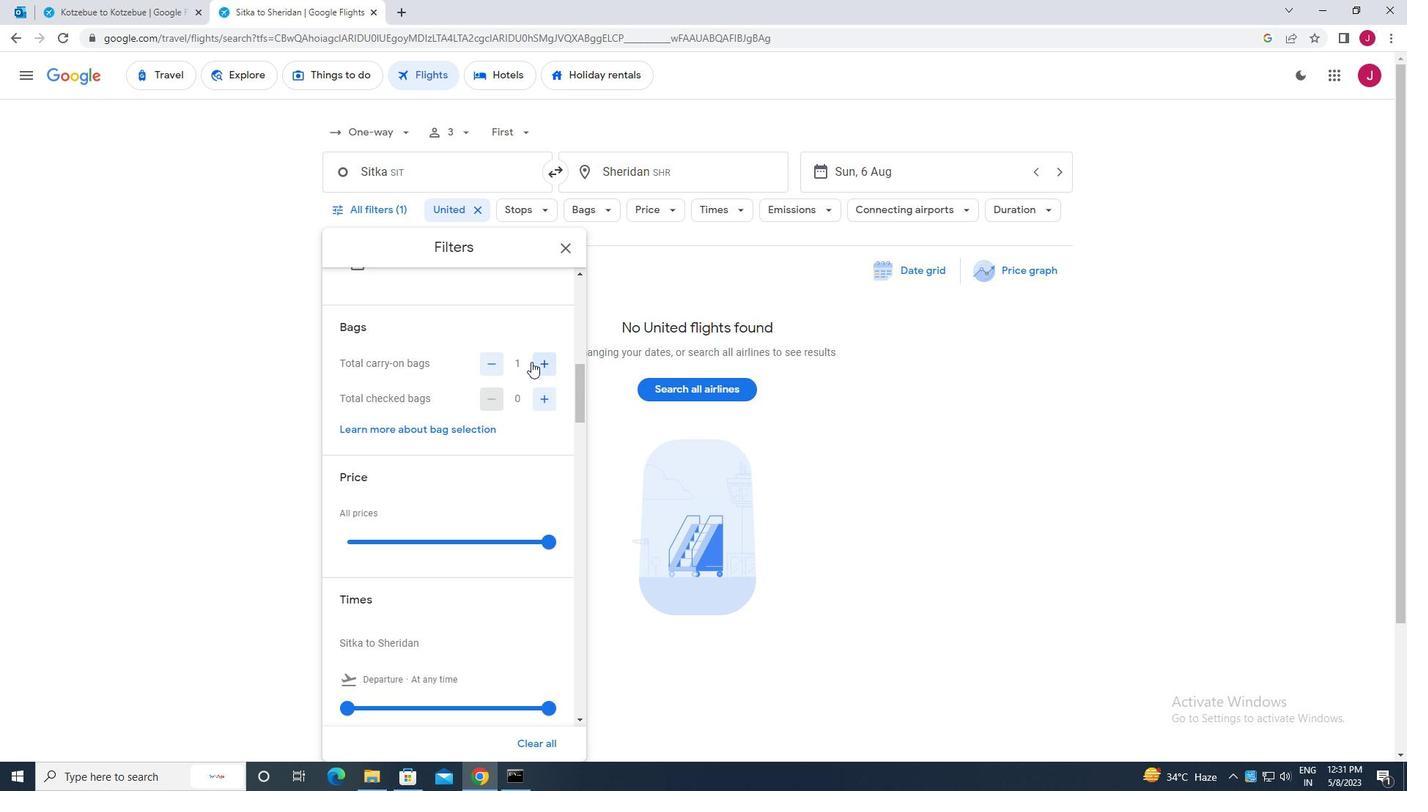 
Action: Mouse scrolled (527, 361) with delta (0, 0)
Screenshot: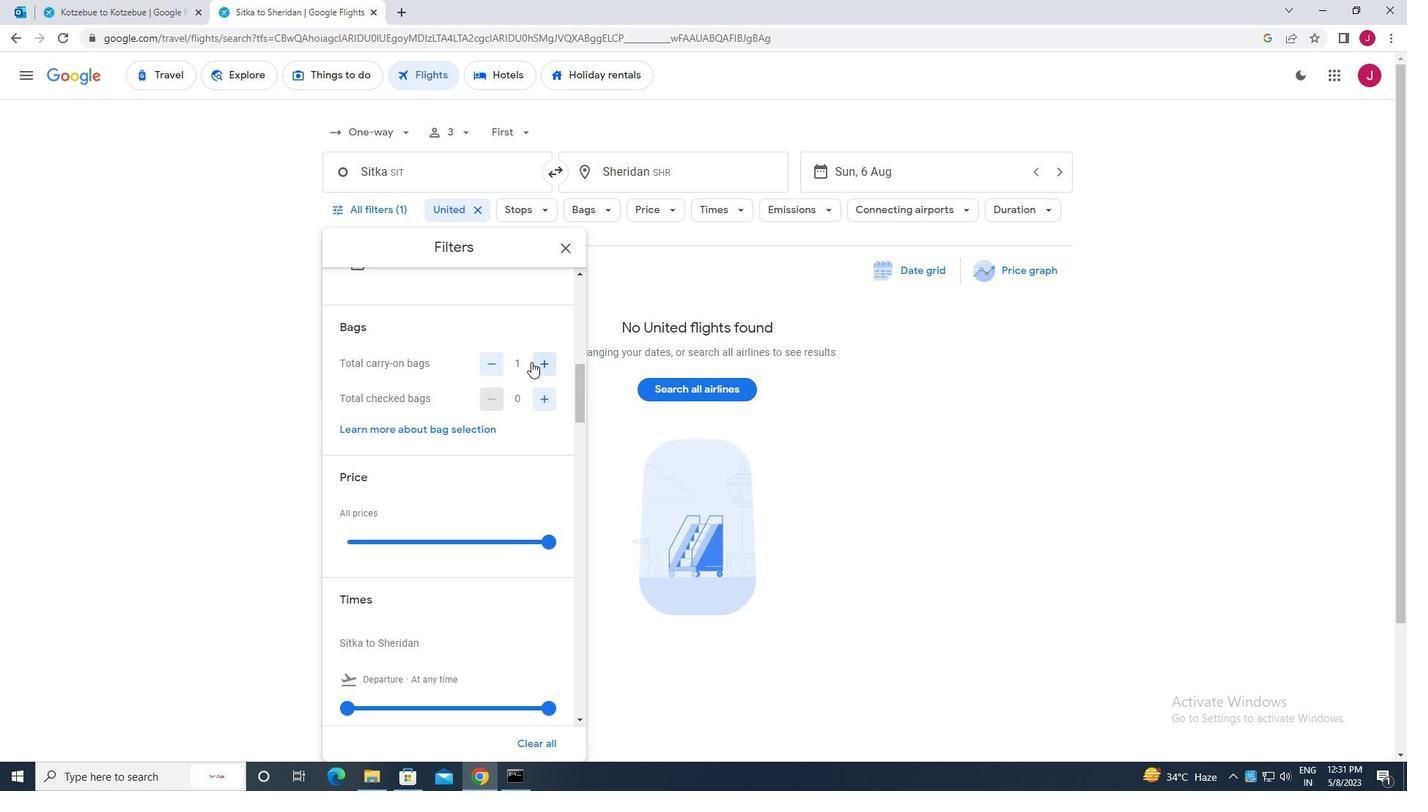 
Action: Mouse moved to (544, 390)
Screenshot: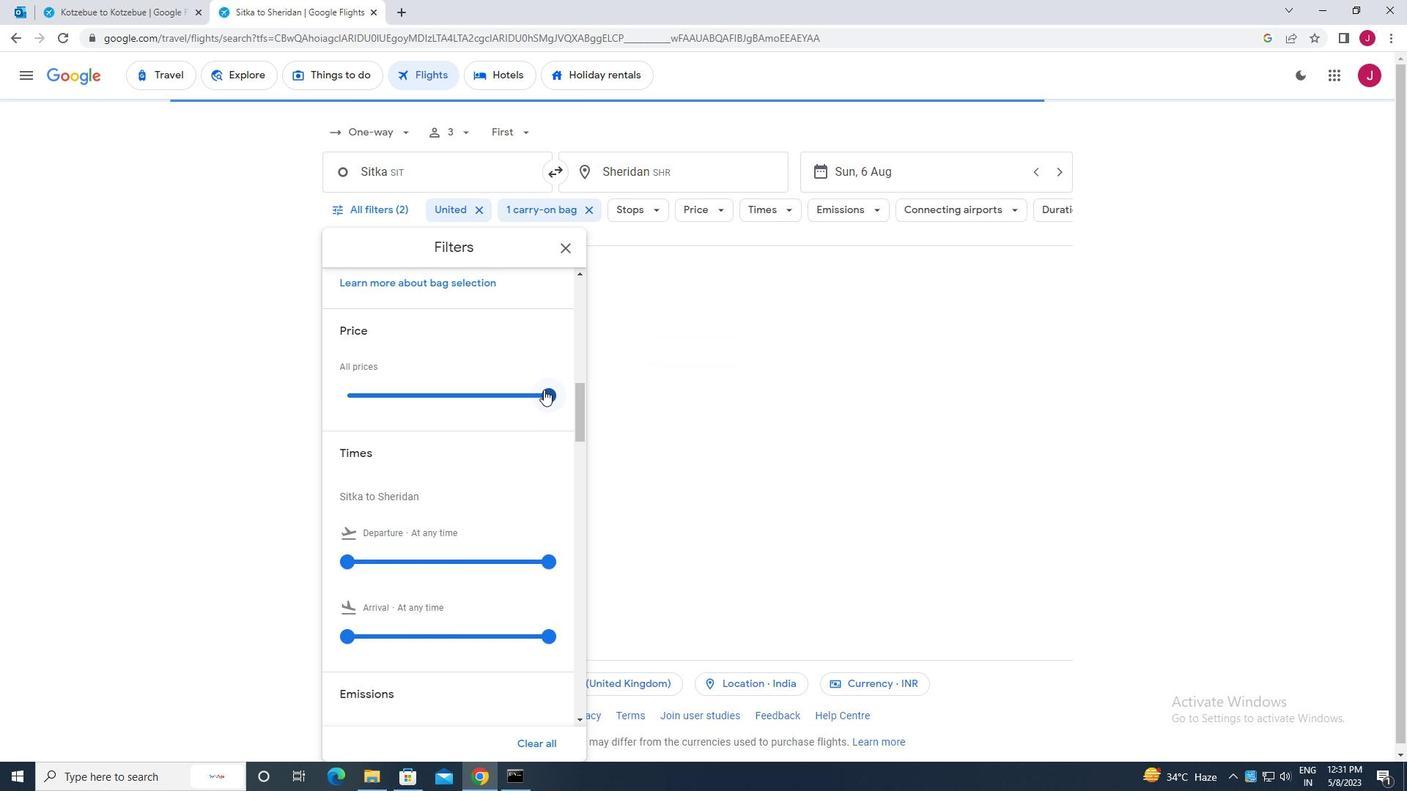 
Action: Mouse pressed left at (544, 390)
Screenshot: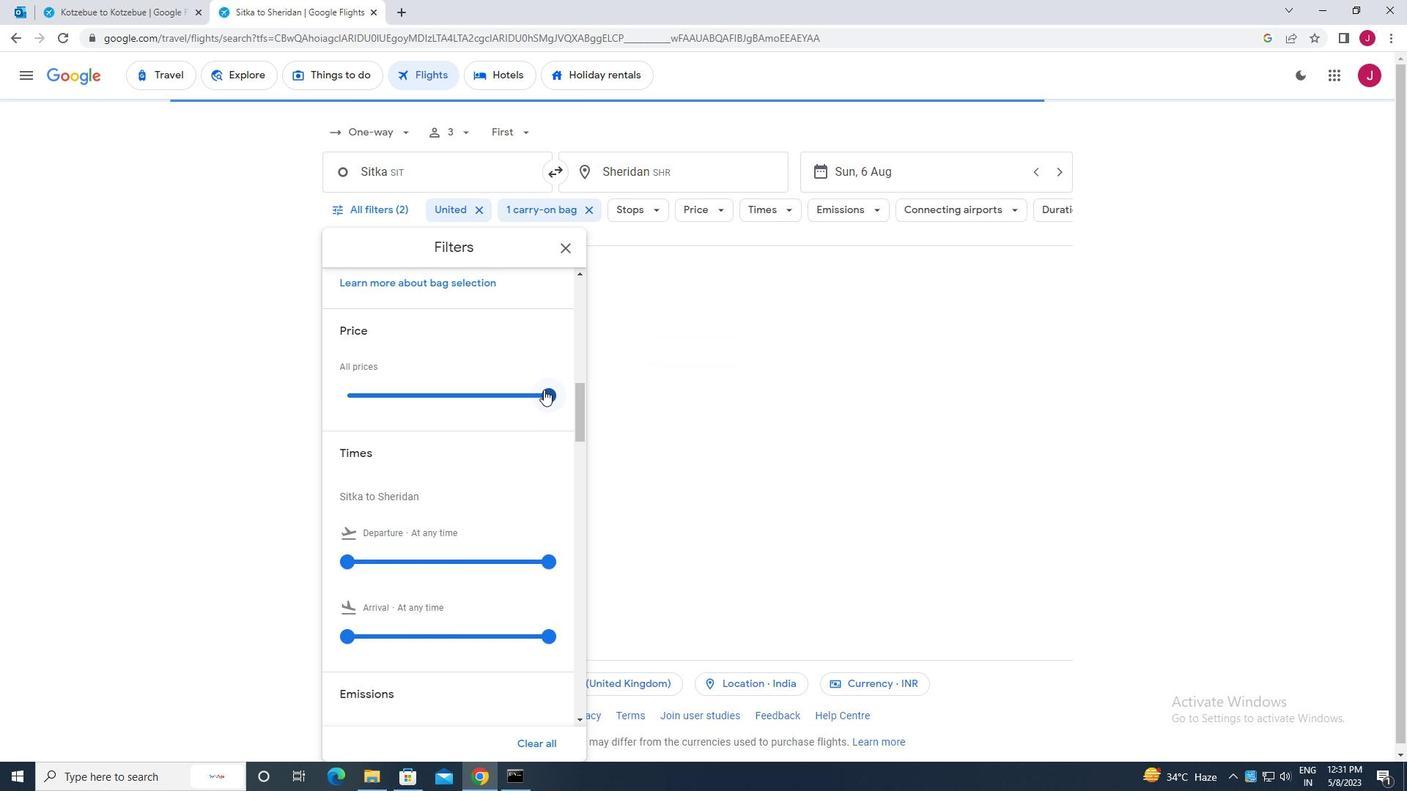 
Action: Mouse moved to (449, 379)
Screenshot: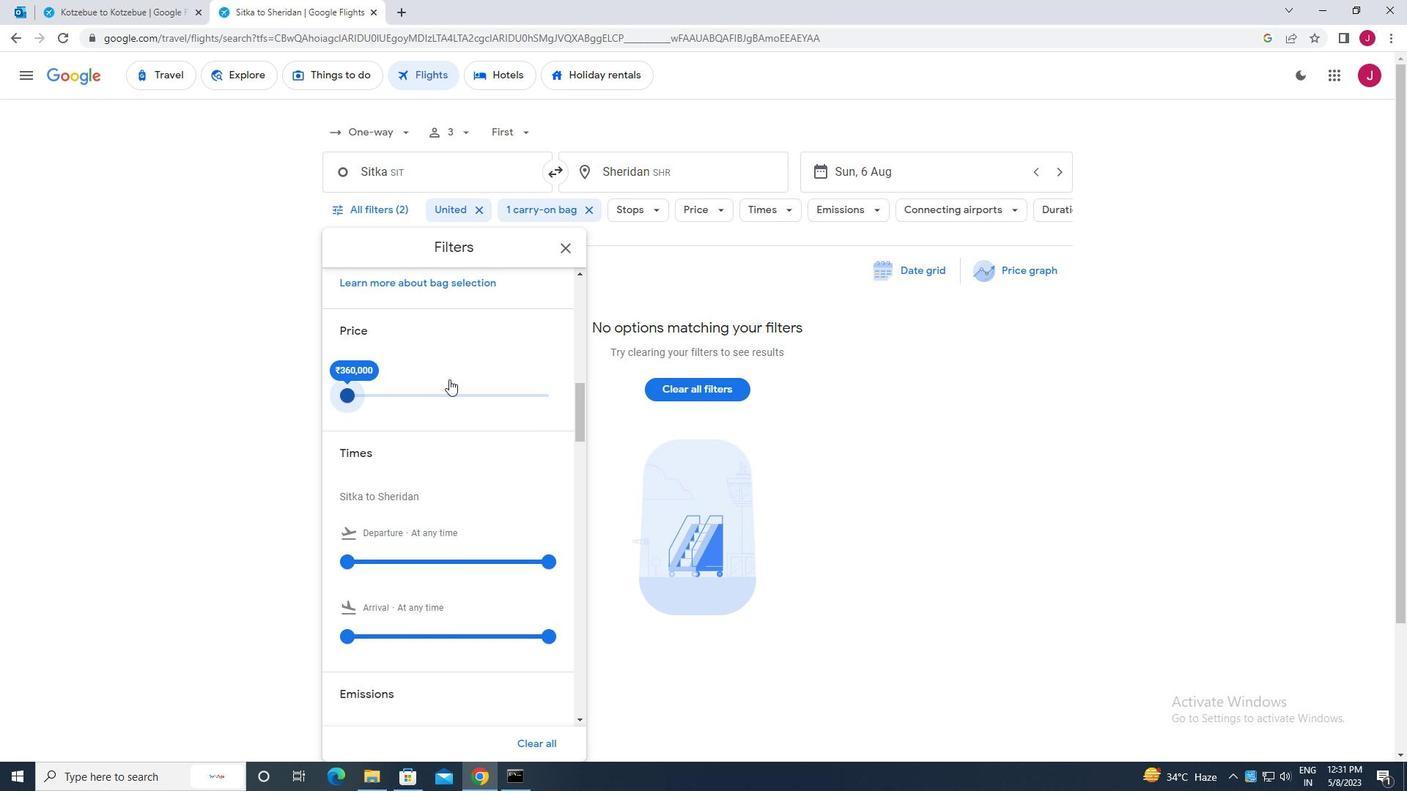 
Action: Mouse scrolled (449, 378) with delta (0, 0)
Screenshot: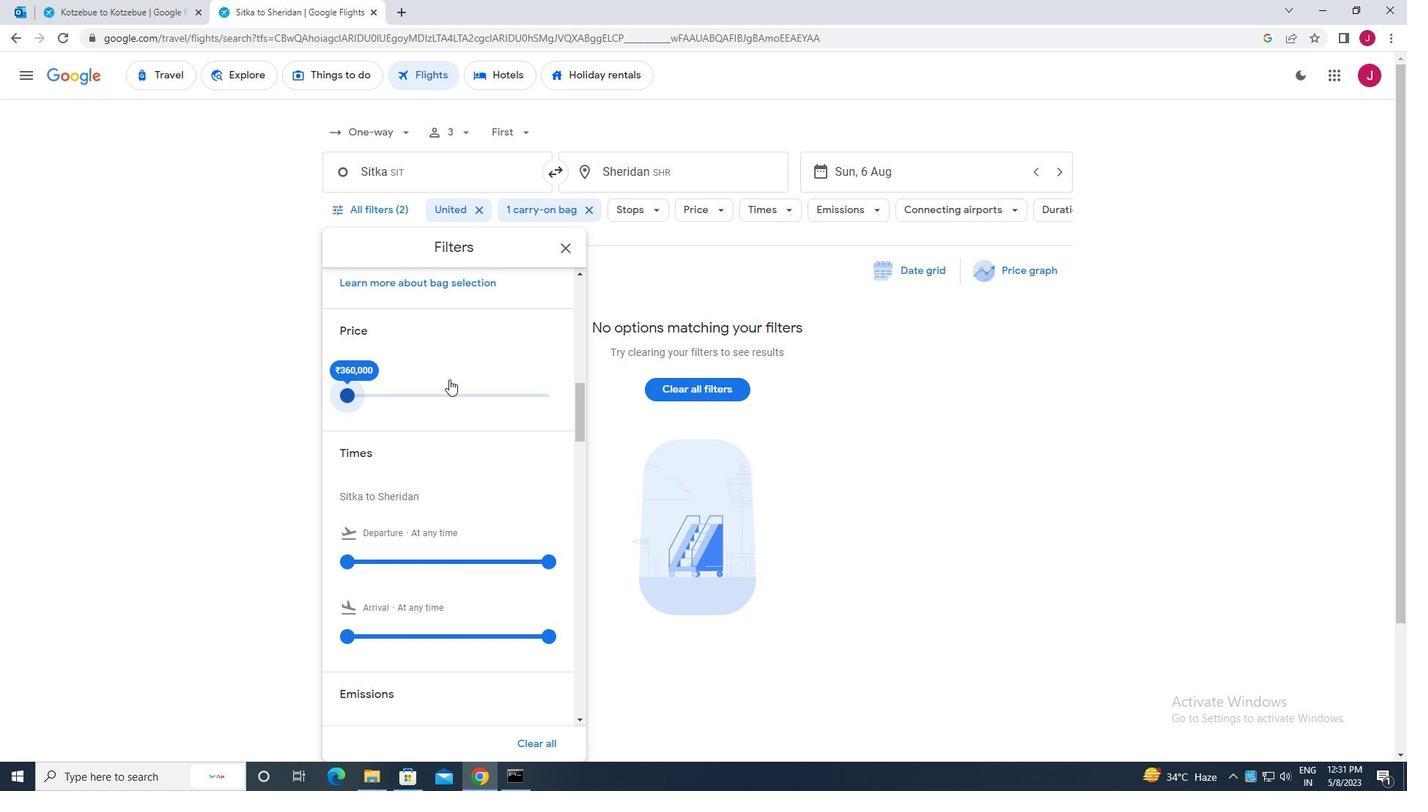 
Action: Mouse scrolled (449, 378) with delta (0, 0)
Screenshot: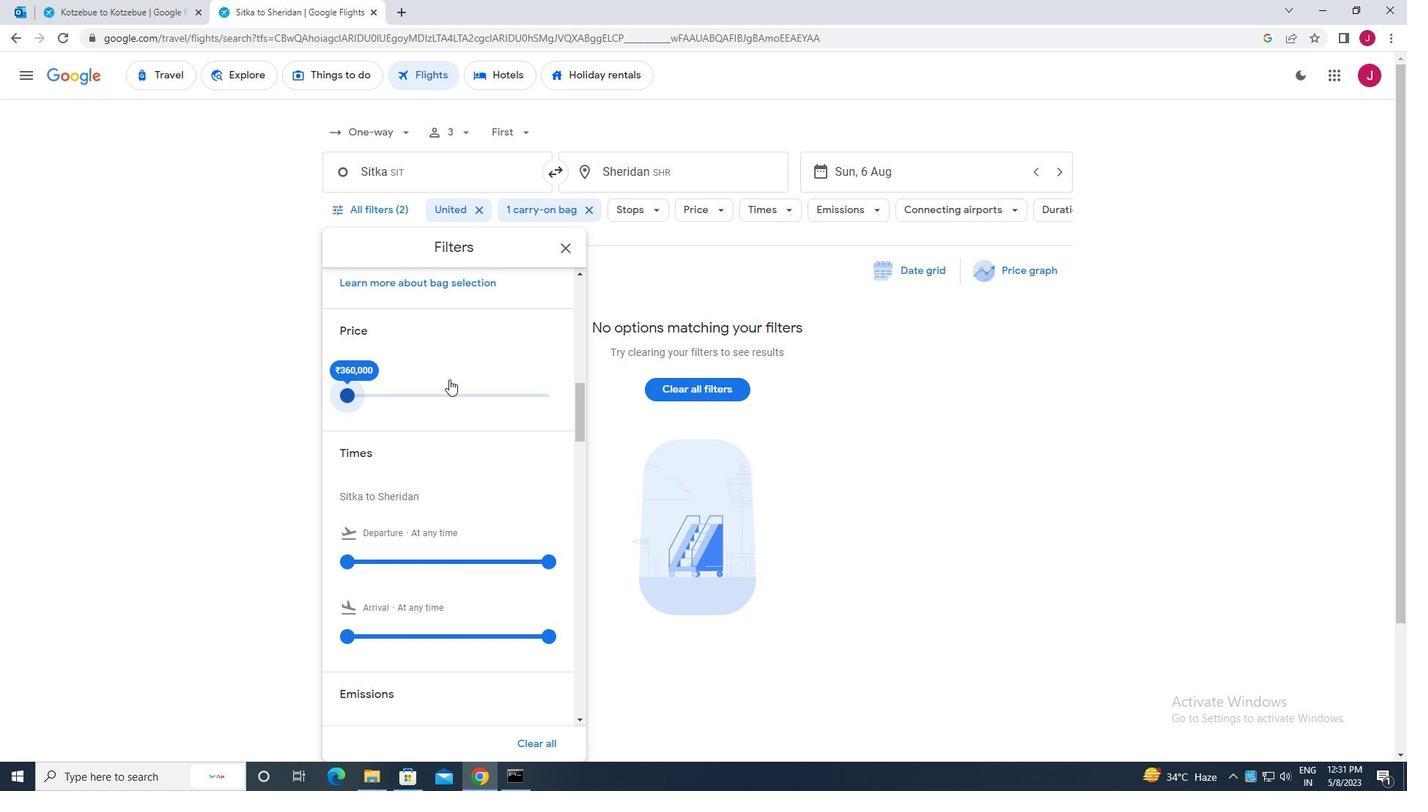 
Action: Mouse scrolled (449, 378) with delta (0, 0)
Screenshot: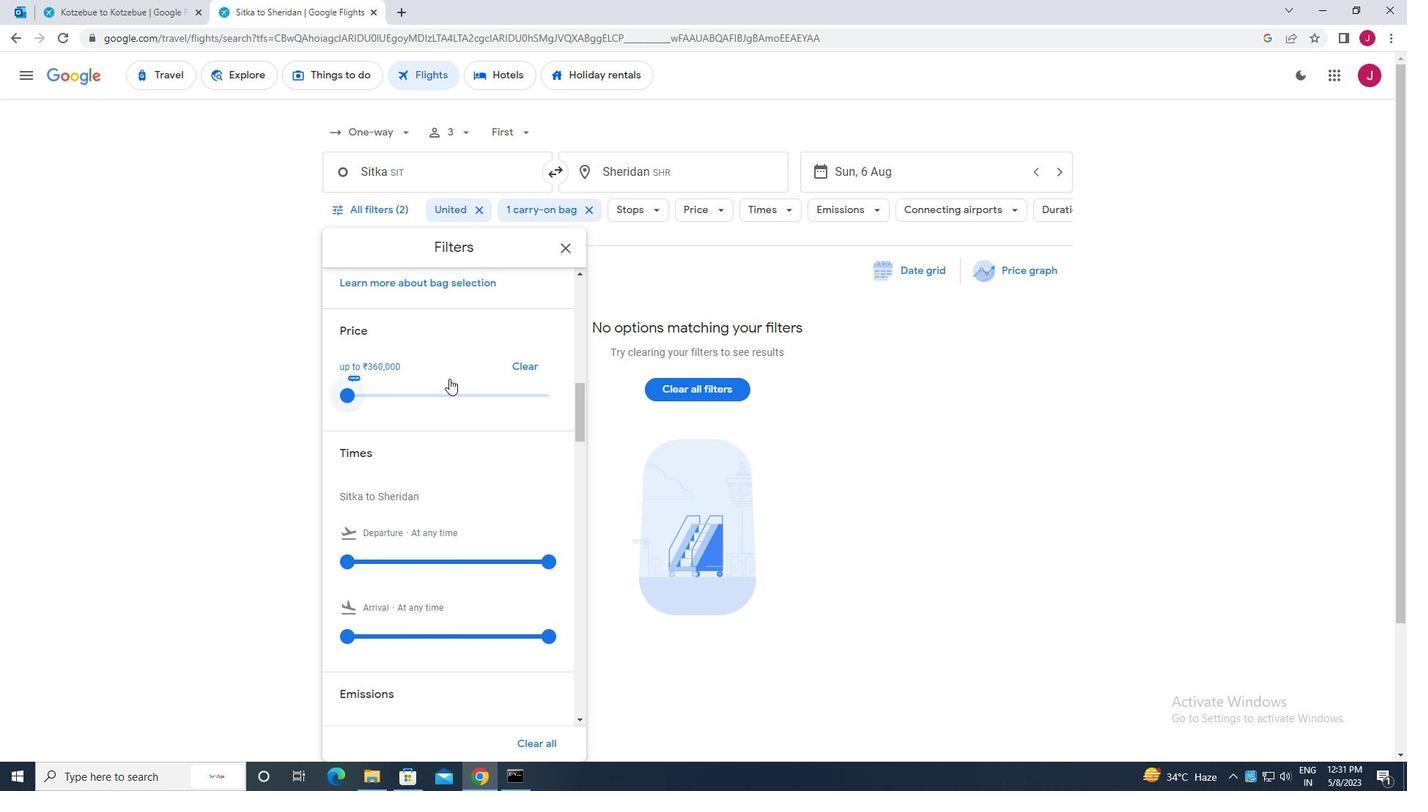 
Action: Mouse moved to (348, 343)
Screenshot: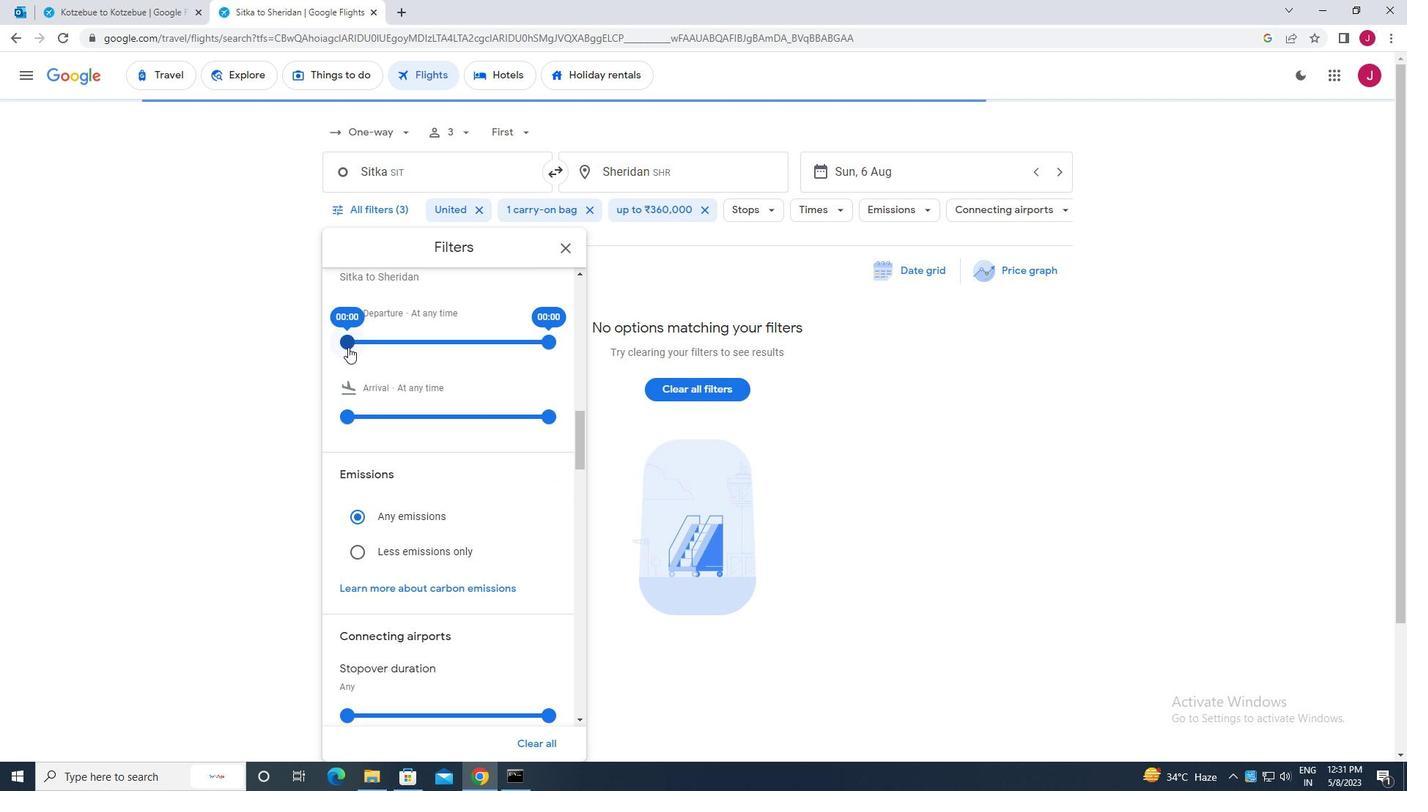 
Action: Mouse pressed left at (348, 343)
Screenshot: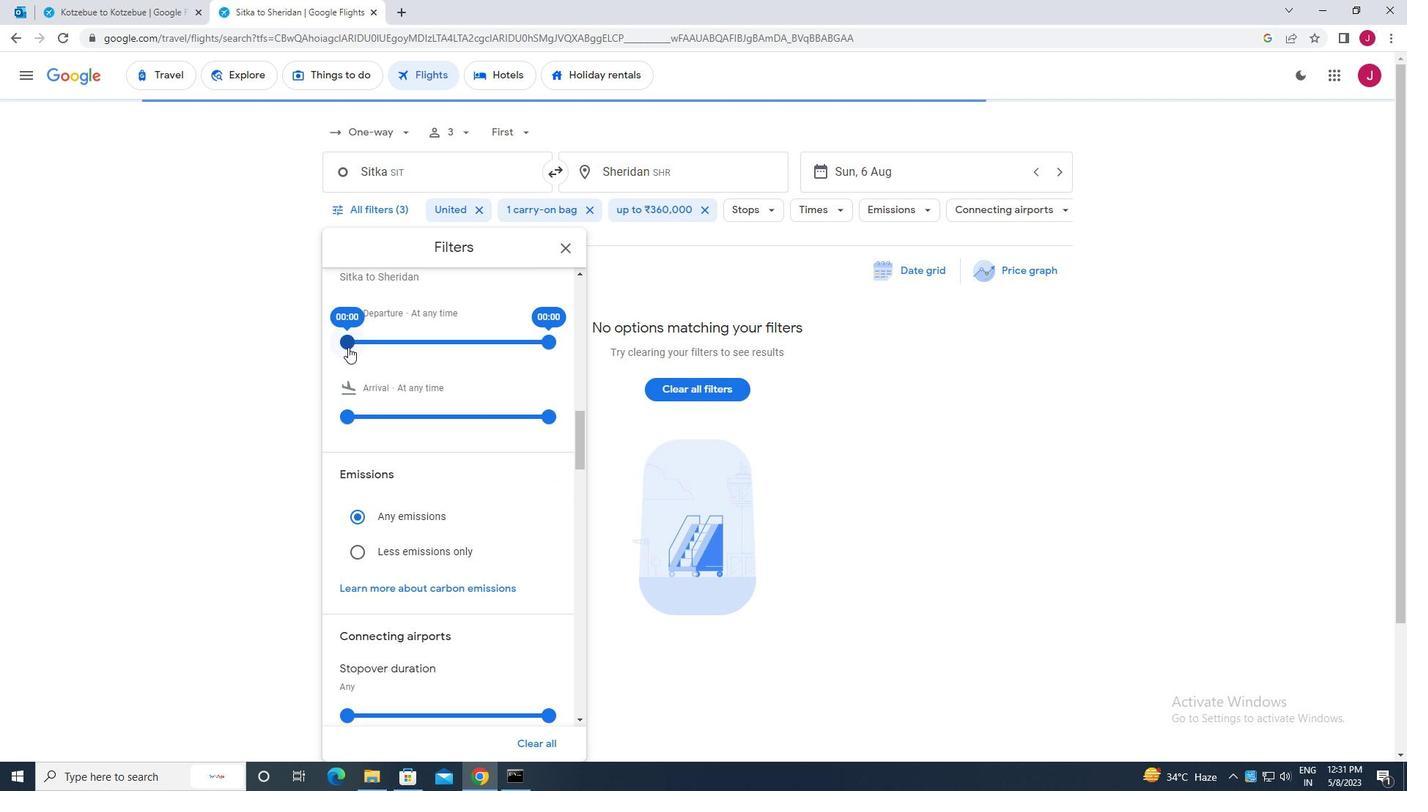
Action: Mouse moved to (555, 343)
Screenshot: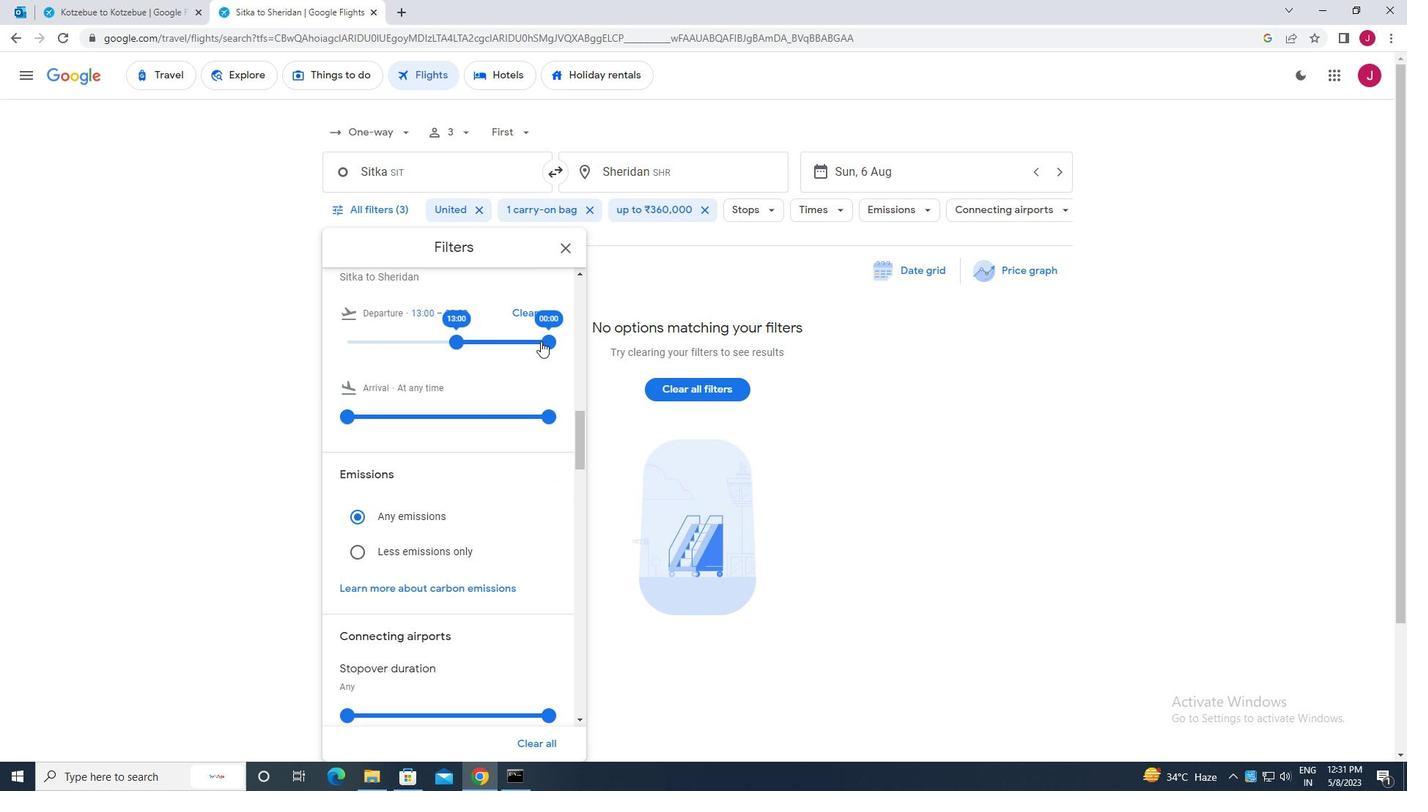 
Action: Mouse pressed left at (555, 343)
Screenshot: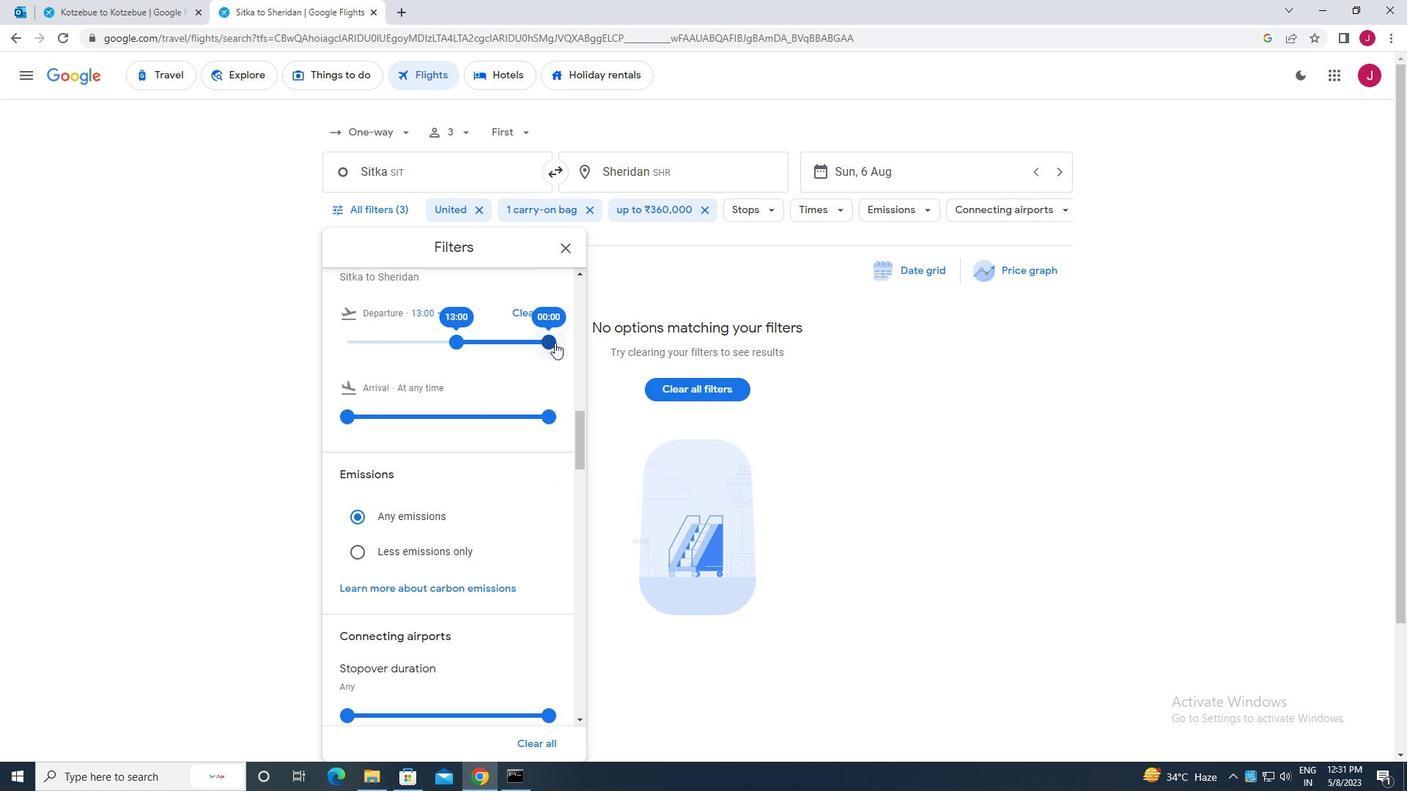 
Action: Mouse moved to (566, 252)
Screenshot: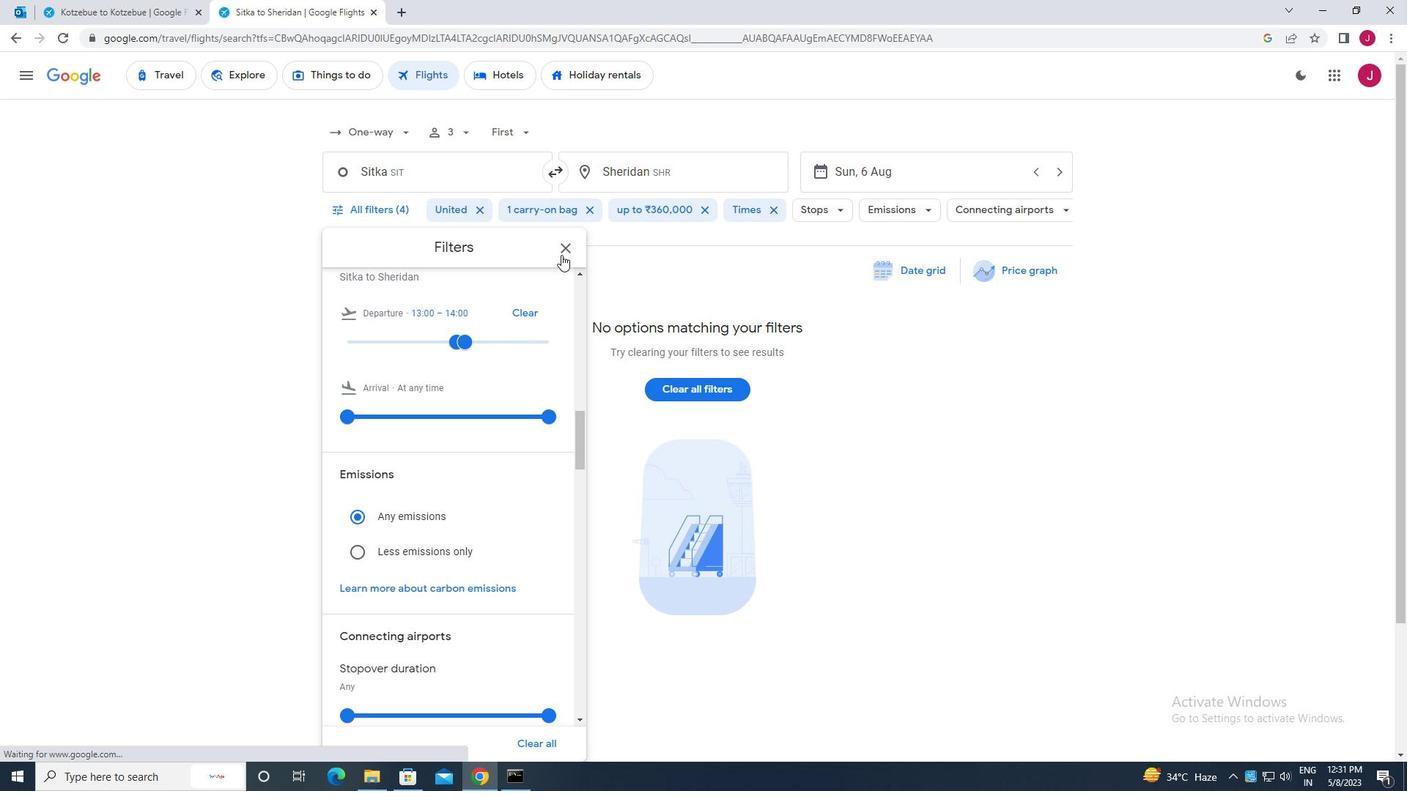 
Action: Mouse pressed left at (566, 252)
Screenshot: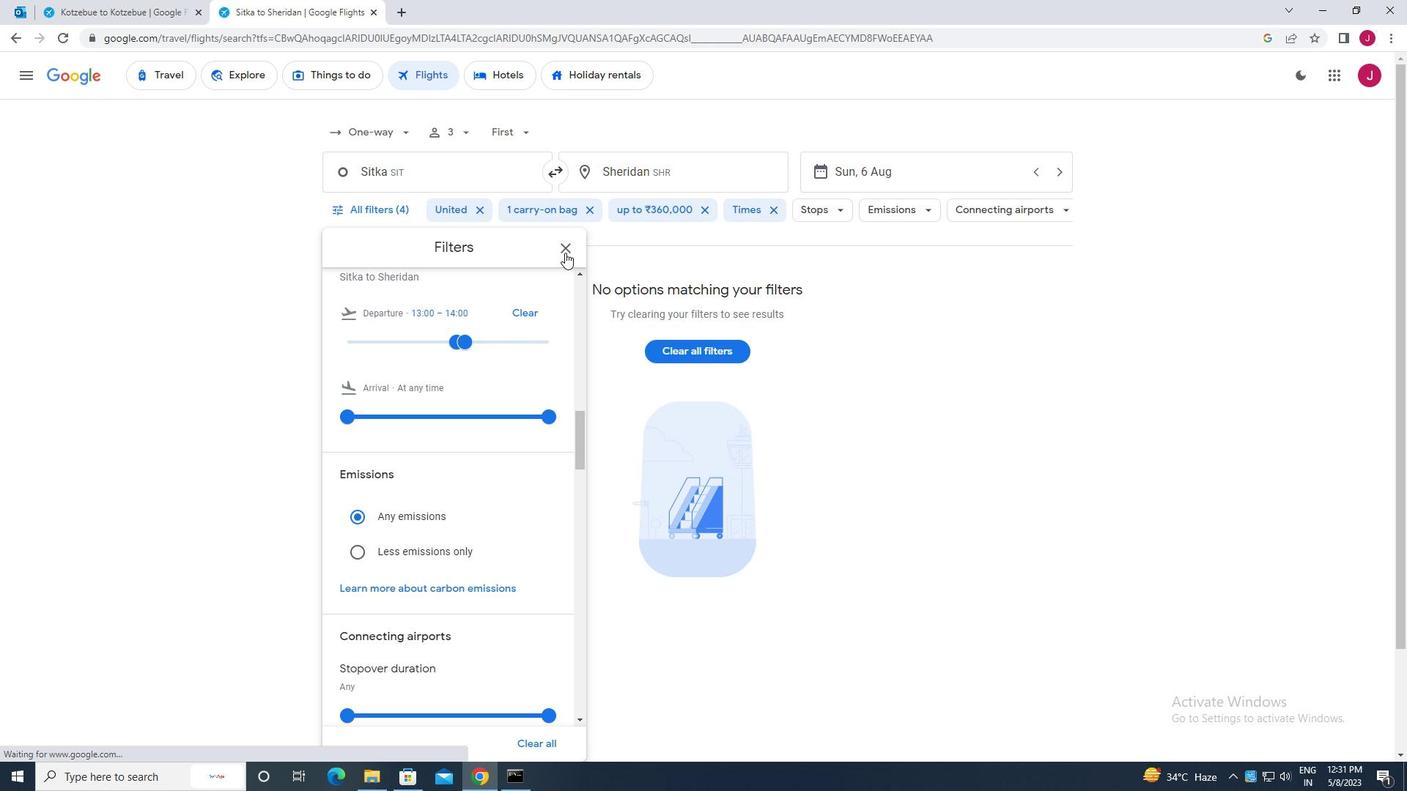 
Action: Mouse moved to (566, 252)
Screenshot: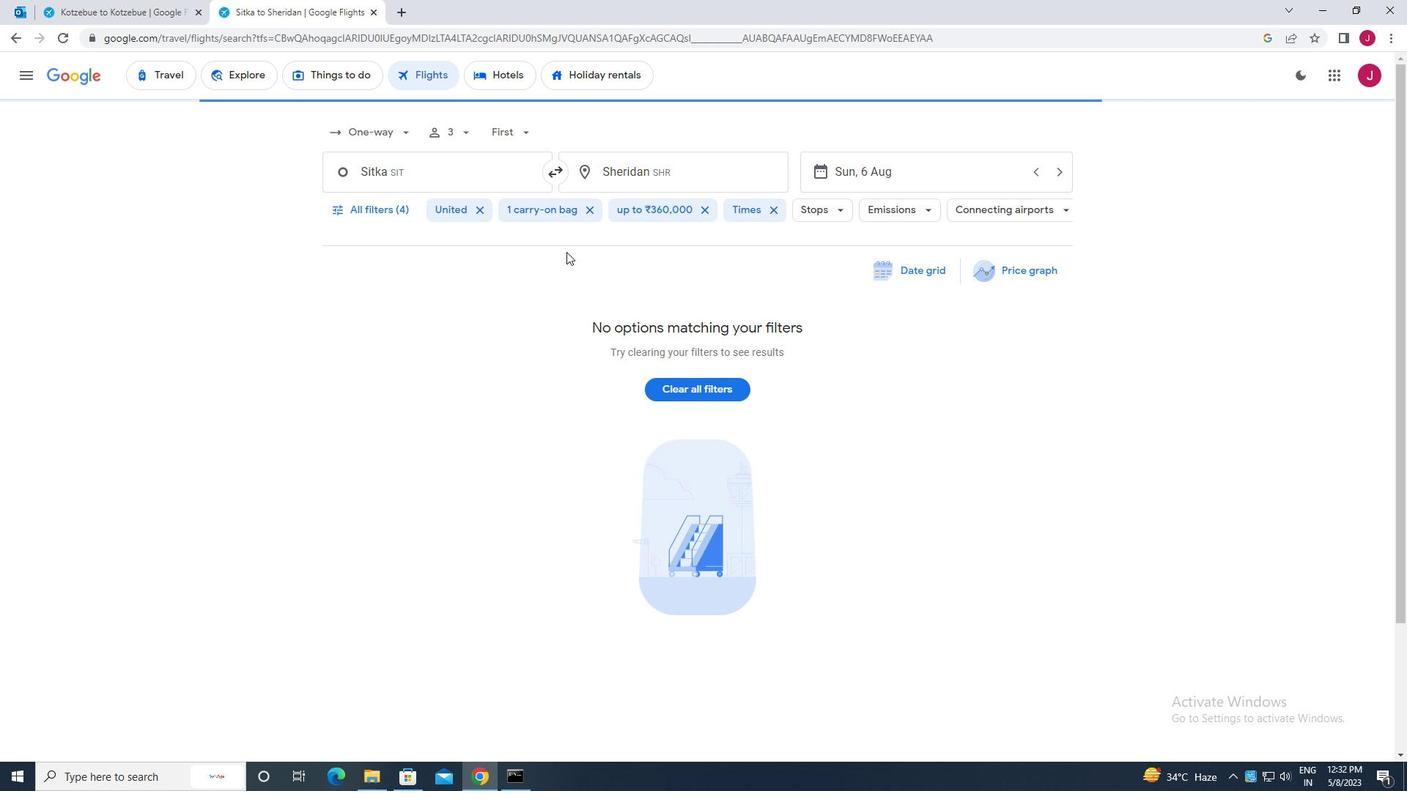 
